 Task: Create report on the customer.
Action: Mouse moved to (390, 77)
Screenshot: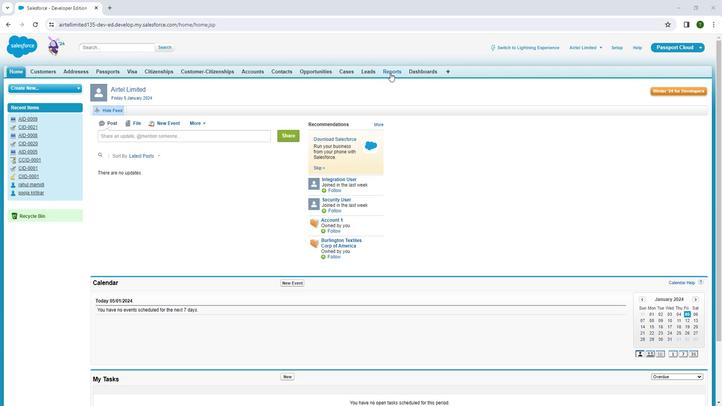 
Action: Mouse pressed left at (390, 77)
Screenshot: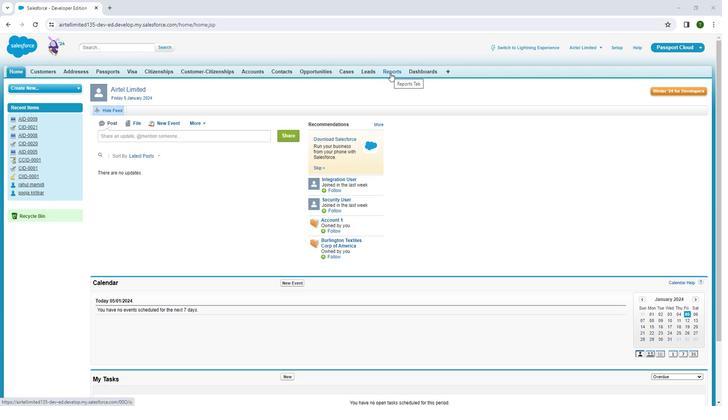 
Action: Mouse pressed left at (390, 77)
Screenshot: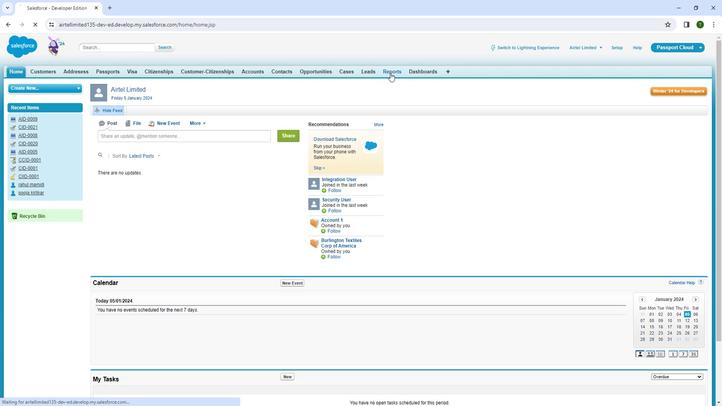
Action: Mouse moved to (300, 156)
Screenshot: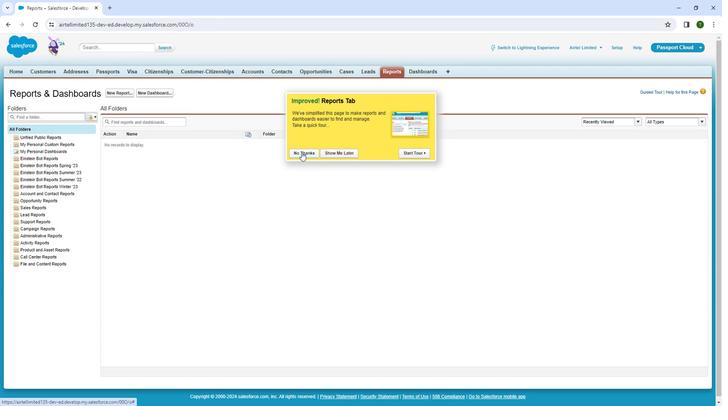 
Action: Mouse pressed left at (300, 156)
Screenshot: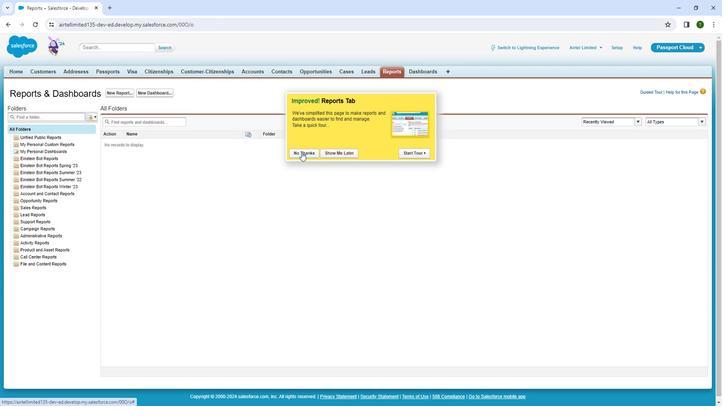 
Action: Mouse moved to (121, 96)
Screenshot: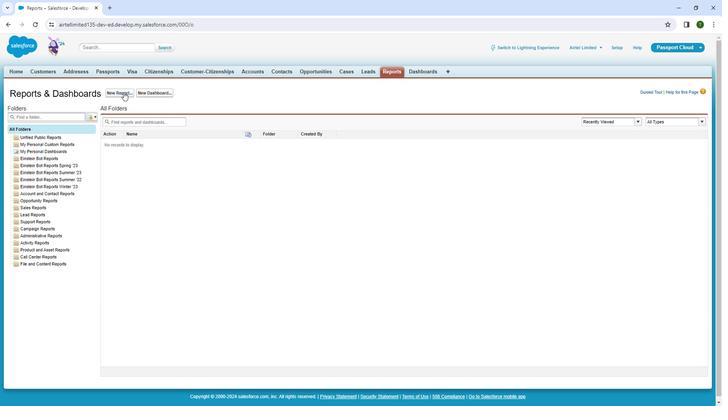 
Action: Mouse pressed left at (121, 96)
Screenshot: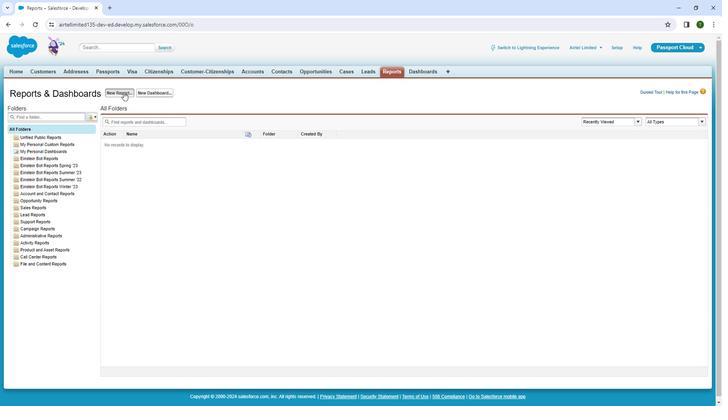 
Action: Mouse moved to (125, 236)
Screenshot: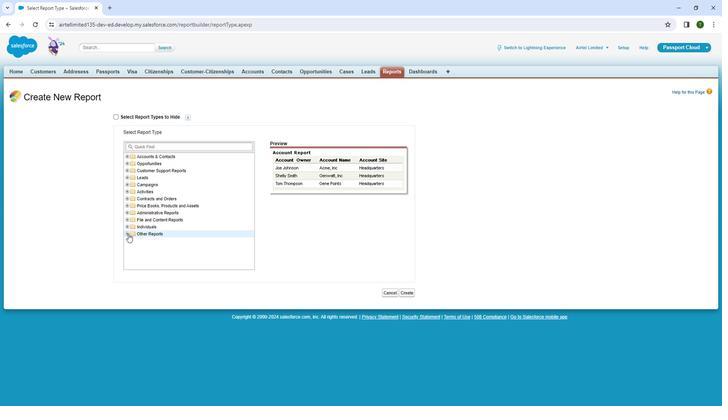 
Action: Mouse pressed left at (125, 236)
Screenshot: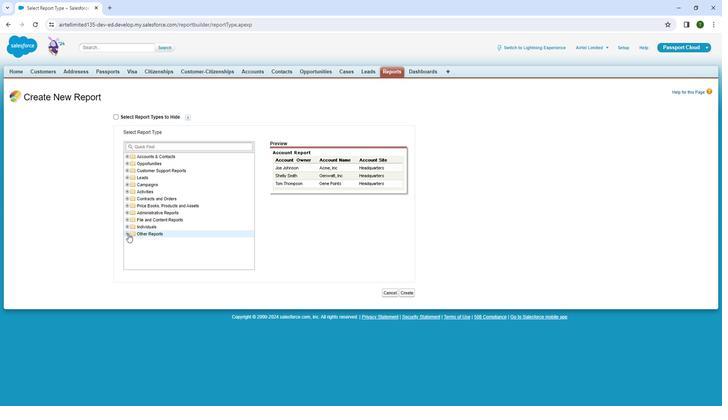 
Action: Mouse moved to (148, 243)
Screenshot: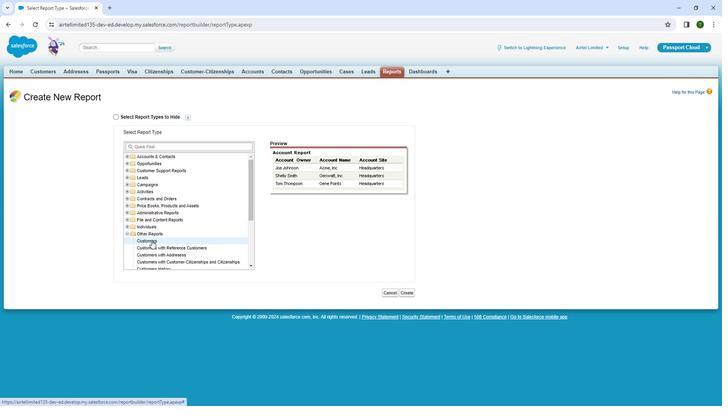 
Action: Mouse scrolled (148, 243) with delta (0, 0)
Screenshot: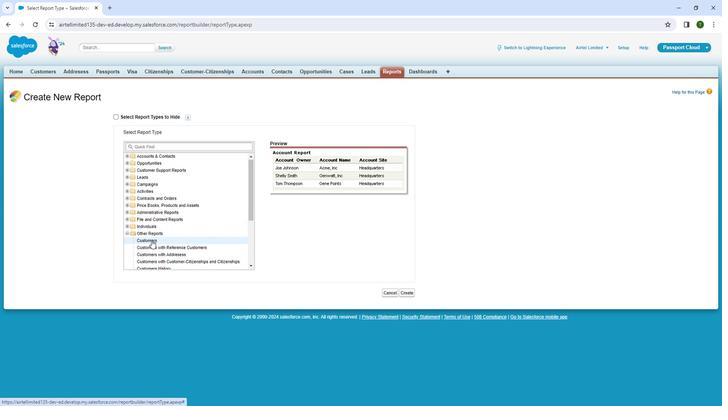 
Action: Mouse moved to (161, 220)
Screenshot: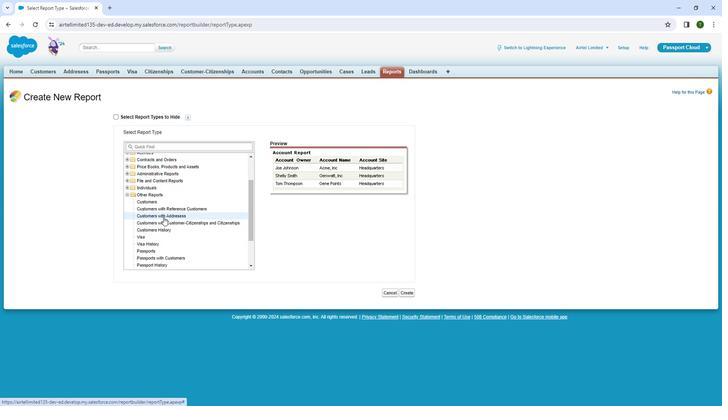 
Action: Mouse pressed left at (161, 220)
Screenshot: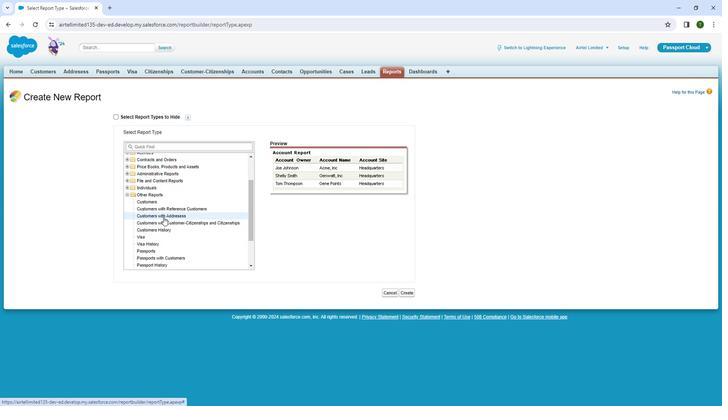 
Action: Mouse moved to (407, 295)
Screenshot: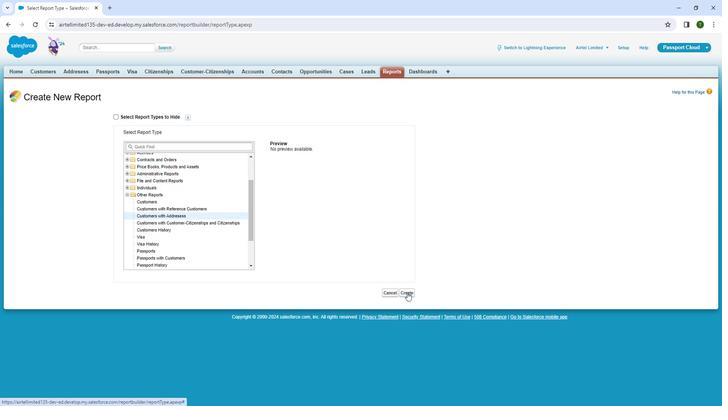 
Action: Mouse pressed left at (407, 295)
Screenshot: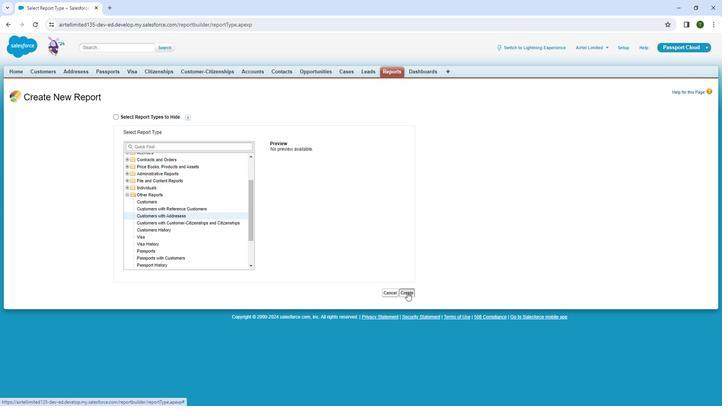 
Action: Mouse moved to (285, 135)
Screenshot: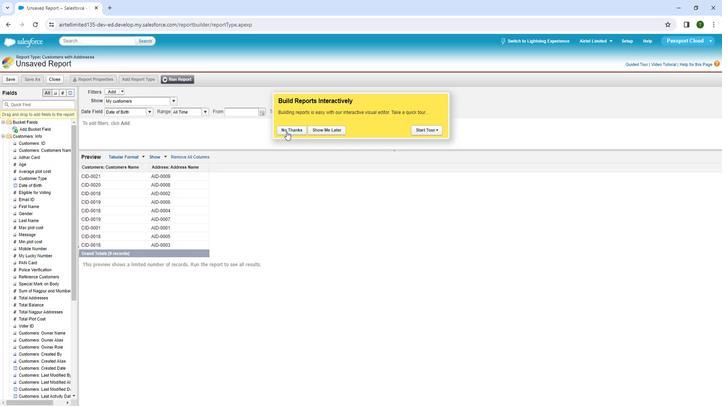 
Action: Mouse pressed left at (285, 135)
Screenshot: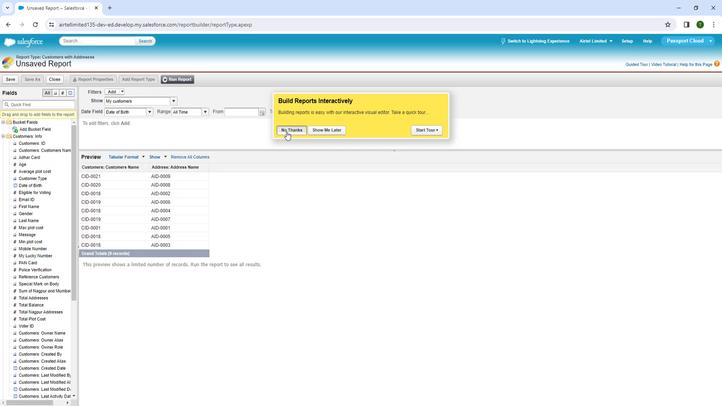 
Action: Mouse moved to (122, 163)
Screenshot: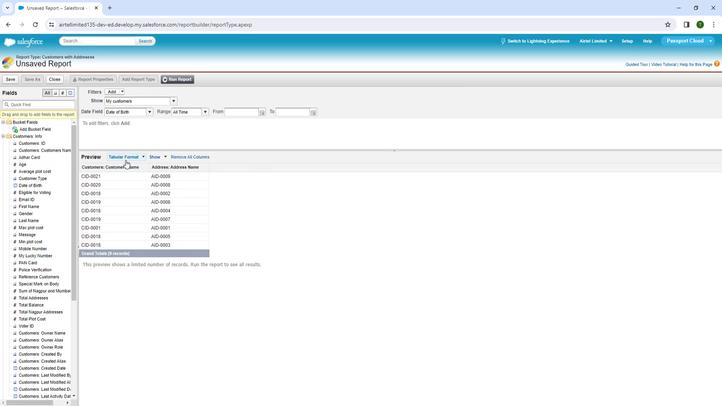 
Action: Mouse pressed left at (122, 163)
Screenshot: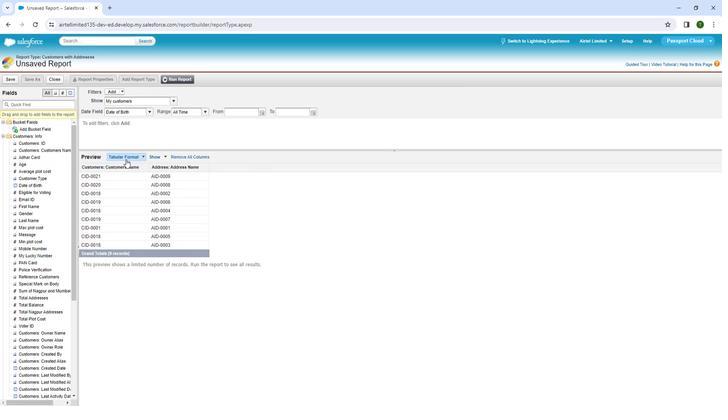 
Action: Mouse moved to (183, 159)
Screenshot: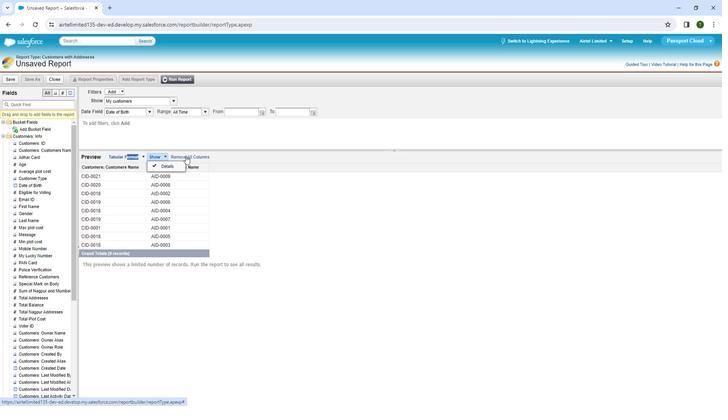 
Action: Mouse pressed left at (183, 159)
Screenshot: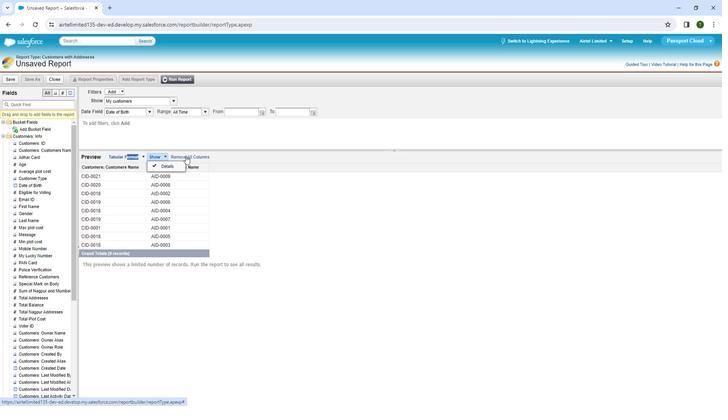 
Action: Mouse moved to (345, 241)
Screenshot: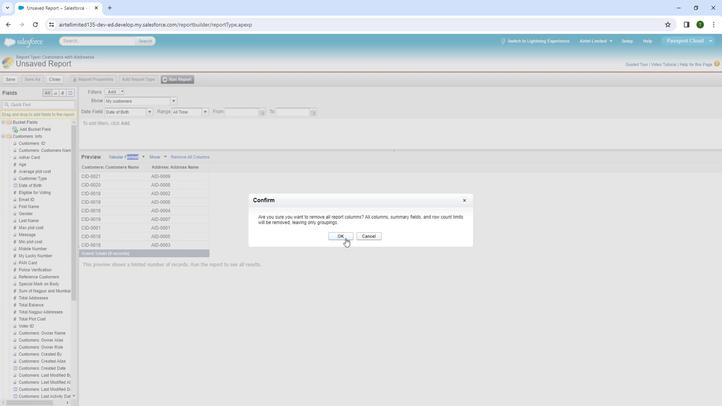 
Action: Mouse pressed left at (345, 241)
Screenshot: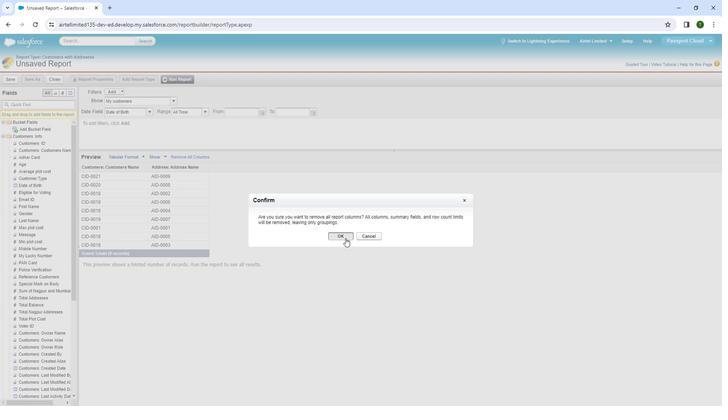 
Action: Mouse moved to (165, 229)
Screenshot: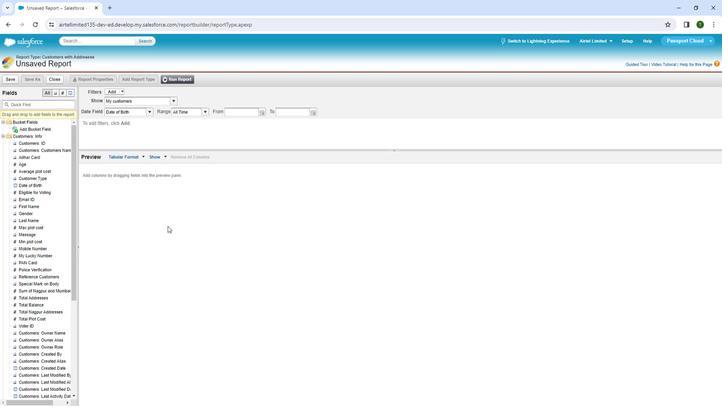 
Action: Mouse pressed left at (165, 229)
Screenshot: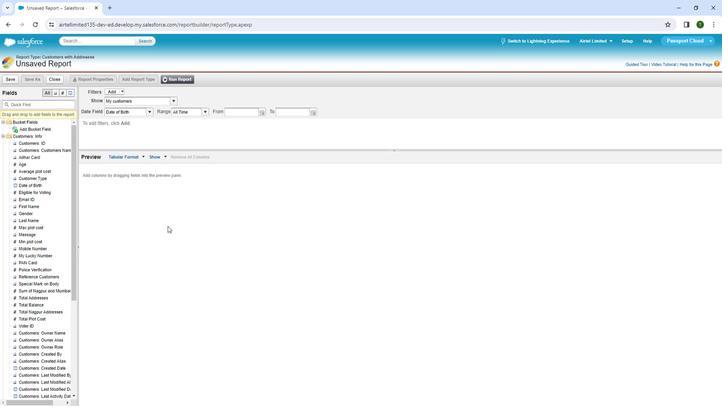 
Action: Mouse moved to (112, 165)
Screenshot: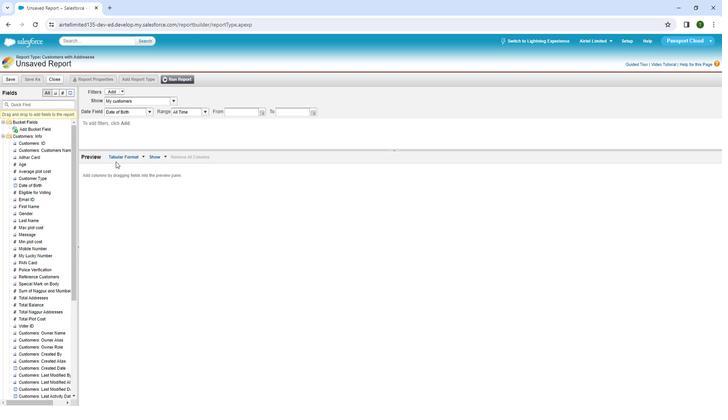 
Action: Mouse pressed left at (112, 165)
Screenshot: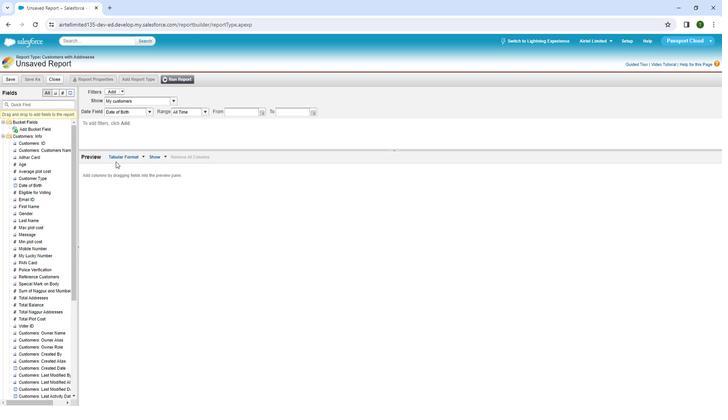 
Action: Mouse moved to (120, 160)
Screenshot: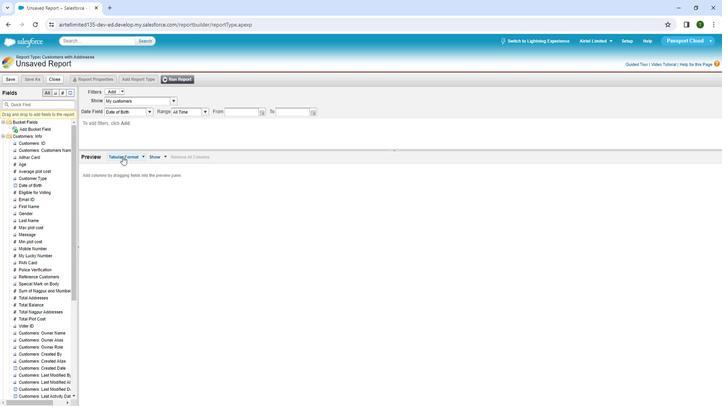 
Action: Mouse pressed left at (120, 160)
Screenshot: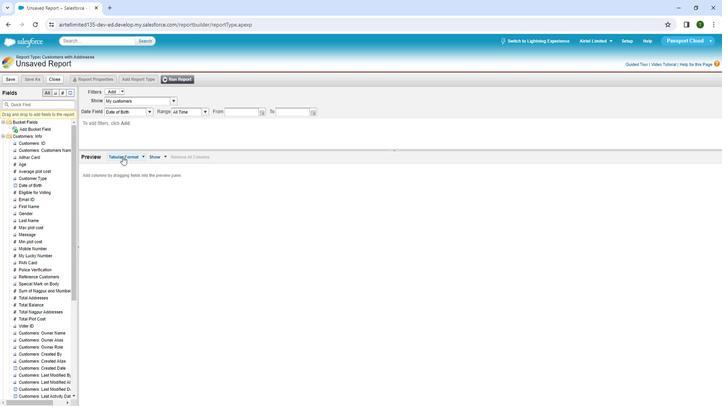 
Action: Mouse moved to (124, 188)
Screenshot: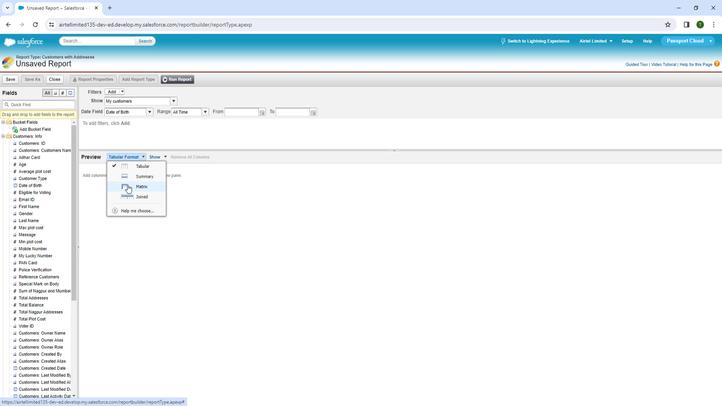 
Action: Mouse pressed left at (124, 188)
Screenshot: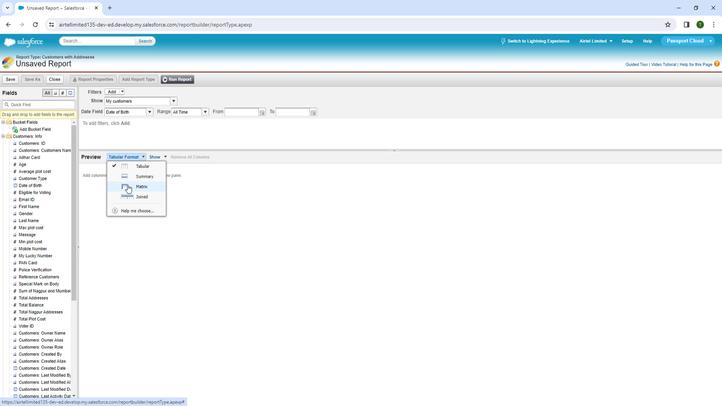 
Action: Mouse moved to (16, 224)
Screenshot: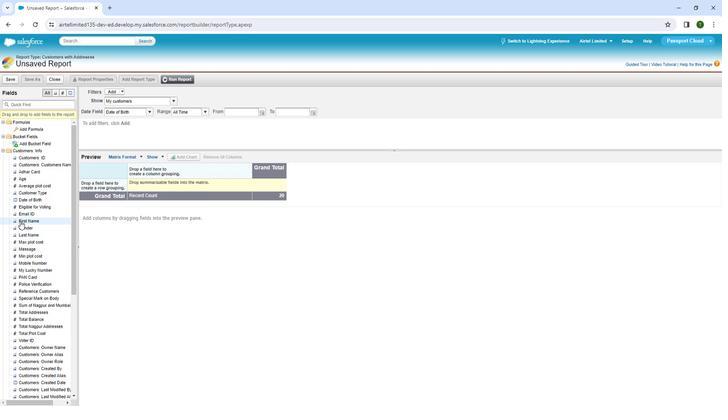 
Action: Mouse pressed left at (16, 224)
Screenshot: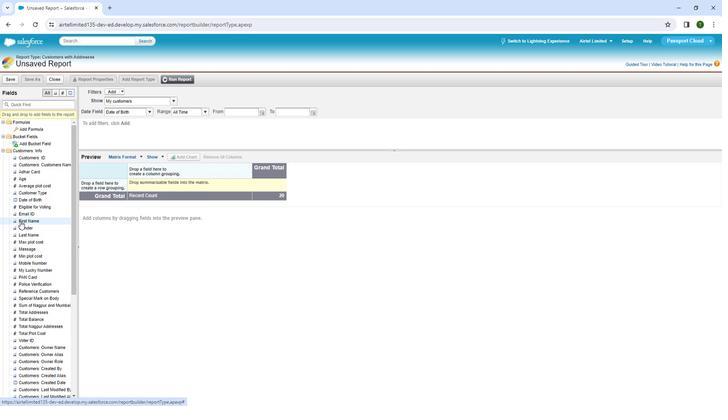 
Action: Mouse moved to (16, 245)
Screenshot: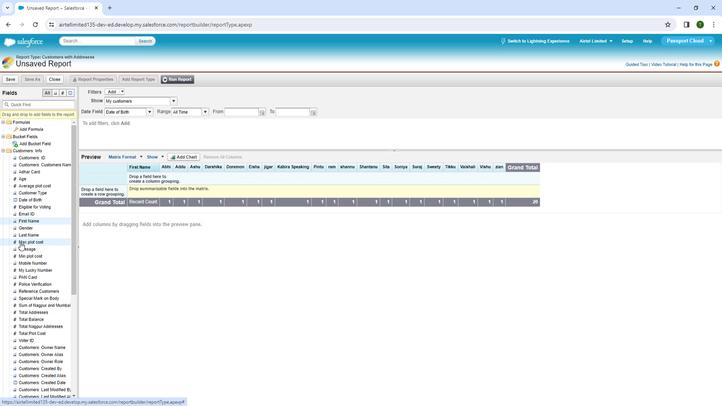 
Action: Mouse pressed left at (16, 245)
Screenshot: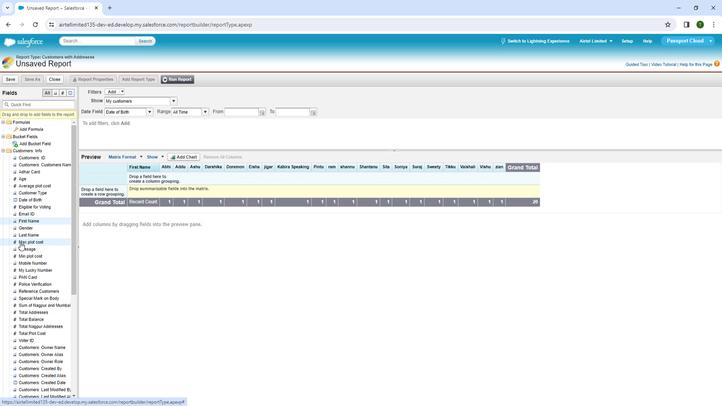 
Action: Mouse moved to (348, 219)
Screenshot: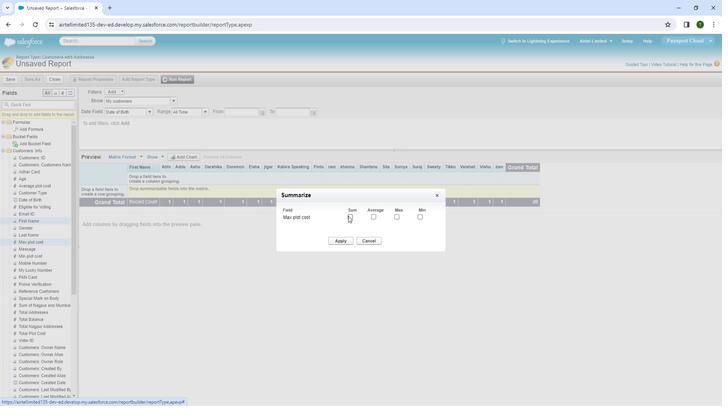
Action: Mouse pressed left at (348, 219)
Screenshot: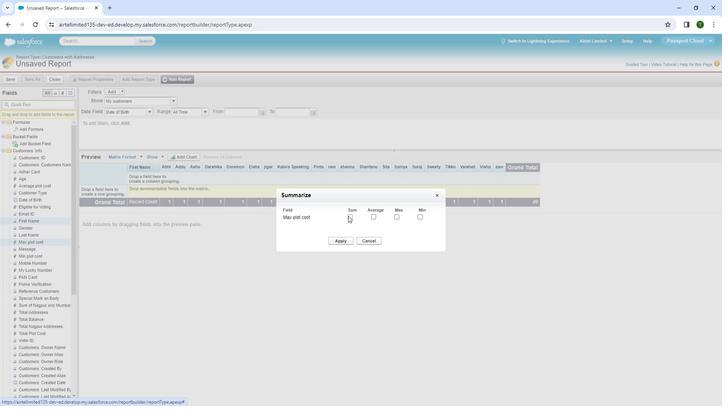 
Action: Mouse moved to (372, 219)
Screenshot: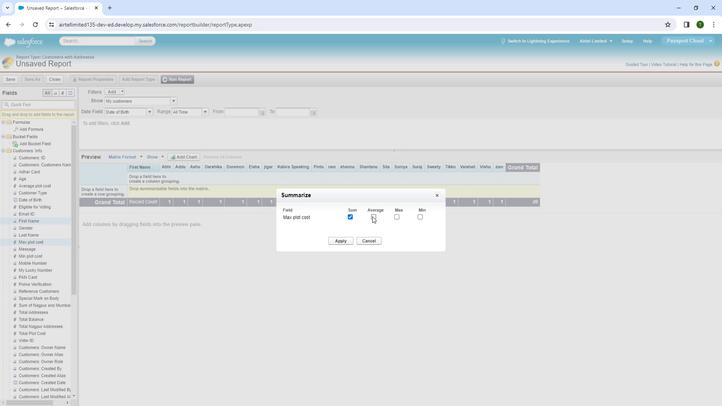 
Action: Mouse pressed left at (372, 219)
Screenshot: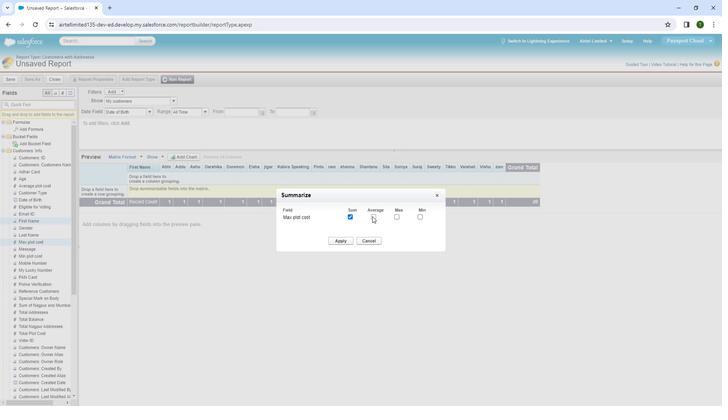 
Action: Mouse moved to (400, 218)
Screenshot: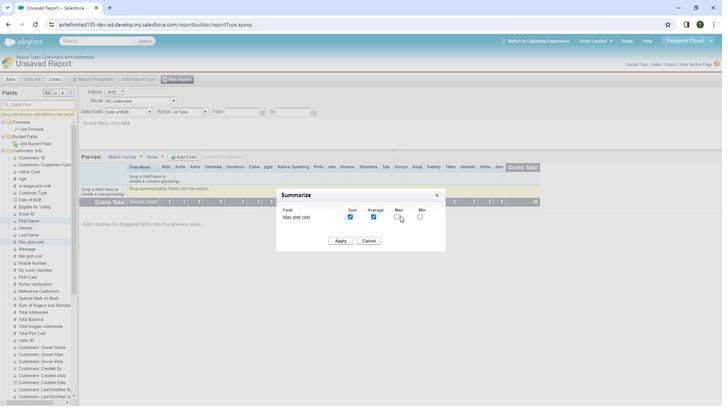 
Action: Mouse pressed left at (400, 218)
Screenshot: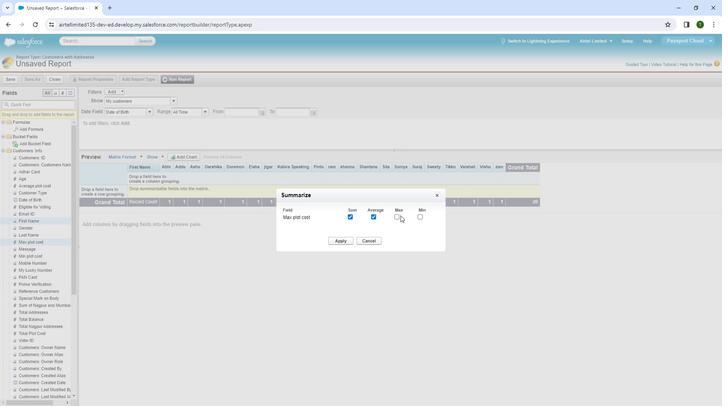 
Action: Mouse moved to (398, 218)
Screenshot: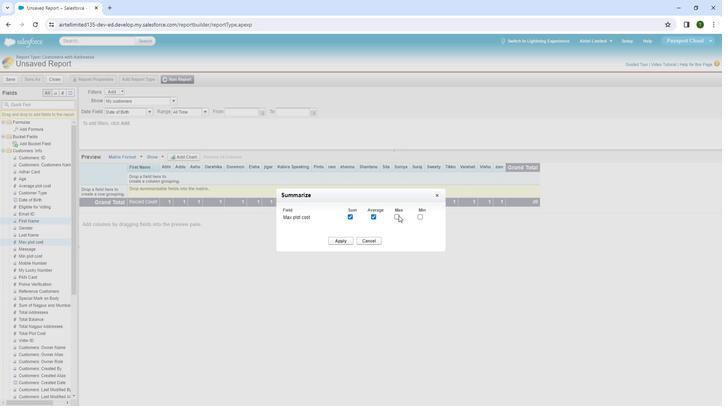 
Action: Mouse pressed left at (398, 218)
Screenshot: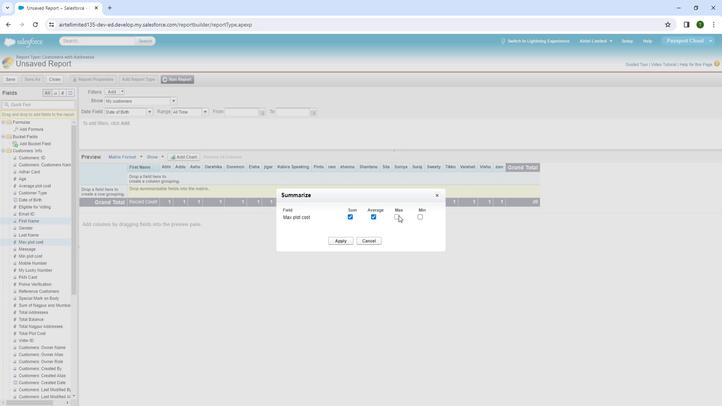 
Action: Mouse moved to (420, 219)
Screenshot: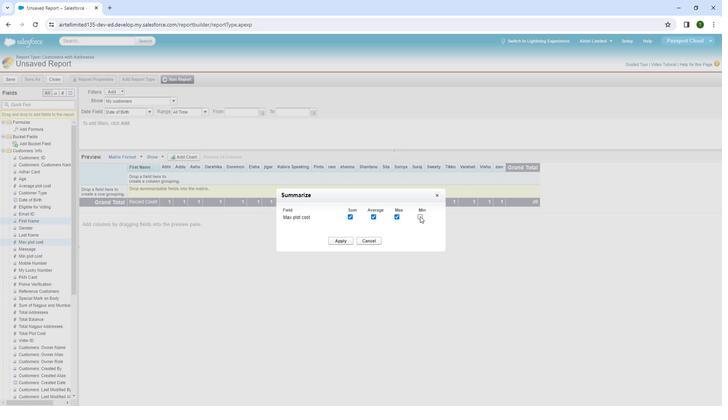 
Action: Mouse pressed left at (420, 219)
Screenshot: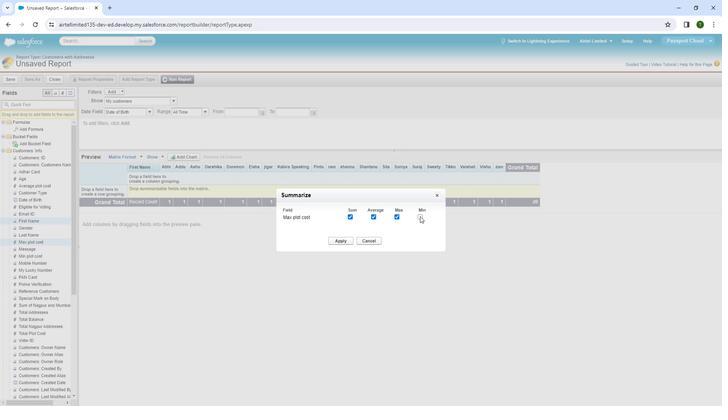 
Action: Mouse moved to (371, 218)
Screenshot: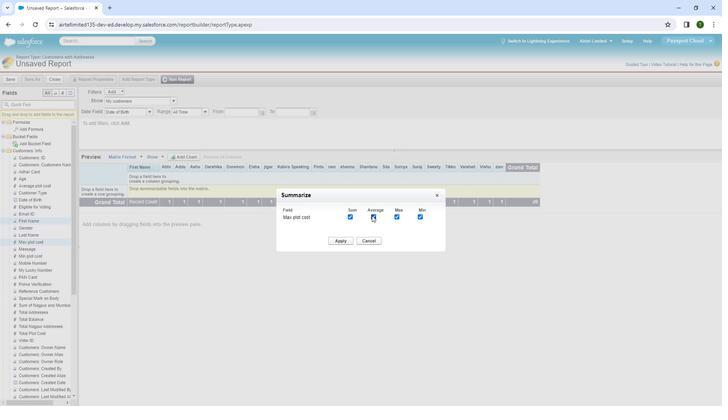 
Action: Mouse pressed left at (371, 218)
Screenshot: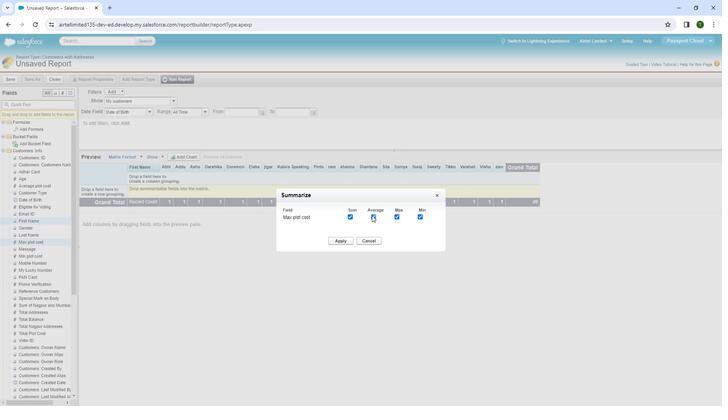 
Action: Mouse moved to (341, 243)
Screenshot: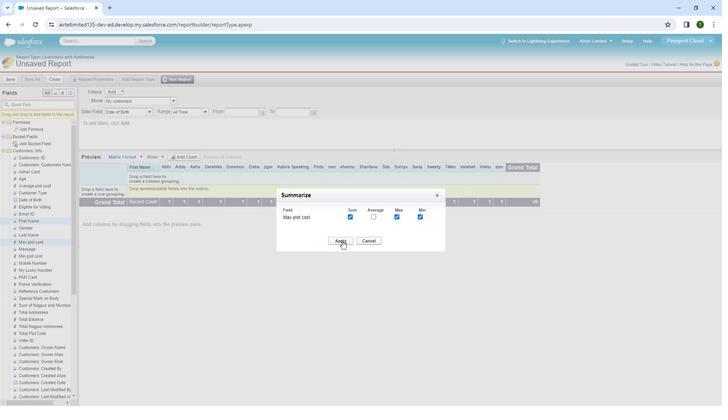 
Action: Mouse pressed left at (341, 243)
Screenshot: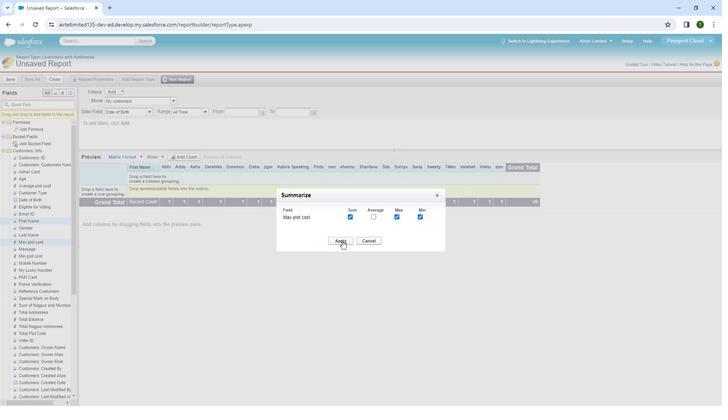 
Action: Mouse moved to (27, 270)
Screenshot: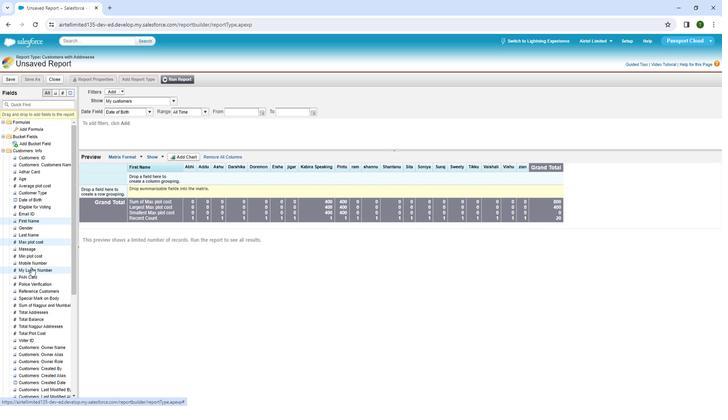 
Action: Mouse pressed left at (27, 270)
Screenshot: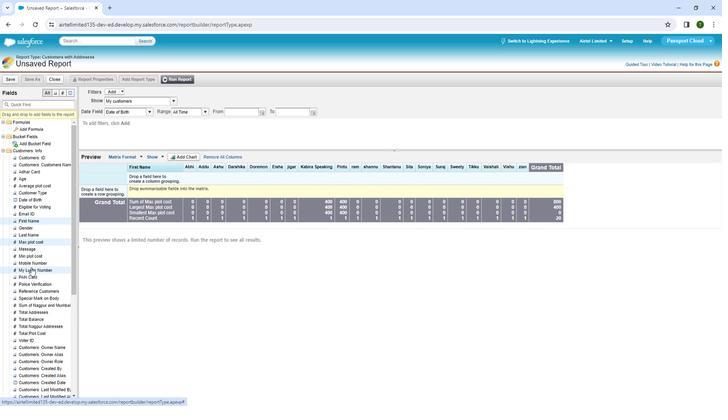 
Action: Mouse moved to (349, 220)
Screenshot: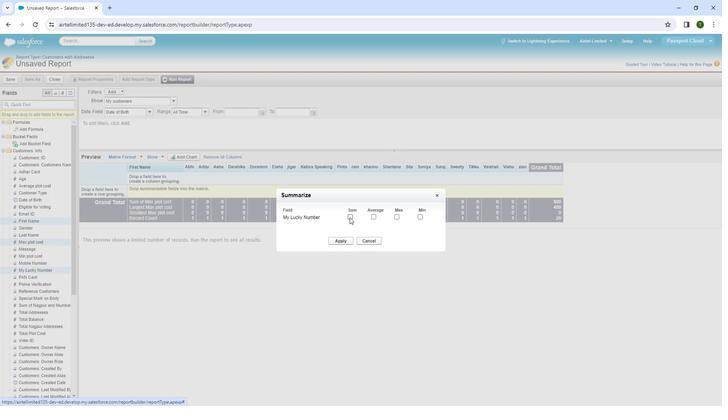 
Action: Mouse pressed left at (349, 220)
Screenshot: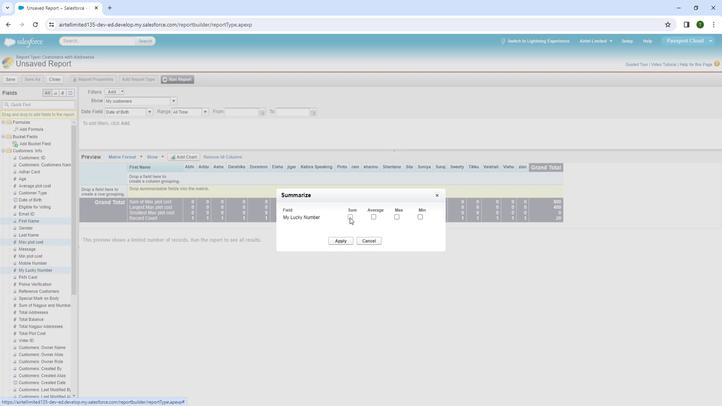 
Action: Mouse moved to (396, 217)
Screenshot: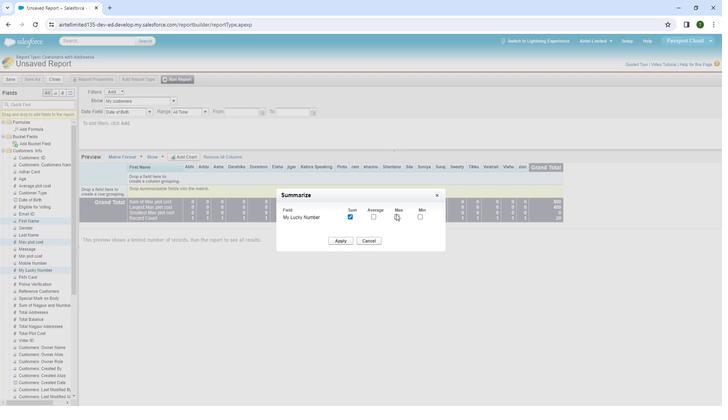 
Action: Mouse pressed left at (396, 217)
Screenshot: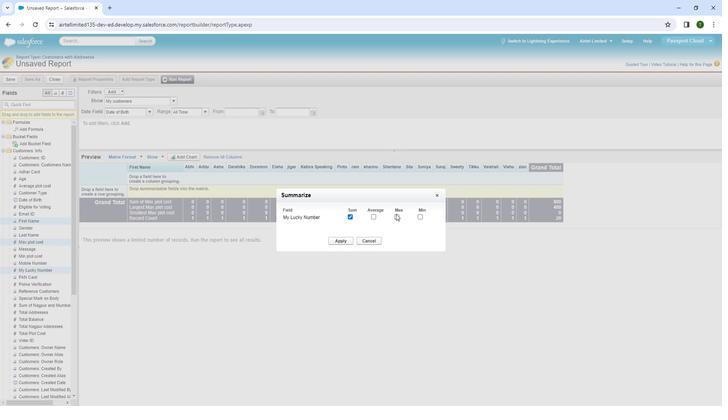 
Action: Mouse moved to (396, 219)
Screenshot: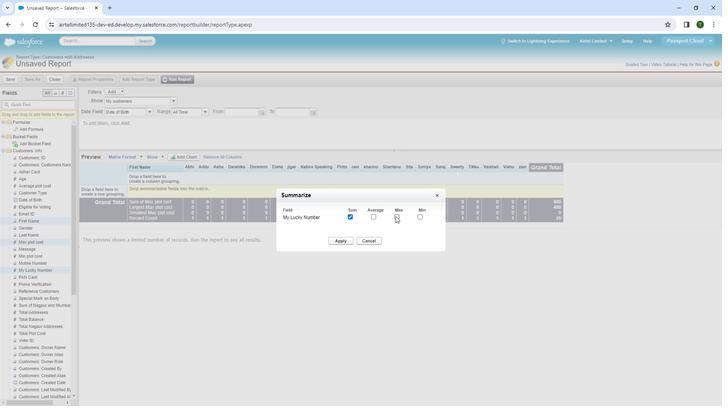 
Action: Mouse pressed left at (396, 219)
Screenshot: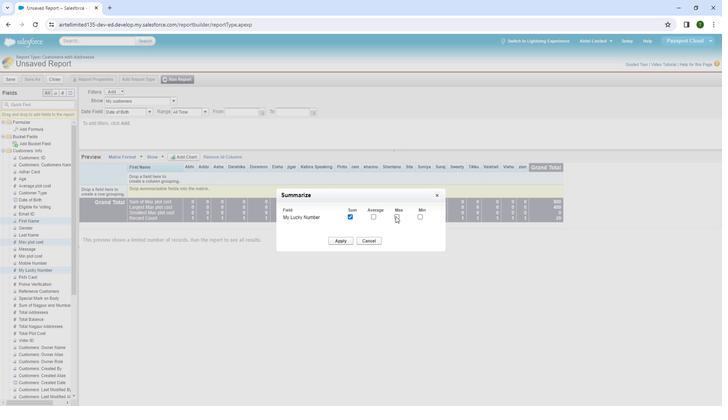 
Action: Mouse moved to (421, 219)
Screenshot: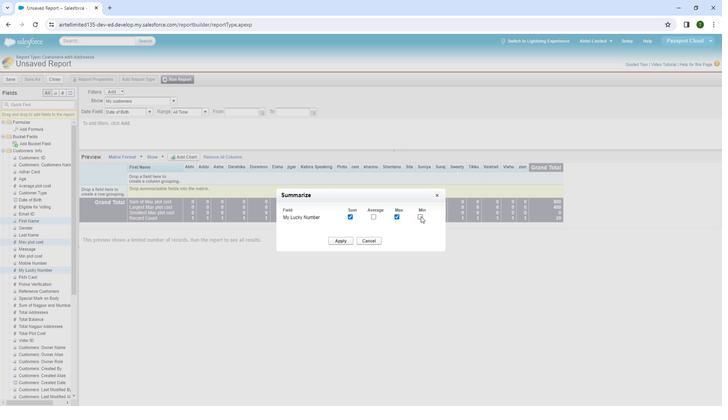 
Action: Mouse pressed left at (421, 219)
Screenshot: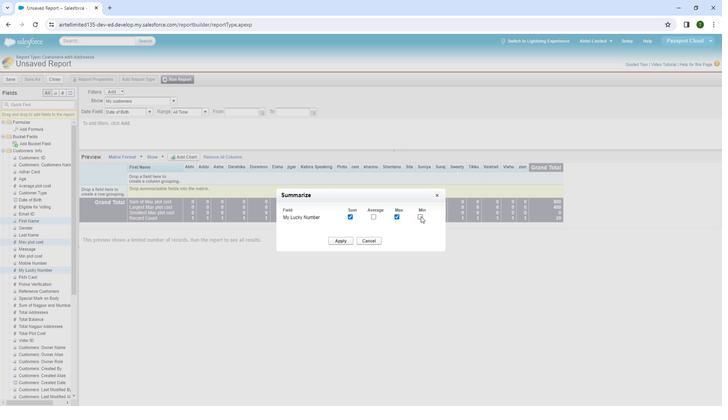 
Action: Mouse moved to (331, 243)
Screenshot: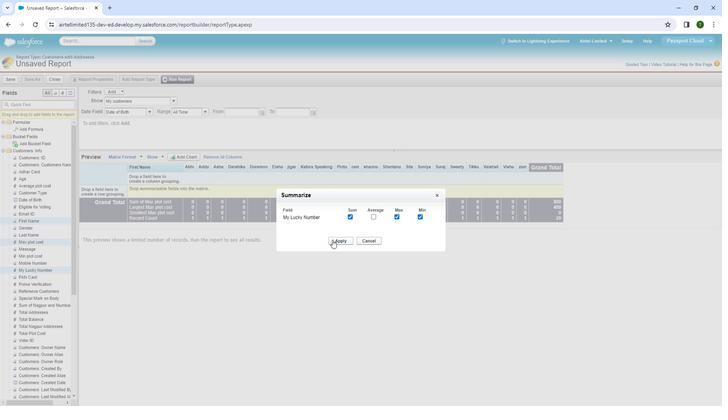 
Action: Mouse pressed left at (331, 243)
Screenshot: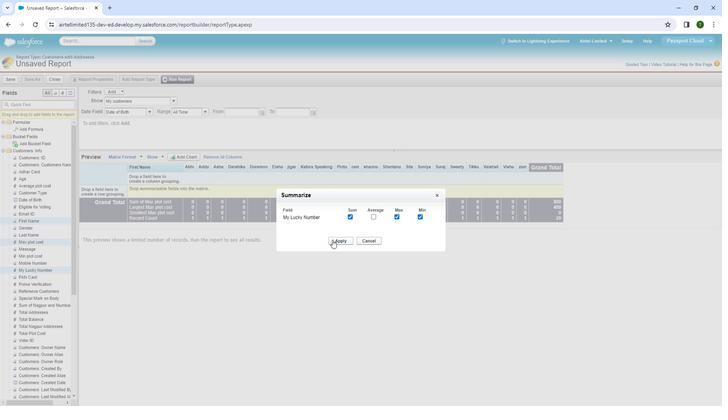 
Action: Mouse moved to (8, 234)
Screenshot: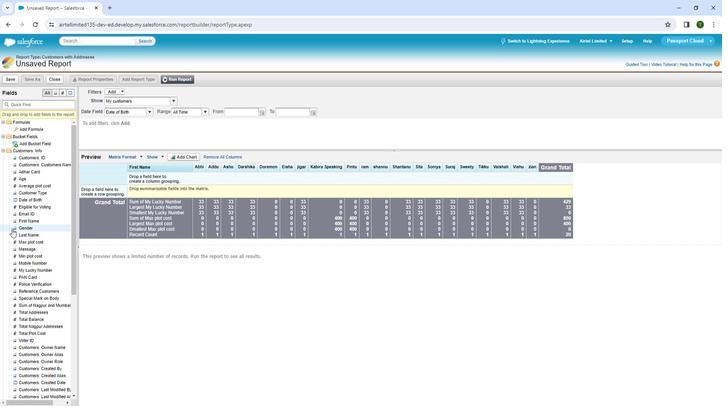 
Action: Mouse scrolled (8, 235) with delta (0, 0)
Screenshot: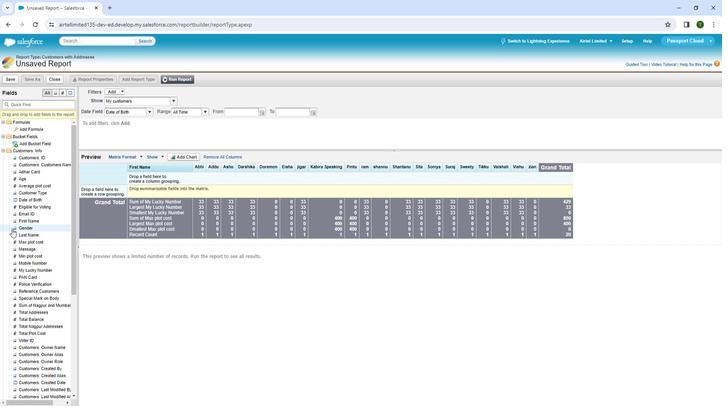 
Action: Mouse moved to (28, 195)
Screenshot: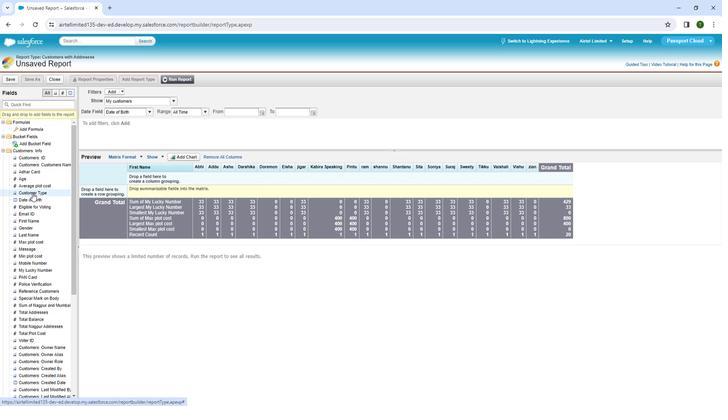 
Action: Mouse scrolled (28, 195) with delta (0, 0)
Screenshot: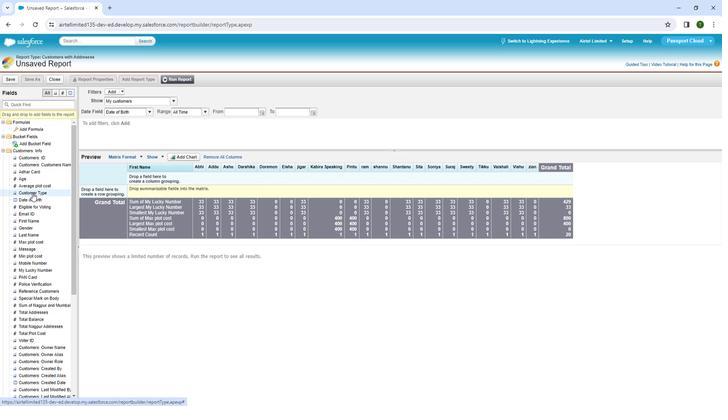 
Action: Mouse moved to (28, 201)
Screenshot: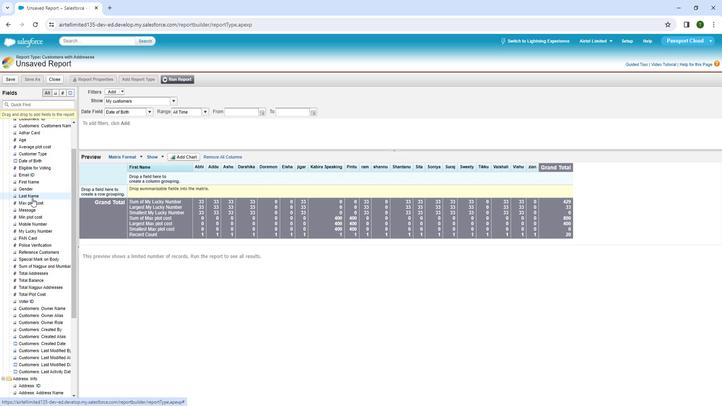 
Action: Mouse scrolled (28, 201) with delta (0, 0)
Screenshot: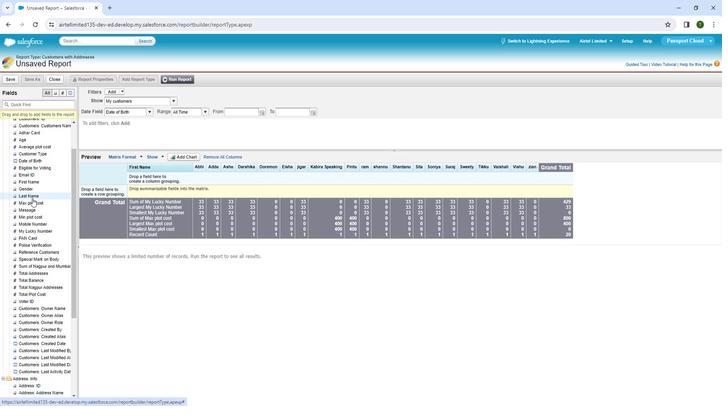 
Action: Mouse moved to (28, 208)
Screenshot: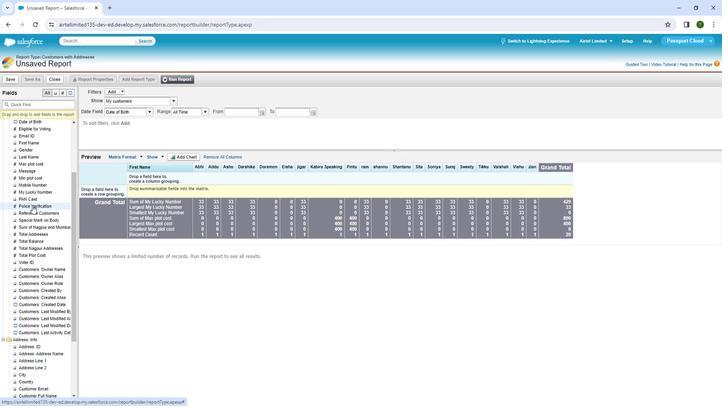 
Action: Mouse scrolled (28, 208) with delta (0, 0)
Screenshot: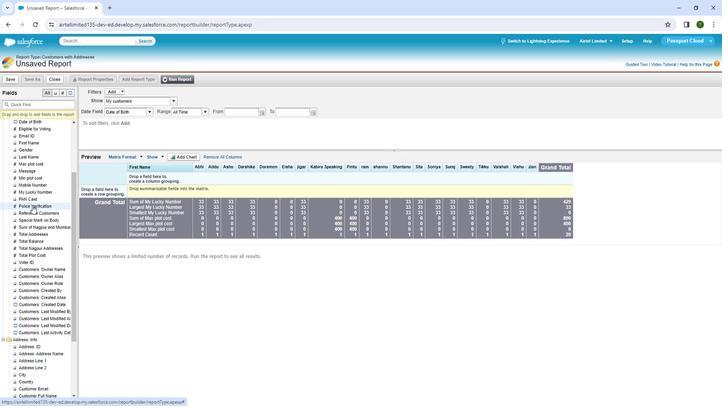 
Action: Mouse moved to (22, 222)
Screenshot: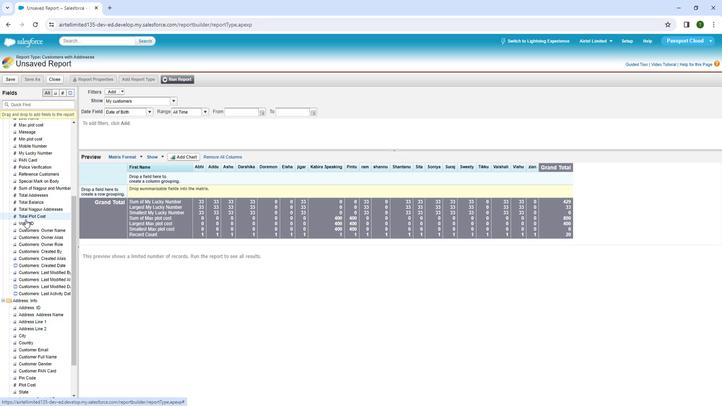 
Action: Mouse scrolled (22, 221) with delta (0, 0)
Screenshot: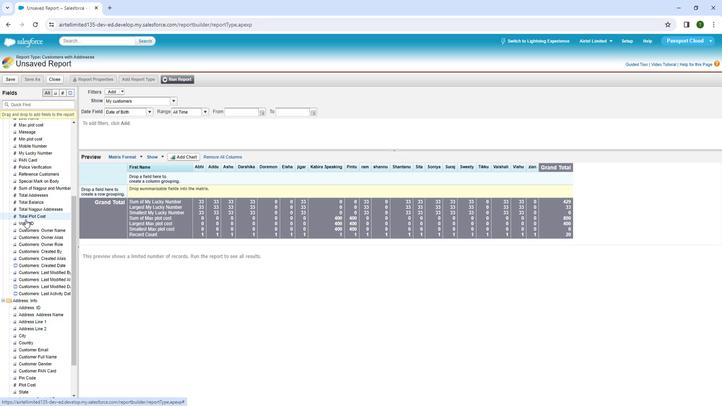 
Action: Mouse moved to (26, 306)
Screenshot: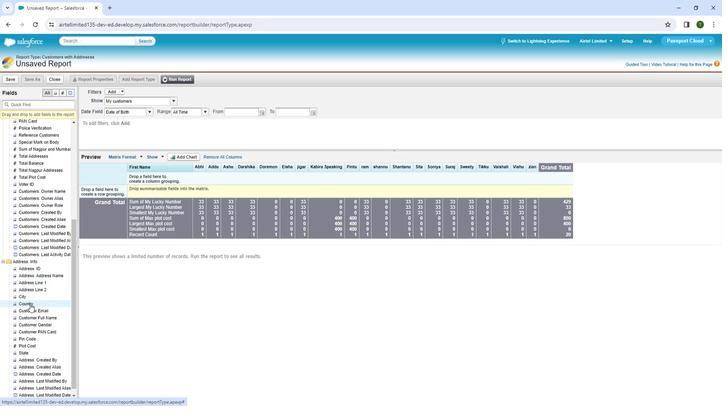 
Action: Mouse pressed left at (26, 306)
Screenshot: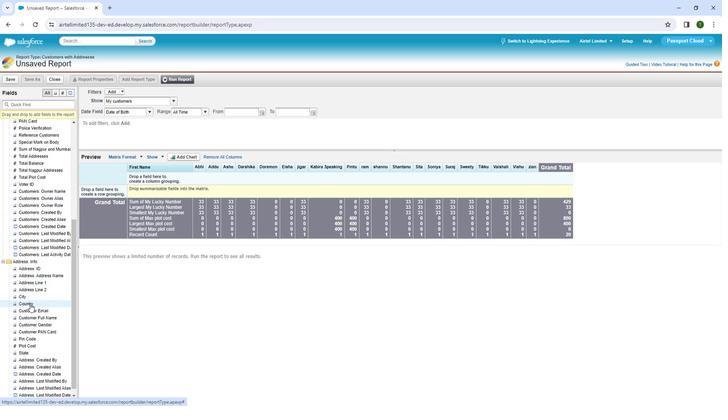 
Action: Mouse moved to (22, 297)
Screenshot: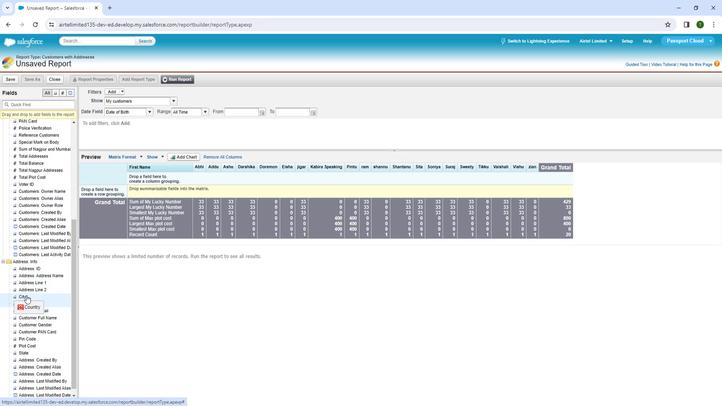 
Action: Mouse pressed left at (22, 297)
Screenshot: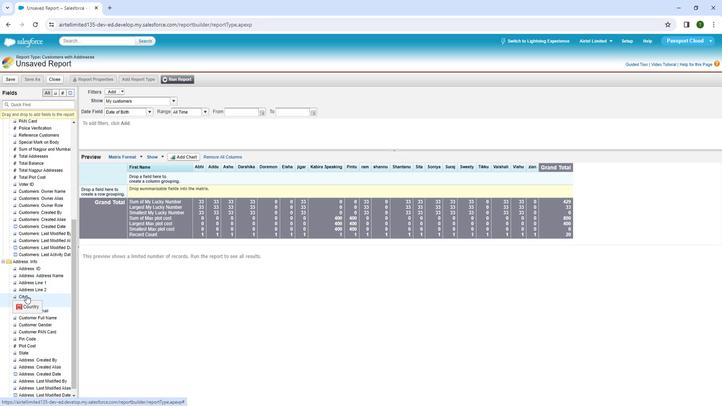 
Action: Mouse moved to (16, 306)
Screenshot: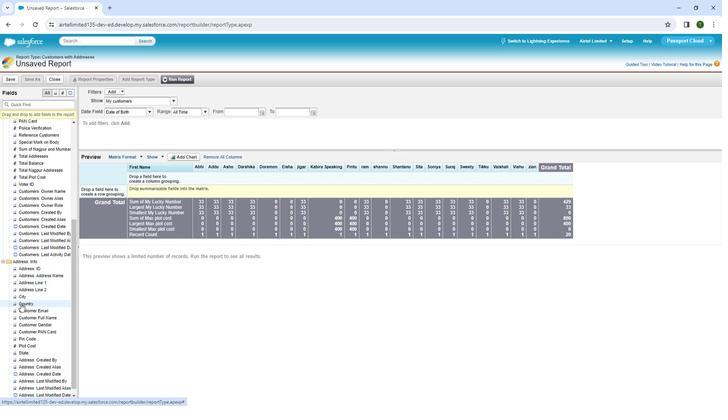 
Action: Mouse pressed left at (16, 306)
Screenshot: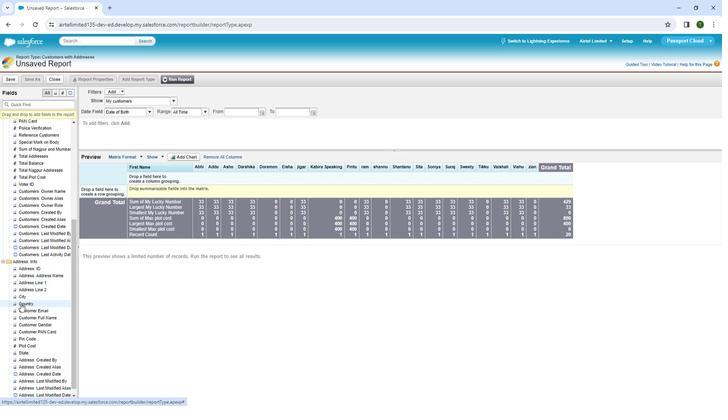 
Action: Mouse moved to (15, 308)
Screenshot: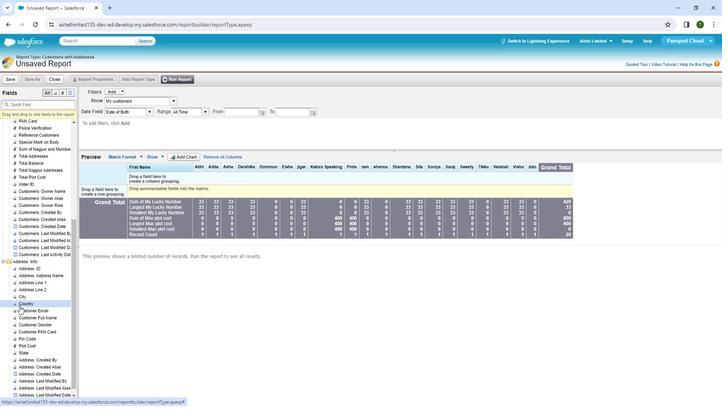 
Action: Mouse pressed left at (15, 308)
Screenshot: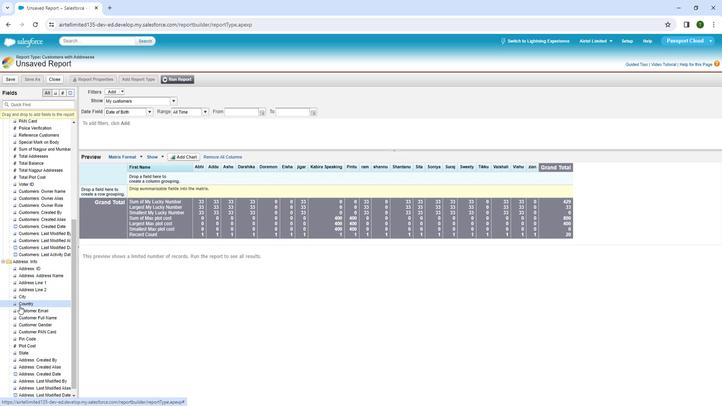 
Action: Mouse moved to (16, 299)
Screenshot: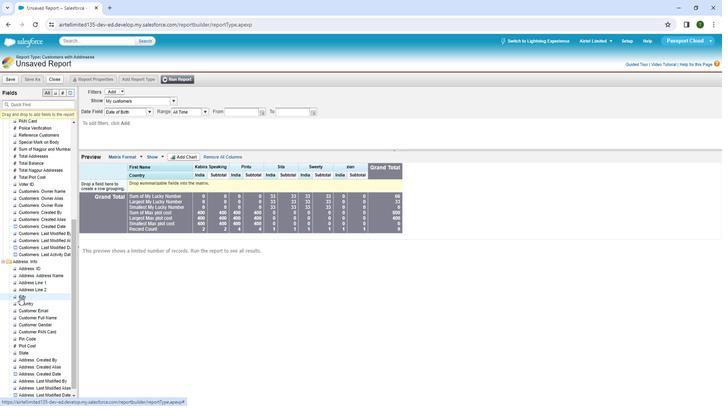 
Action: Mouse pressed left at (16, 299)
Screenshot: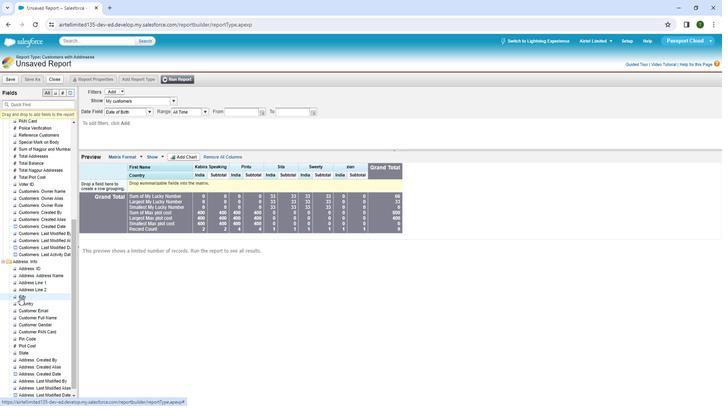 
Action: Mouse moved to (166, 288)
Screenshot: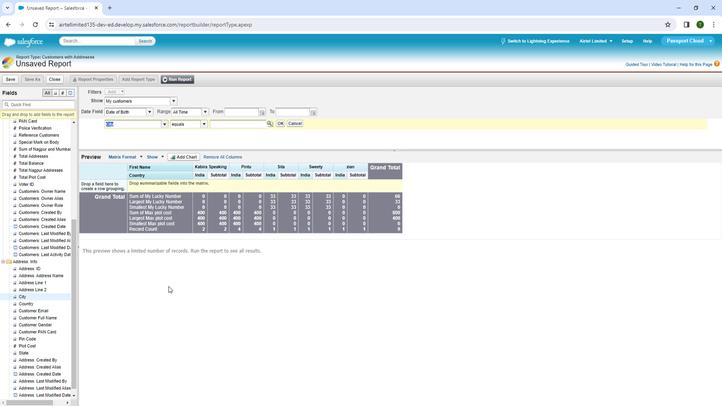 
Action: Mouse pressed left at (166, 288)
Screenshot: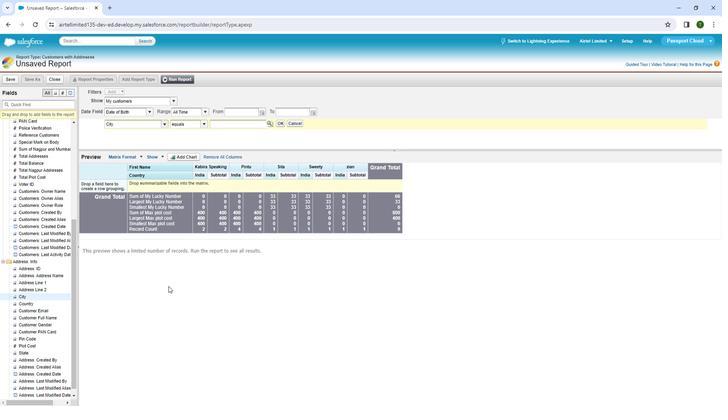 
Action: Mouse moved to (21, 299)
Screenshot: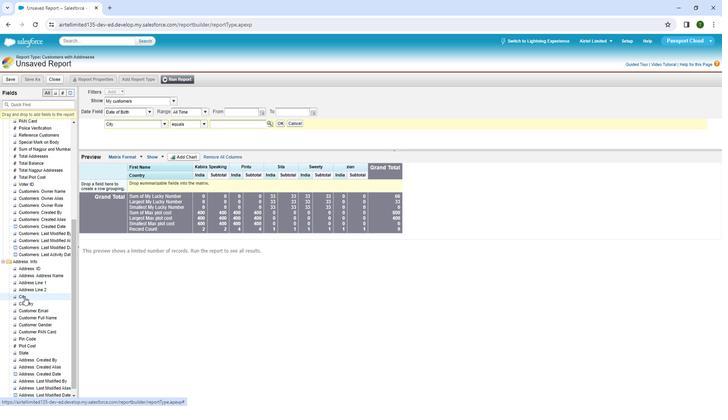
Action: Mouse pressed left at (21, 299)
Screenshot: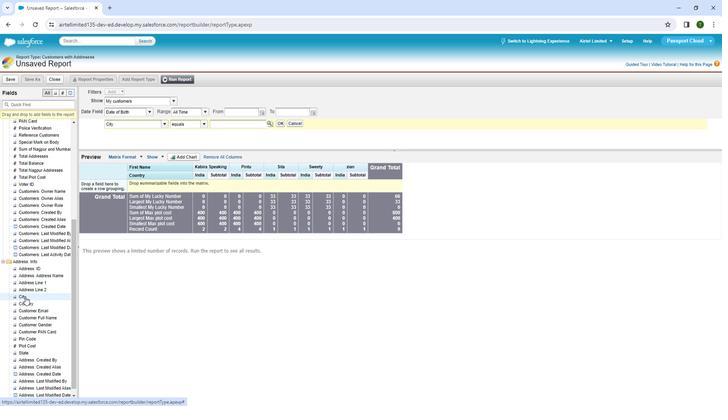 
Action: Mouse moved to (194, 305)
Screenshot: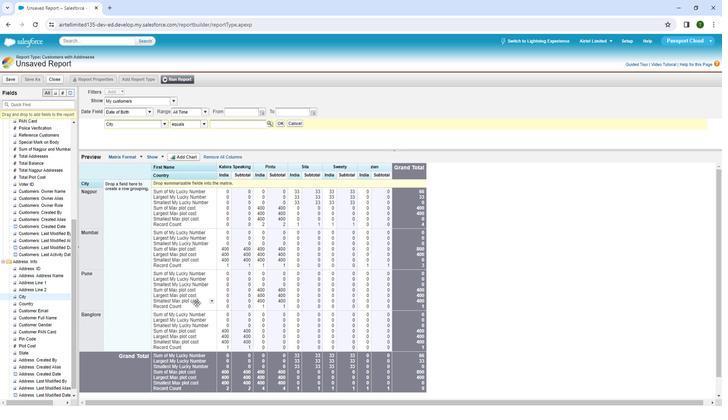 
Action: Mouse scrolled (194, 305) with delta (0, 0)
Screenshot: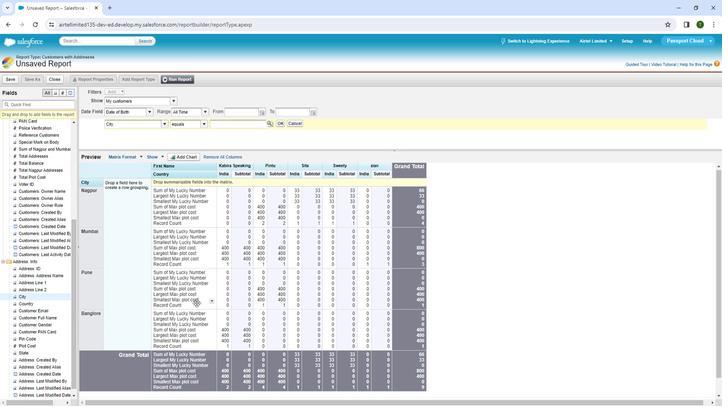 
Action: Mouse scrolled (194, 305) with delta (0, 0)
Screenshot: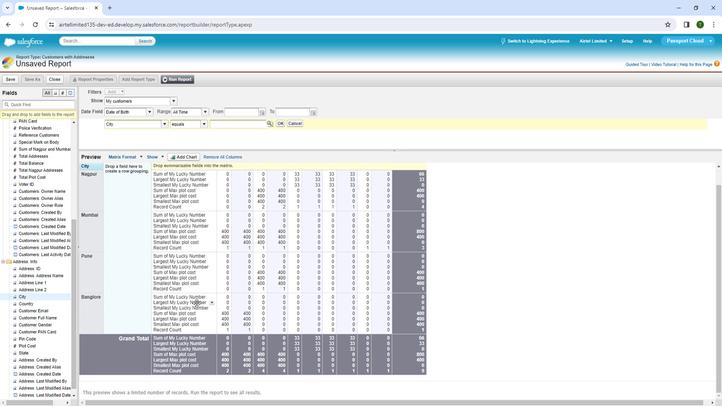 
Action: Mouse moved to (196, 304)
Screenshot: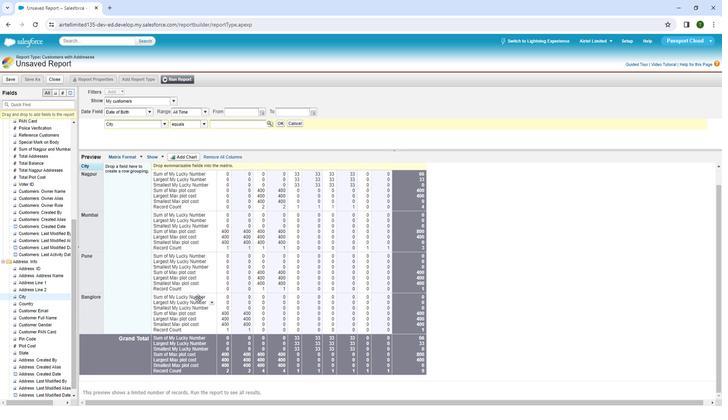 
Action: Mouse scrolled (196, 304) with delta (0, 0)
Screenshot: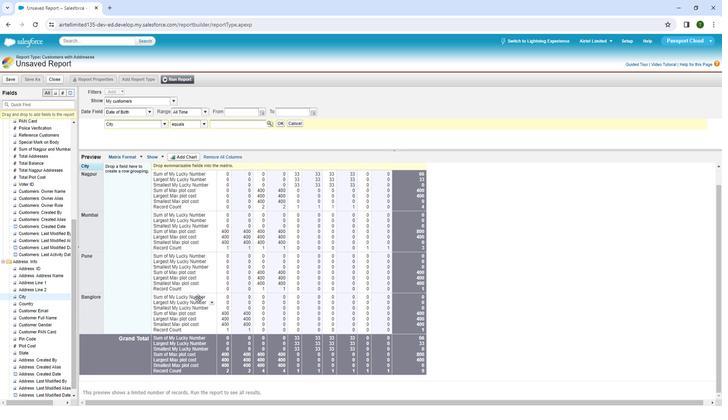 
Action: Mouse moved to (179, 163)
Screenshot: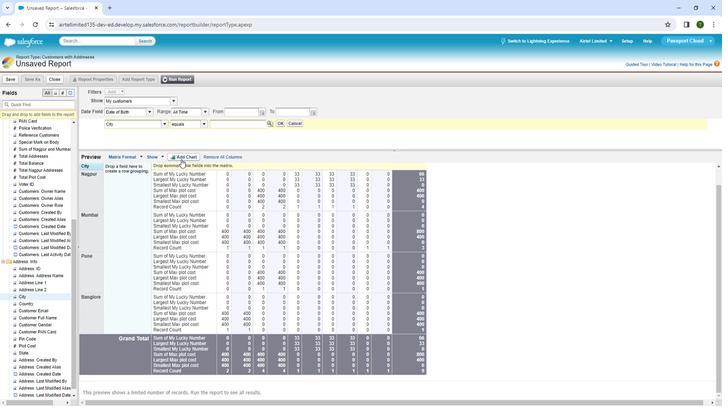 
Action: Mouse pressed left at (179, 163)
Screenshot: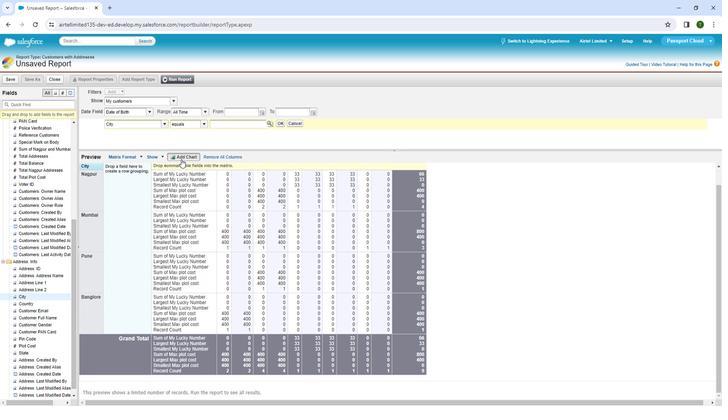 
Action: Mouse moved to (308, 151)
Screenshot: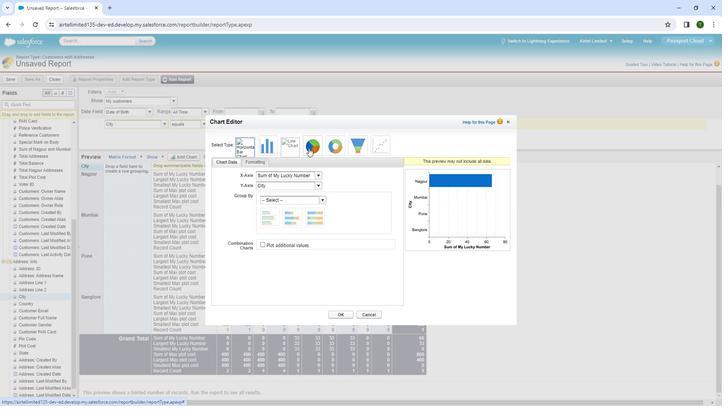 
Action: Mouse pressed left at (308, 151)
Screenshot: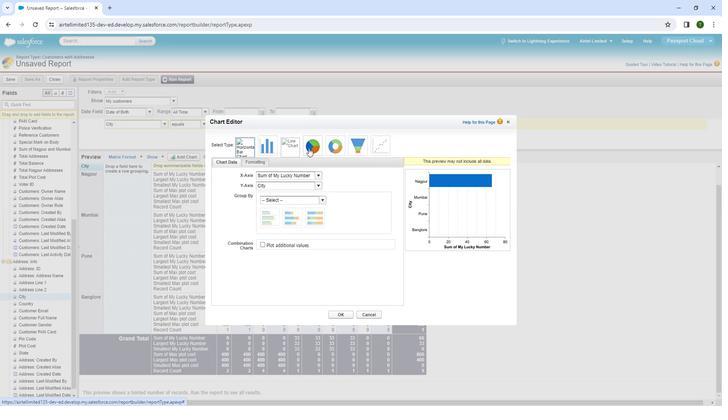 
Action: Mouse moved to (329, 152)
Screenshot: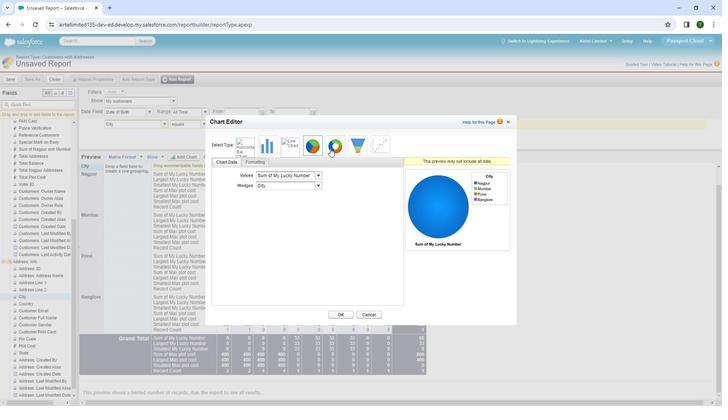 
Action: Mouse pressed left at (329, 152)
Screenshot: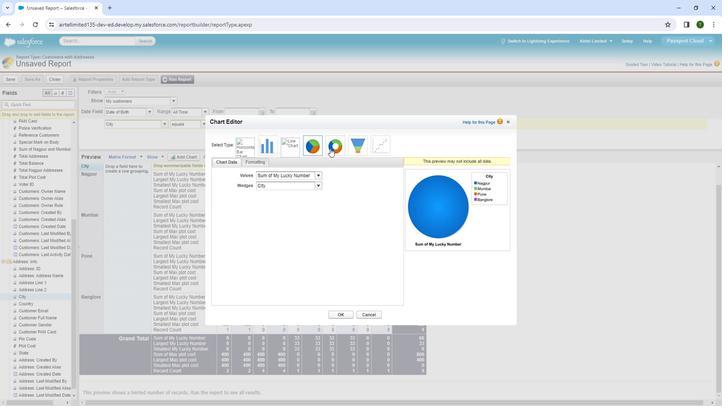 
Action: Mouse moved to (143, 257)
Screenshot: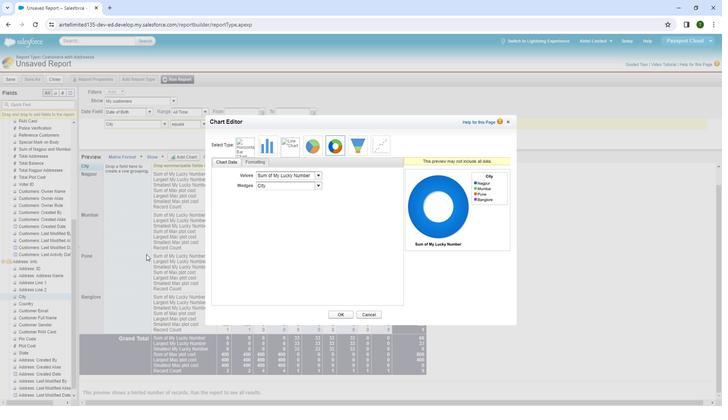 
Action: Mouse pressed left at (143, 257)
Screenshot: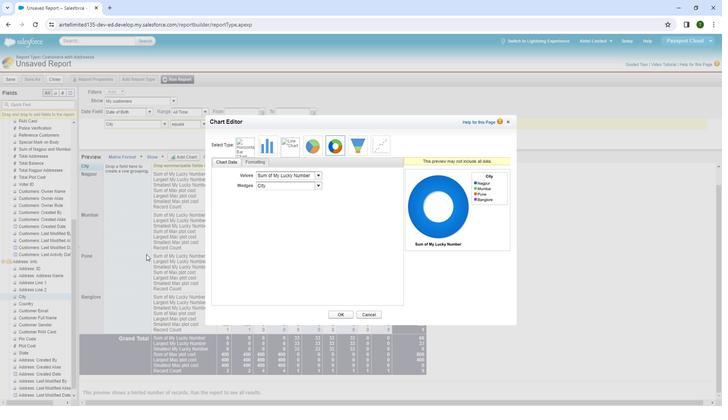 
Action: Mouse moved to (266, 179)
Screenshot: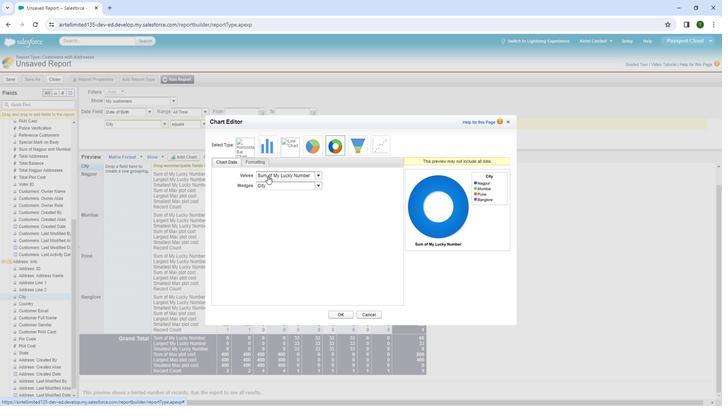 
Action: Mouse pressed left at (266, 179)
Screenshot: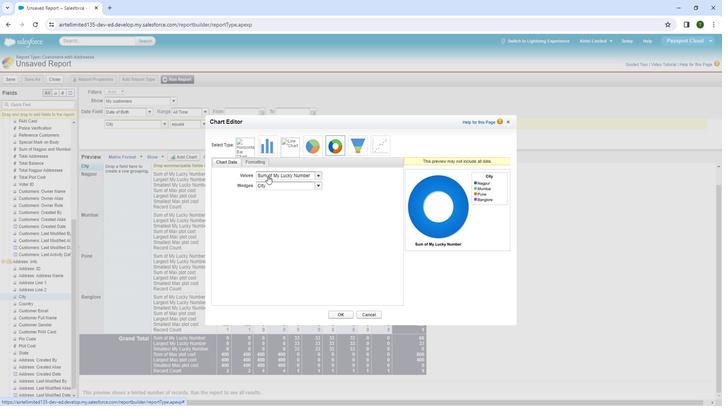 
Action: Mouse moved to (274, 233)
Screenshot: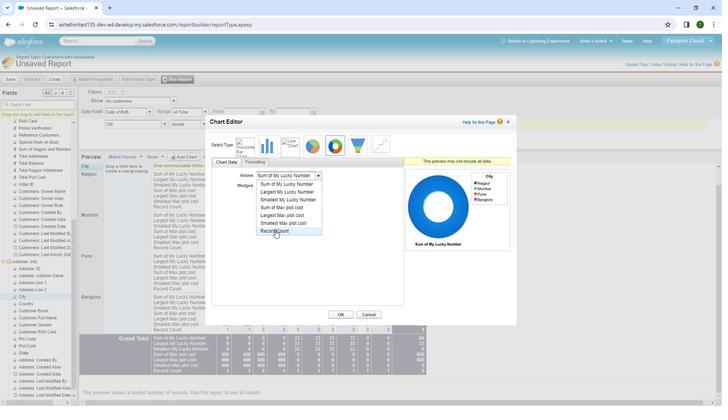 
Action: Mouse pressed left at (274, 233)
Screenshot: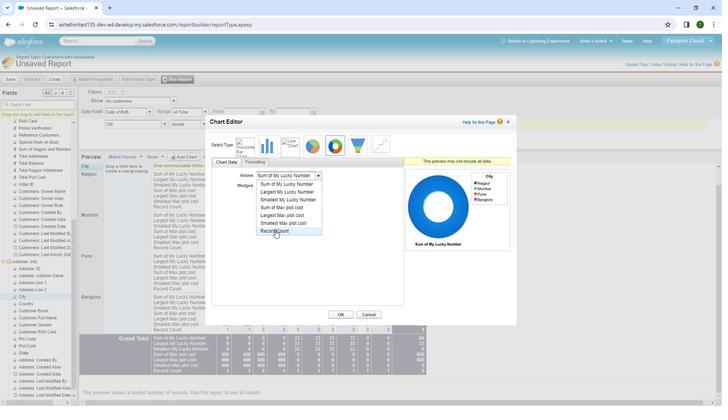 
Action: Mouse moved to (508, 127)
Screenshot: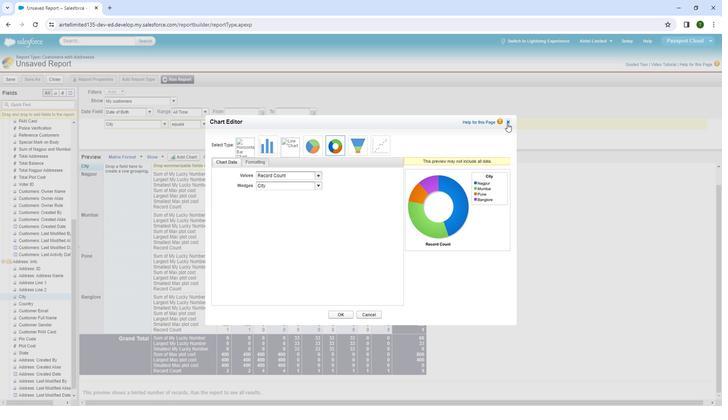 
Action: Mouse pressed left at (508, 127)
Screenshot: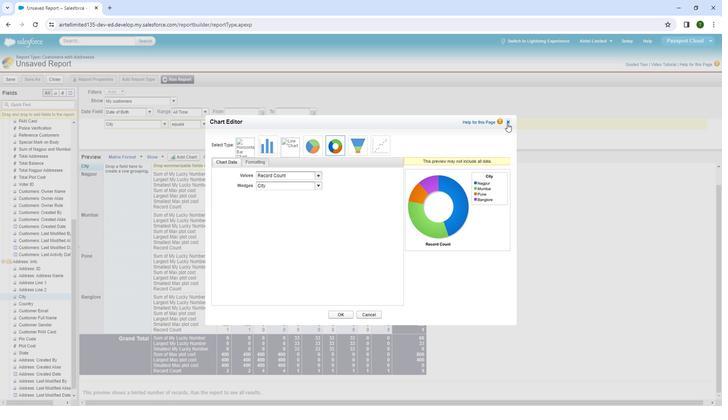 
Action: Mouse moved to (149, 160)
Screenshot: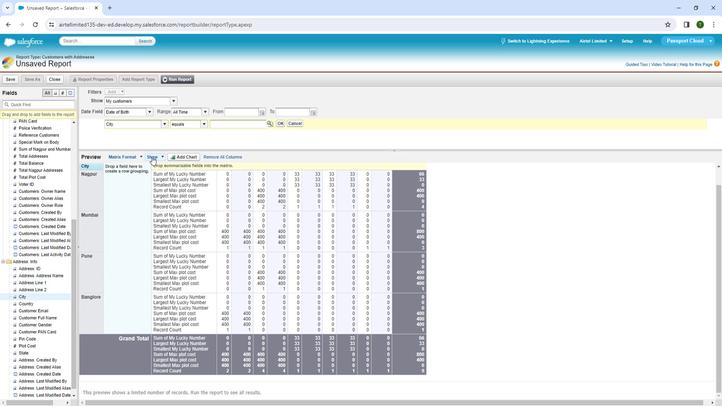
Action: Mouse pressed left at (149, 160)
Screenshot: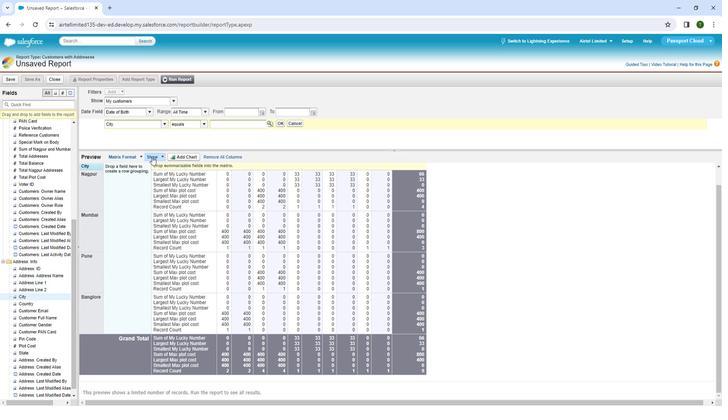 
Action: Mouse moved to (161, 231)
Screenshot: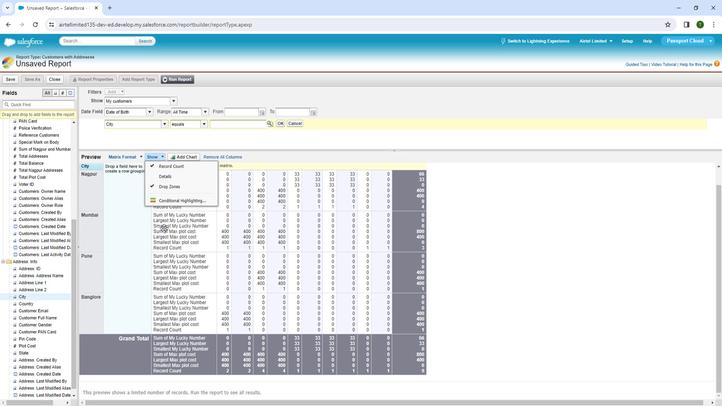 
Action: Mouse pressed left at (161, 231)
Screenshot: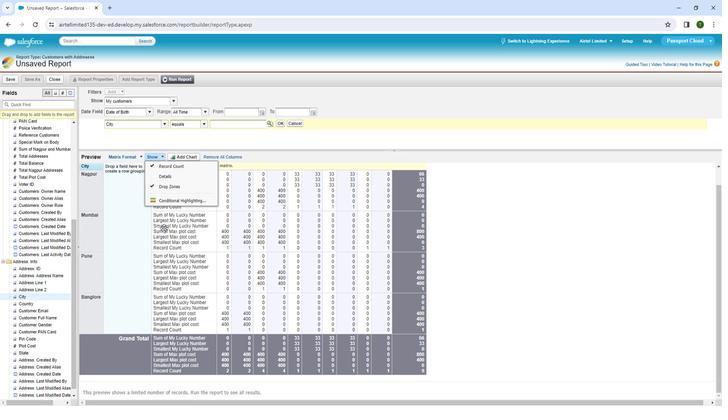 
Action: Mouse moved to (192, 208)
Screenshot: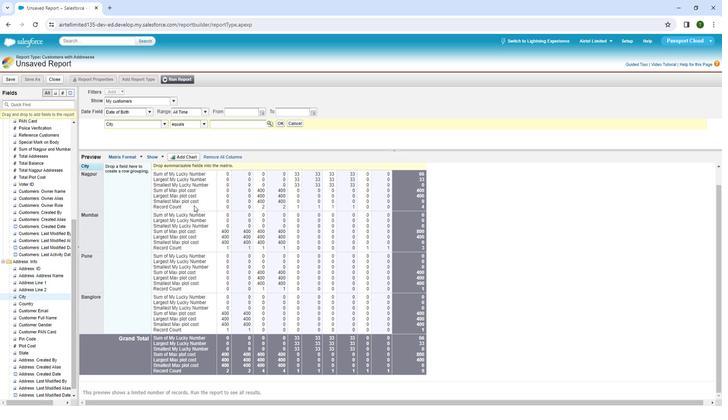 
Action: Mouse scrolled (192, 208) with delta (0, 0)
Screenshot: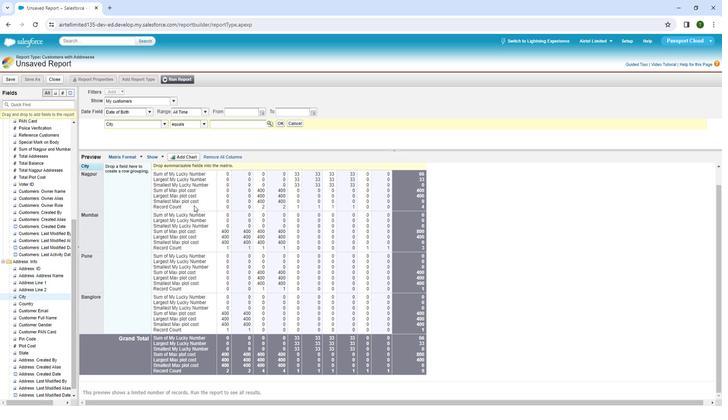 
Action: Mouse moved to (193, 210)
Screenshot: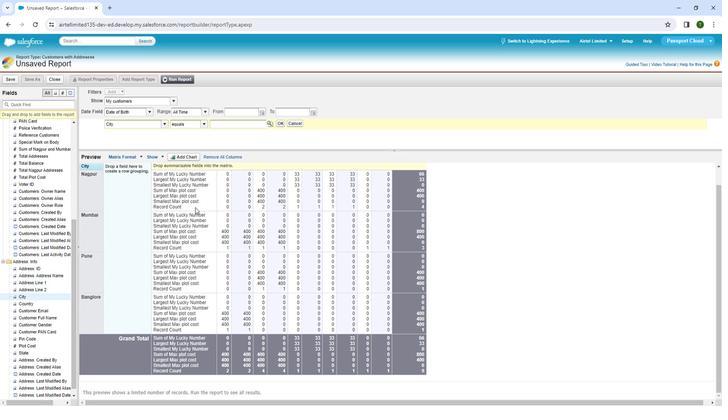 
Action: Mouse scrolled (193, 210) with delta (0, 0)
Screenshot: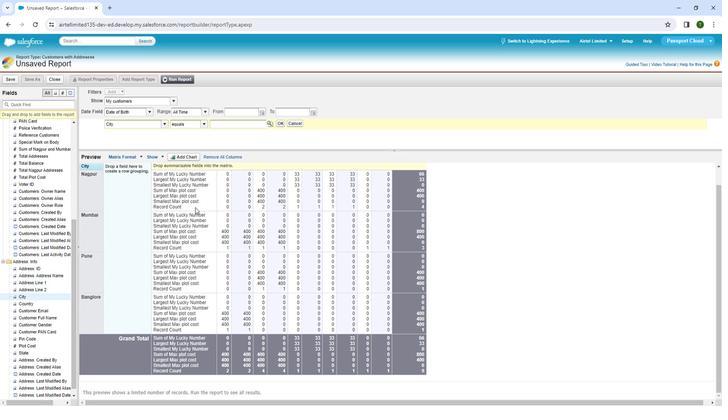 
Action: Mouse moved to (28, 319)
Screenshot: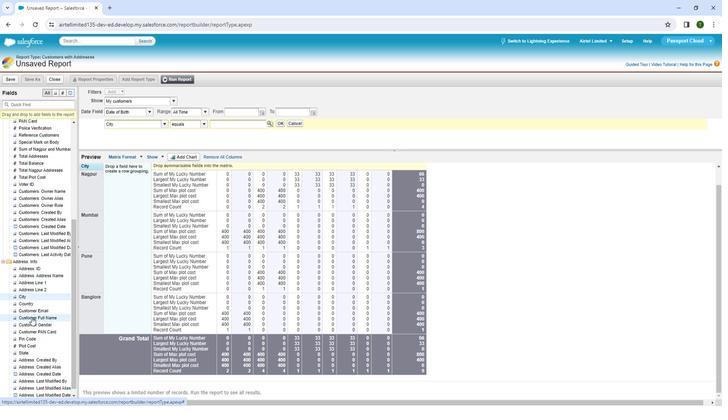 
Action: Mouse pressed left at (28, 319)
Screenshot: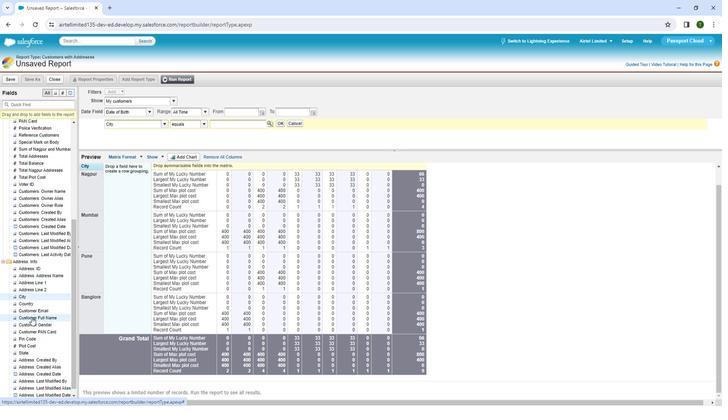 
Action: Mouse moved to (147, 220)
Screenshot: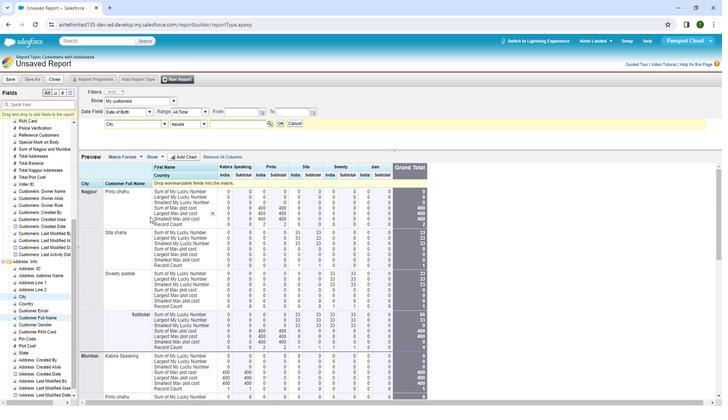 
Action: Mouse scrolled (147, 219) with delta (0, 0)
Screenshot: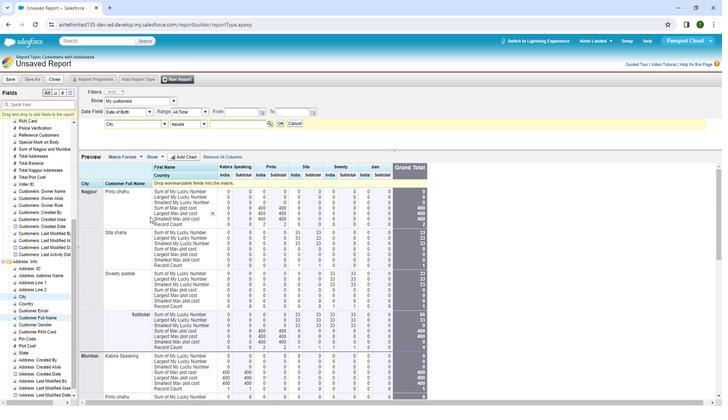 
Action: Mouse moved to (146, 222)
Screenshot: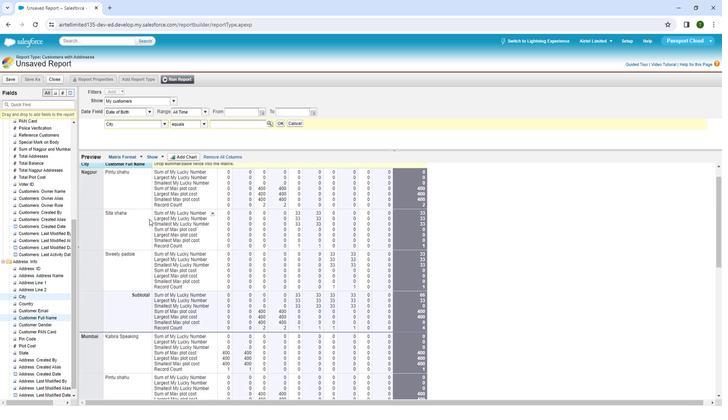 
Action: Mouse scrolled (146, 221) with delta (0, 0)
Screenshot: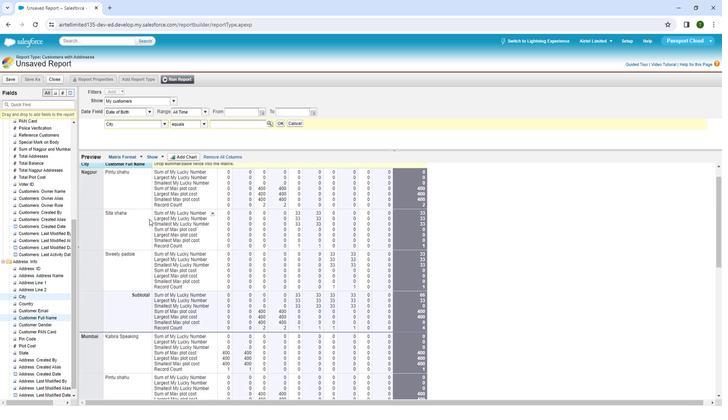 
Action: Mouse moved to (146, 224)
Screenshot: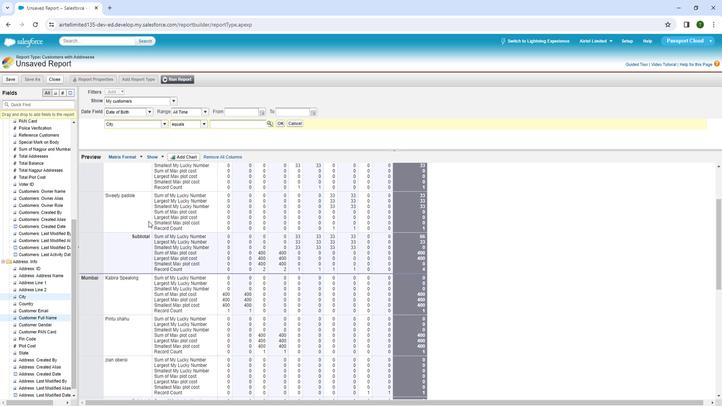 
Action: Mouse scrolled (146, 223) with delta (0, 0)
Screenshot: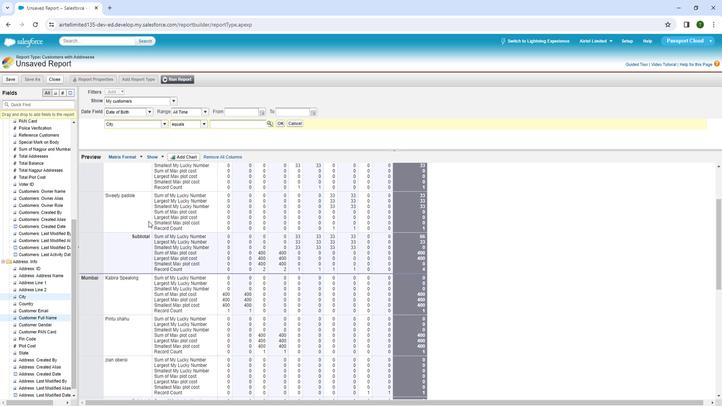 
Action: Mouse moved to (145, 226)
Screenshot: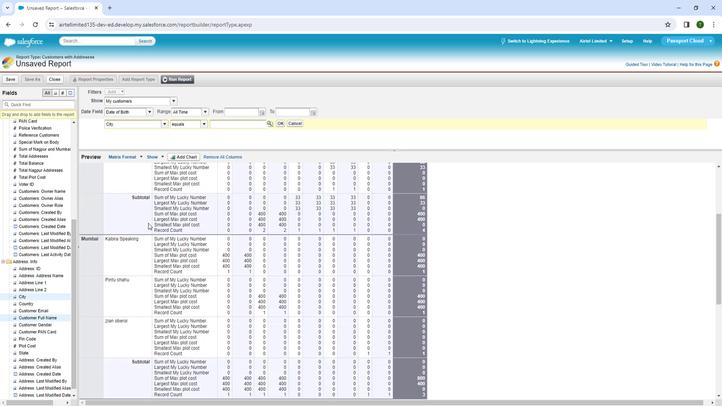 
Action: Mouse scrolled (145, 225) with delta (0, 0)
Screenshot: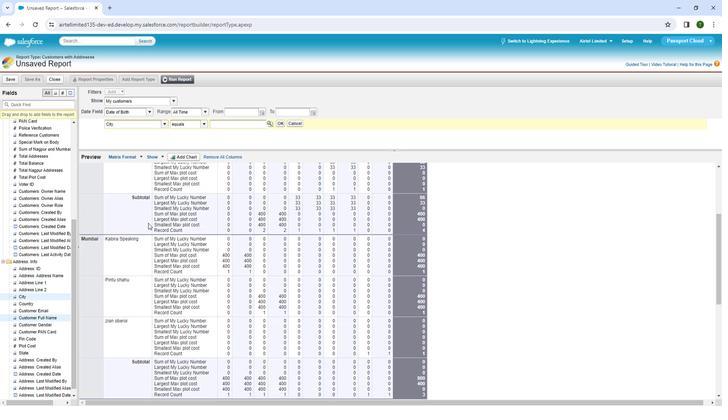 
Action: Mouse moved to (143, 230)
Screenshot: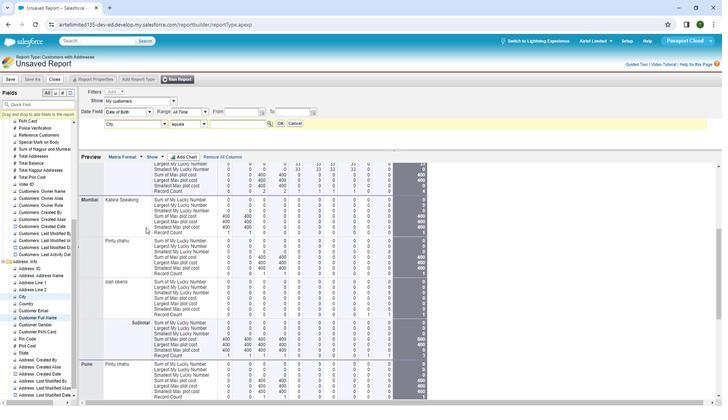 
Action: Mouse scrolled (143, 230) with delta (0, 0)
Screenshot: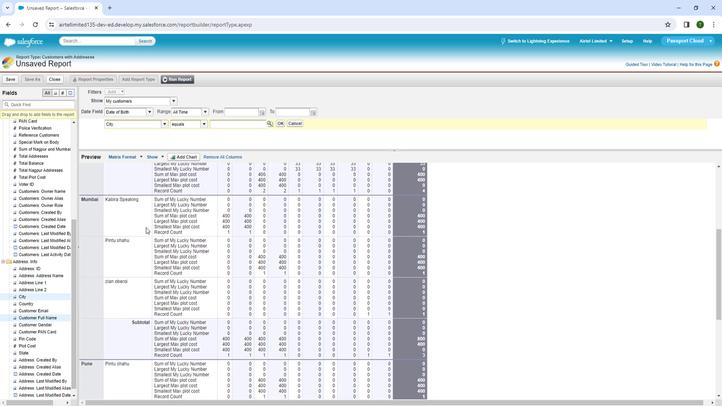 
Action: Mouse scrolled (143, 230) with delta (0, 0)
Screenshot: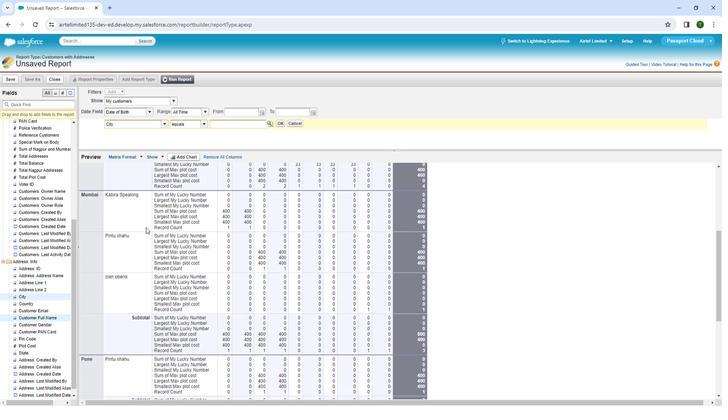 
Action: Mouse scrolled (143, 230) with delta (0, 0)
Screenshot: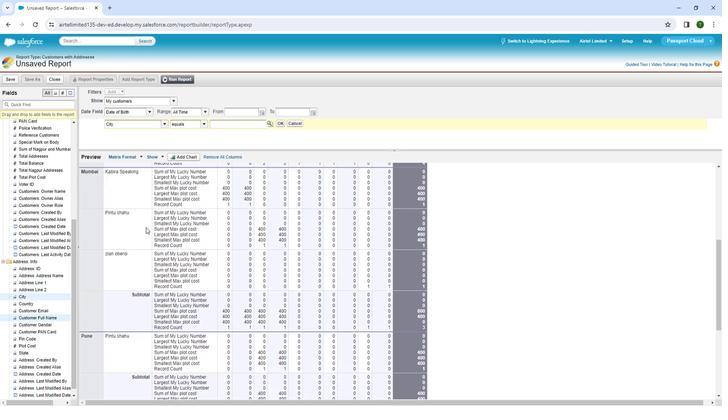 
Action: Mouse moved to (143, 230)
Screenshot: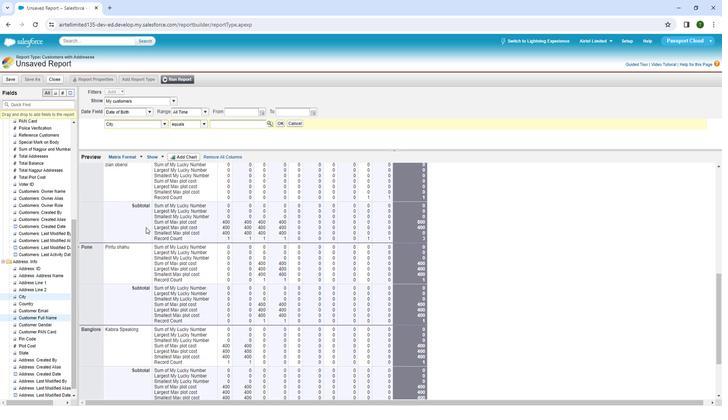 
Action: Mouse scrolled (143, 230) with delta (0, 0)
Screenshot: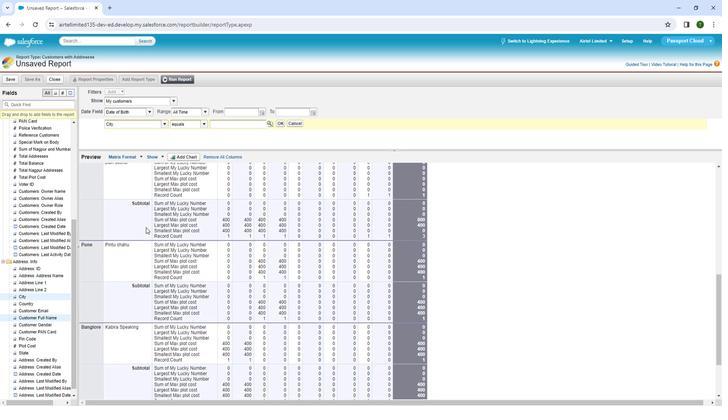 
Action: Mouse scrolled (143, 230) with delta (0, 0)
Screenshot: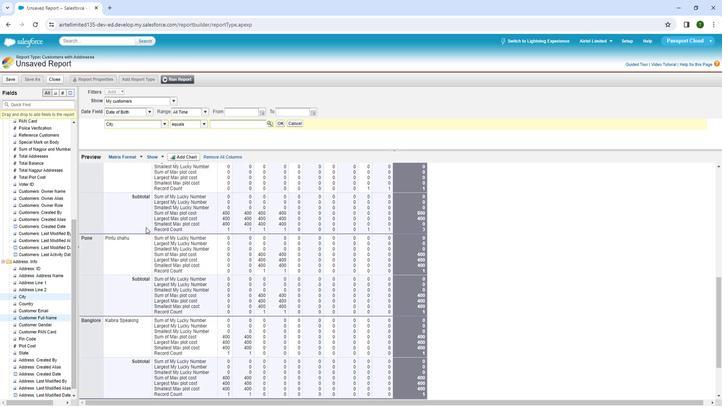 
Action: Mouse moved to (143, 230)
Screenshot: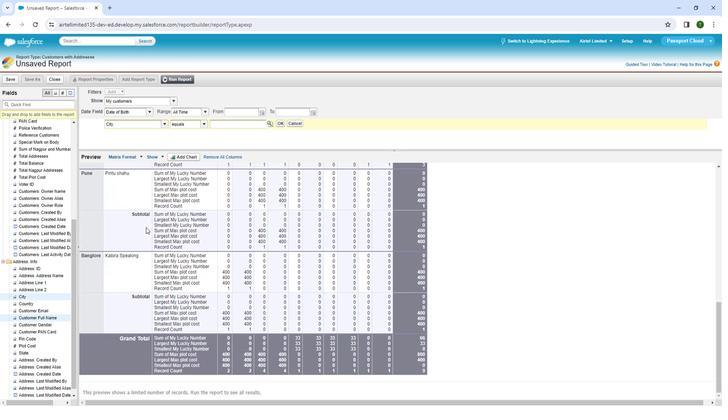 
Action: Mouse scrolled (143, 230) with delta (0, 0)
Screenshot: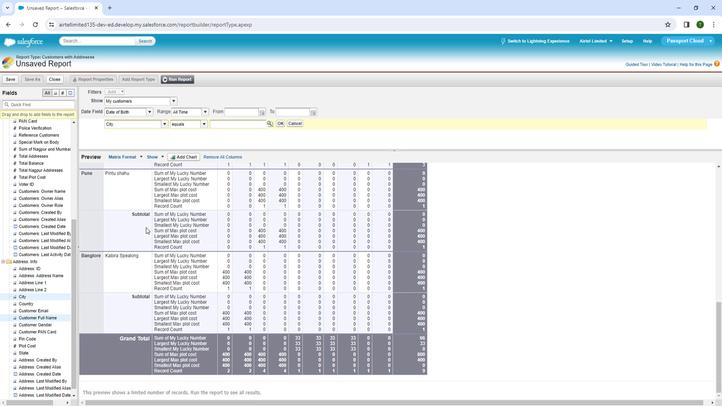 
Action: Mouse scrolled (143, 230) with delta (0, 0)
Screenshot: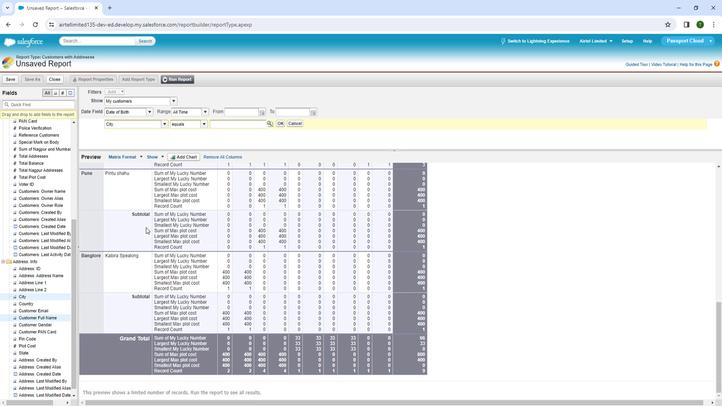 
Action: Mouse scrolled (143, 230) with delta (0, 0)
Screenshot: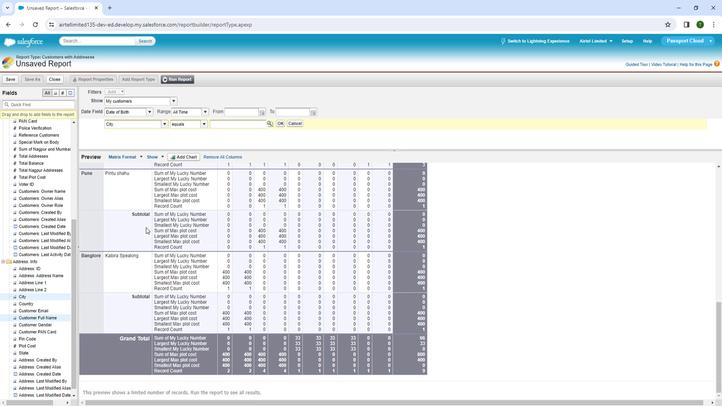 
Action: Mouse moved to (179, 162)
Screenshot: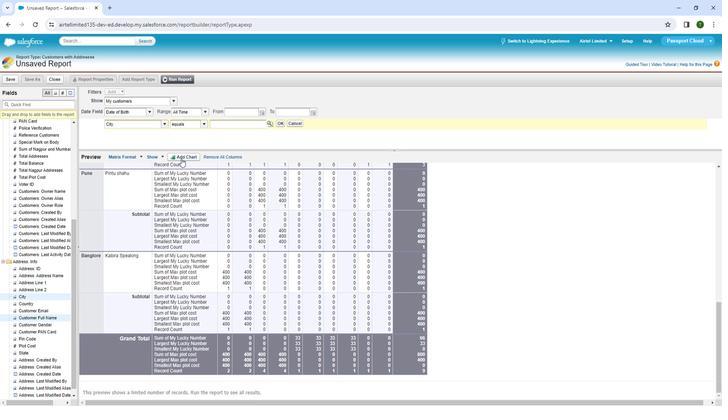 
Action: Mouse pressed left at (179, 162)
Screenshot: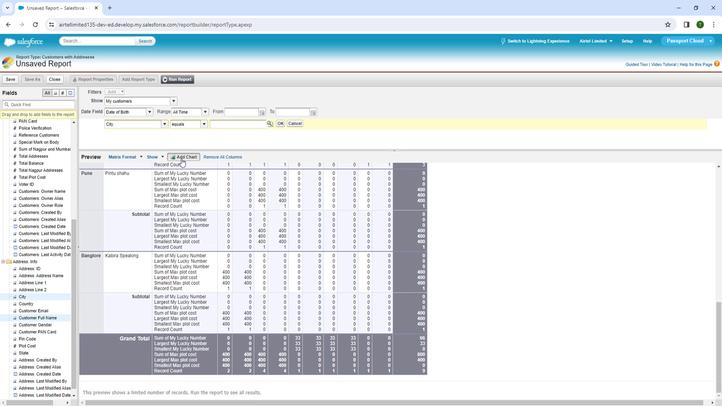 
Action: Mouse moved to (314, 155)
Screenshot: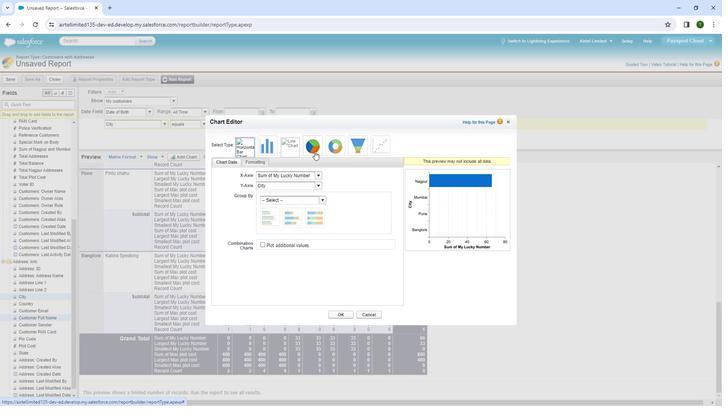 
Action: Mouse pressed left at (314, 155)
Screenshot: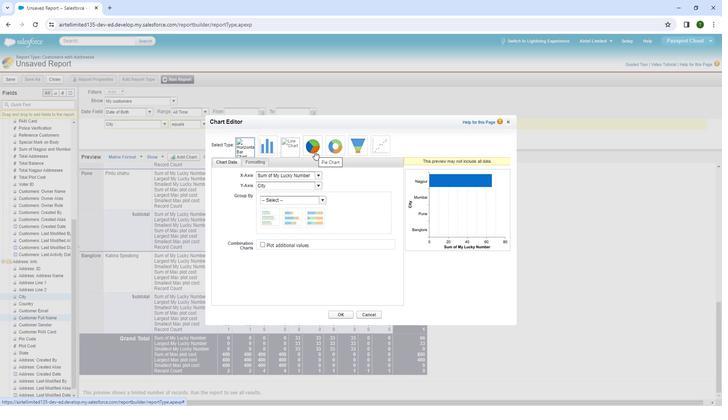 
Action: Mouse moved to (330, 151)
Screenshot: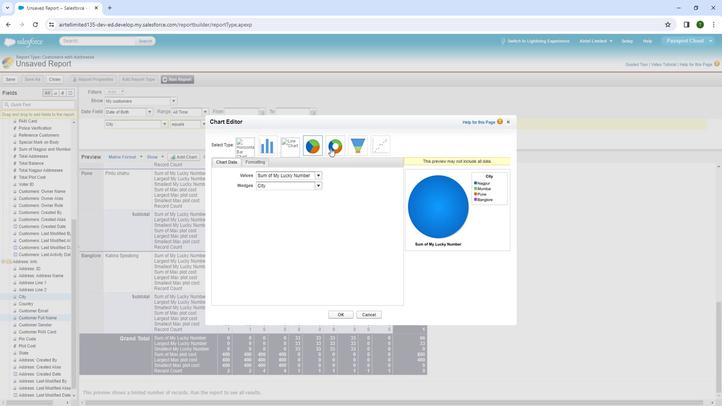 
Action: Mouse pressed left at (330, 151)
Screenshot: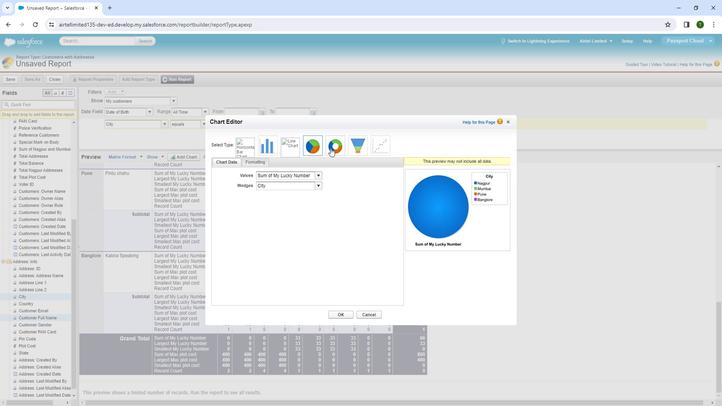 
Action: Mouse moved to (294, 178)
Screenshot: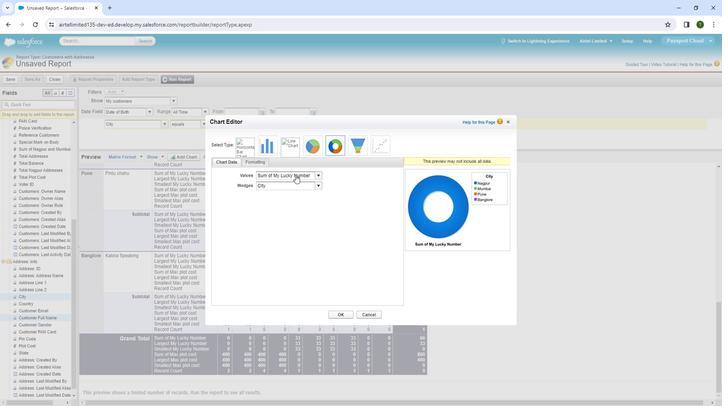 
Action: Mouse pressed left at (294, 178)
Screenshot: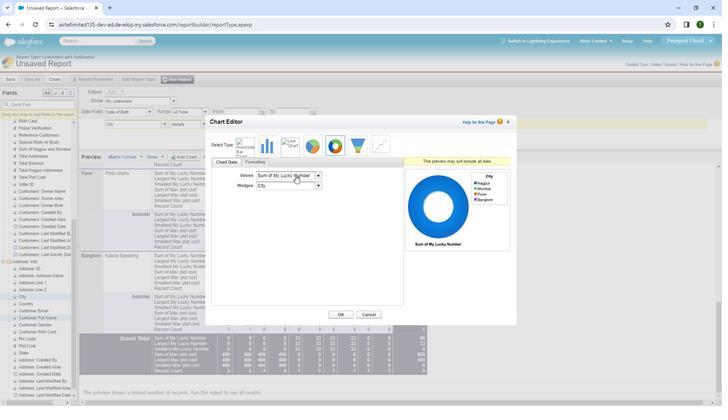 
Action: Mouse moved to (276, 233)
Screenshot: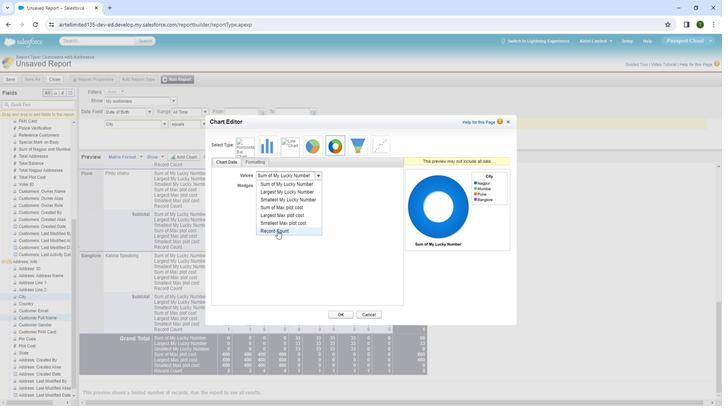 
Action: Mouse scrolled (276, 233) with delta (0, 0)
Screenshot: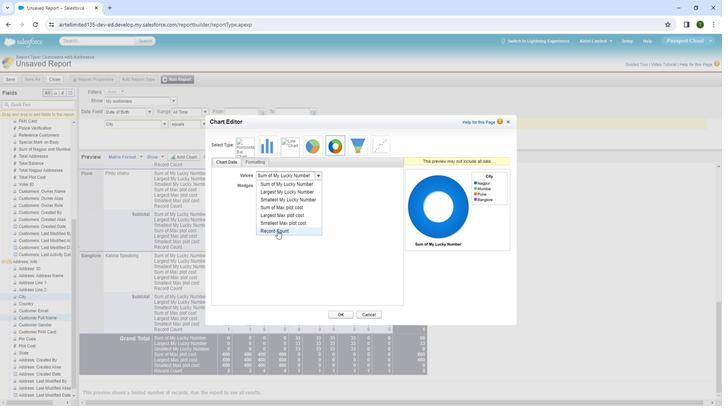 
Action: Mouse scrolled (276, 233) with delta (0, 0)
Screenshot: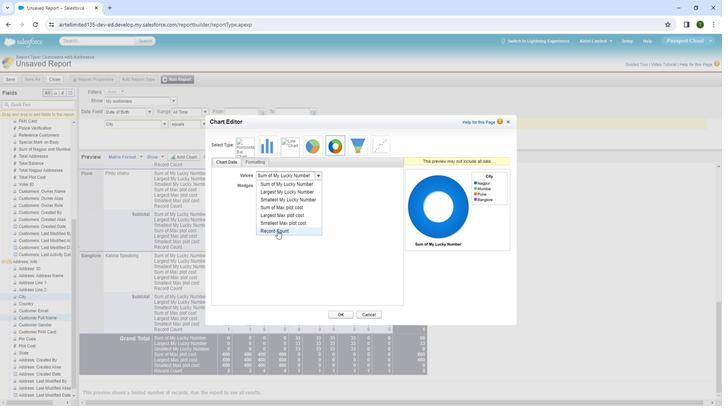 
Action: Mouse pressed left at (276, 233)
Screenshot: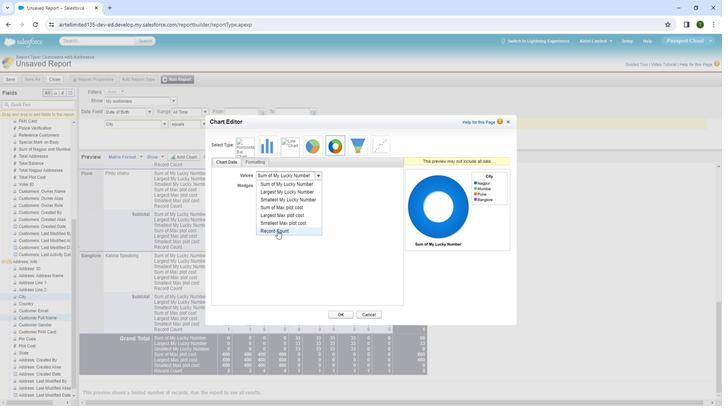 
Action: Mouse moved to (334, 318)
Screenshot: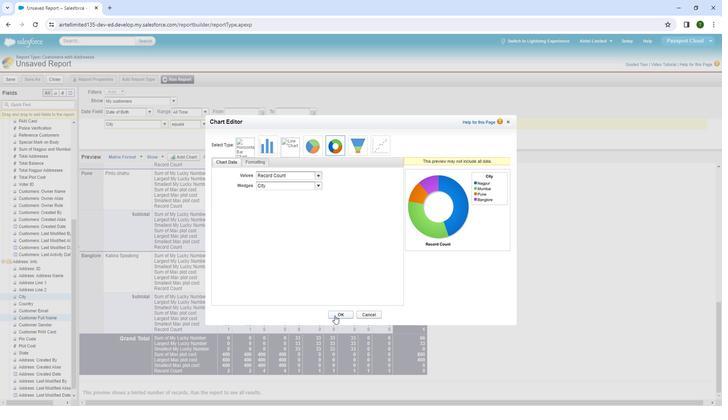 
Action: Mouse pressed left at (334, 318)
Screenshot: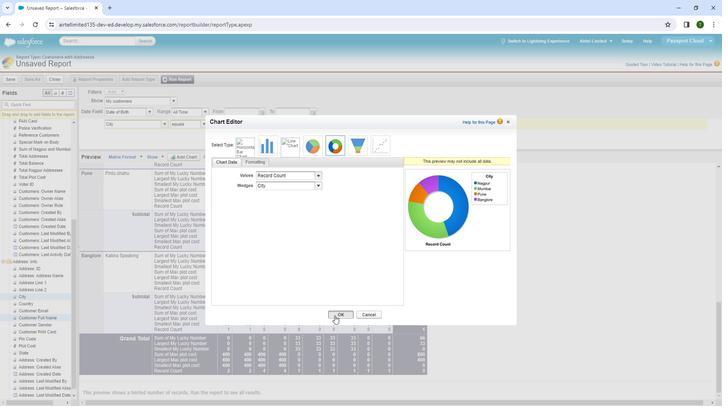 
Action: Mouse moved to (192, 125)
Screenshot: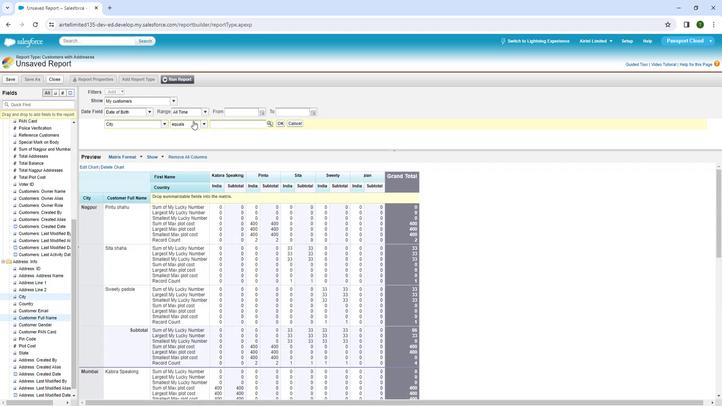 
Action: Mouse scrolled (192, 124) with delta (0, 0)
Screenshot: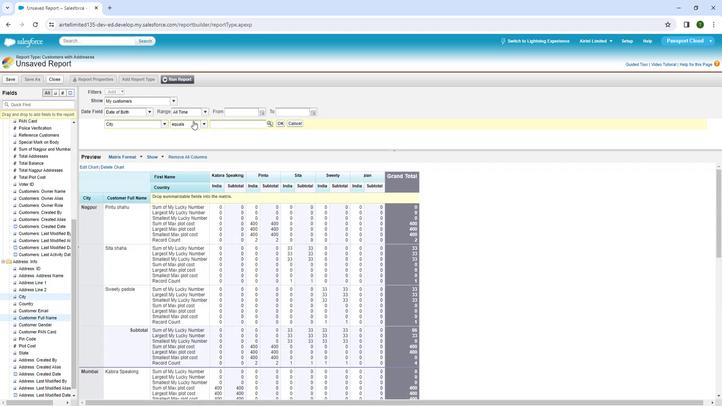 
Action: Mouse moved to (42, 170)
Screenshot: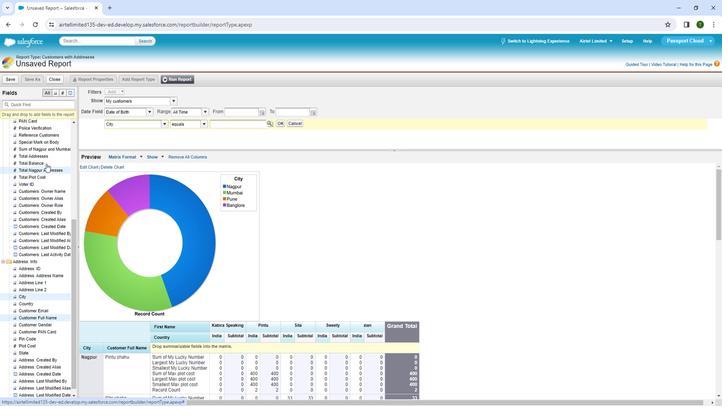 
Action: Mouse scrolled (42, 170) with delta (0, 0)
Screenshot: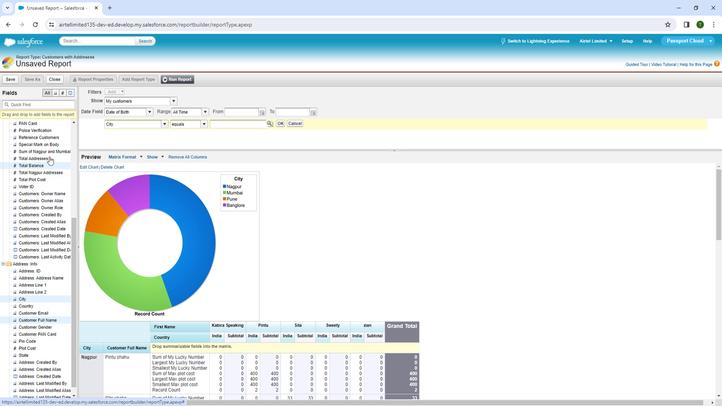 
Action: Mouse moved to (216, 129)
Screenshot: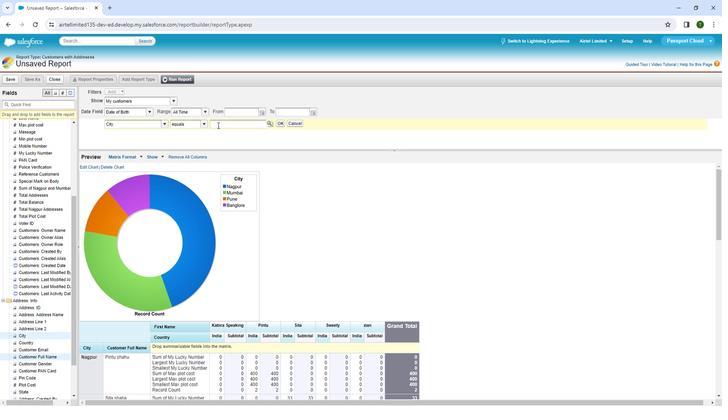 
Action: Mouse pressed left at (216, 129)
Screenshot: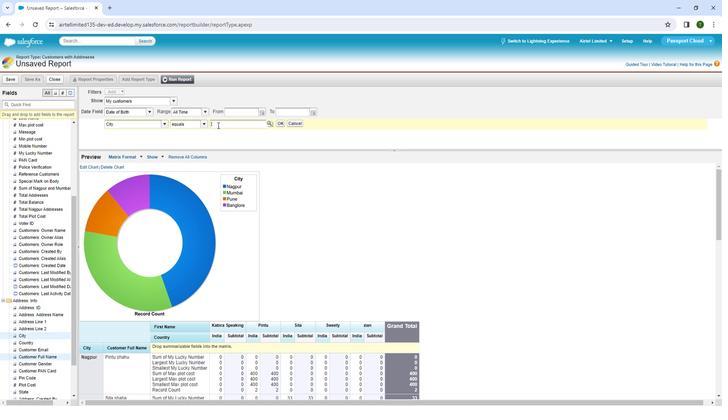 
Action: Mouse moved to (267, 126)
Screenshot: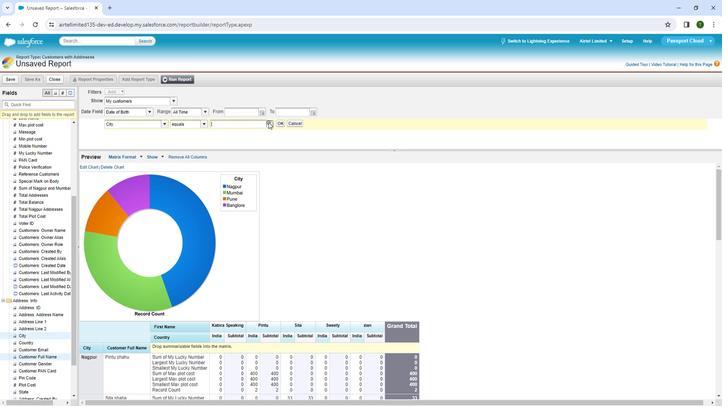 
Action: Mouse pressed left at (267, 126)
Screenshot: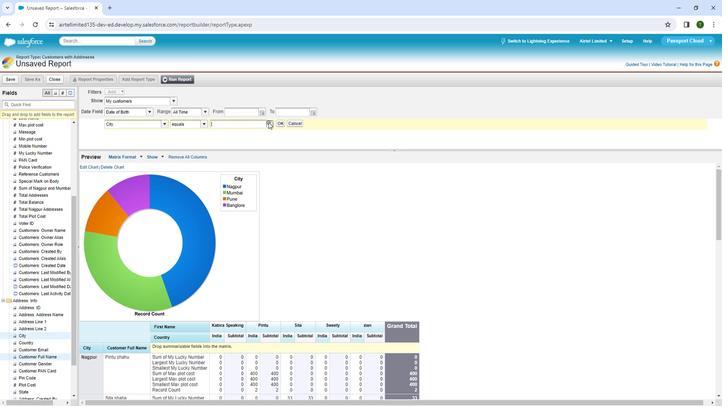 
Action: Mouse moved to (477, 208)
Screenshot: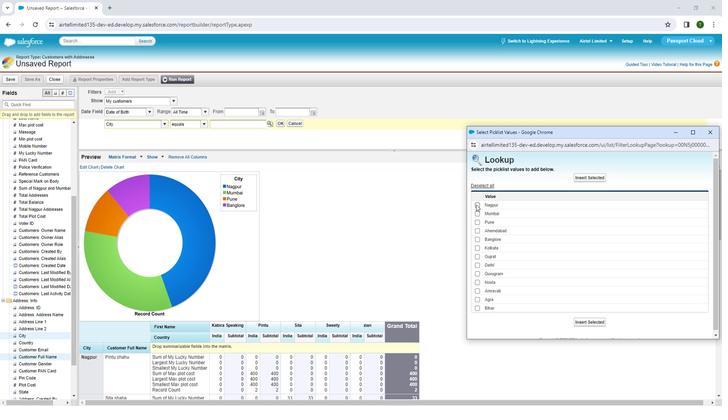 
Action: Mouse pressed left at (477, 208)
Screenshot: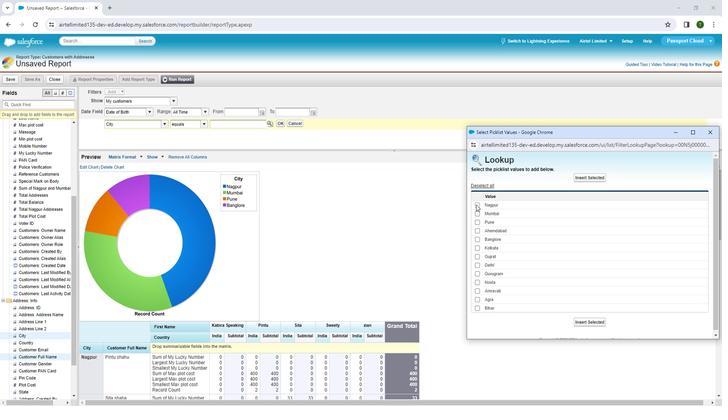 
Action: Mouse moved to (584, 326)
Screenshot: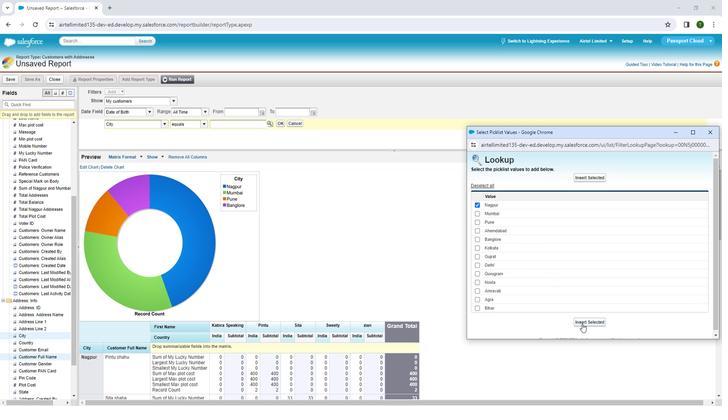 
Action: Mouse pressed left at (584, 326)
Screenshot: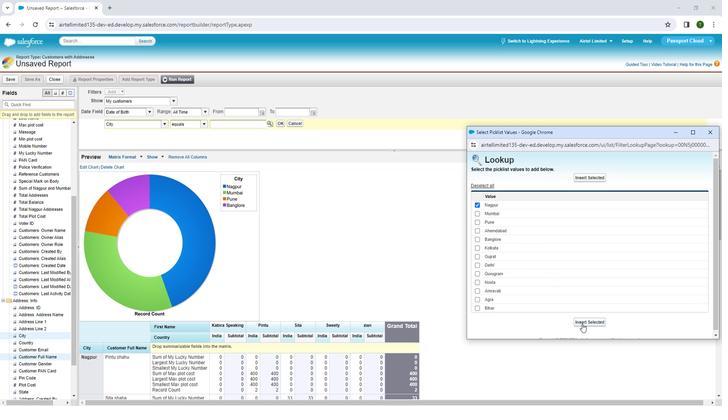 
Action: Mouse moved to (280, 129)
Screenshot: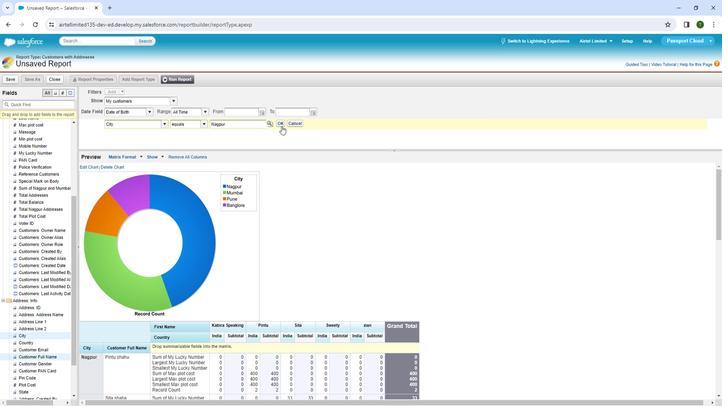 
Action: Mouse pressed left at (280, 129)
Screenshot: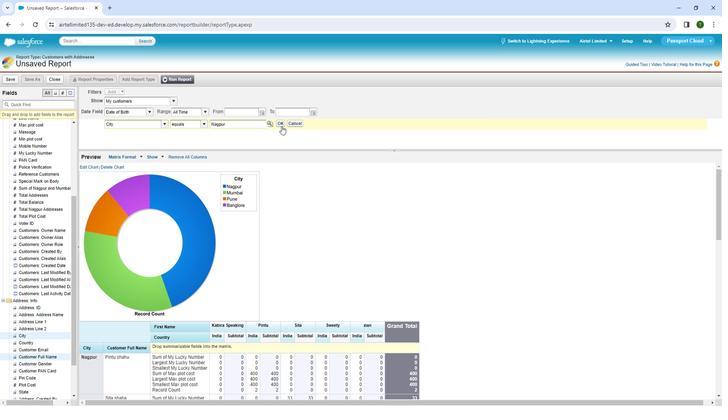 
Action: Mouse moved to (170, 128)
Screenshot: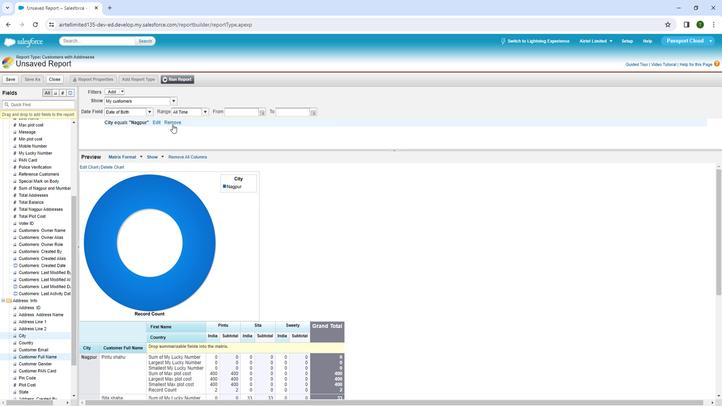 
Action: Mouse pressed left at (170, 128)
Screenshot: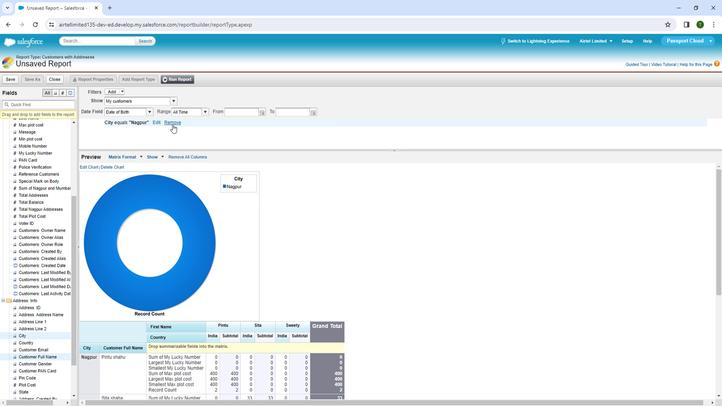 
Action: Mouse moved to (280, 233)
Screenshot: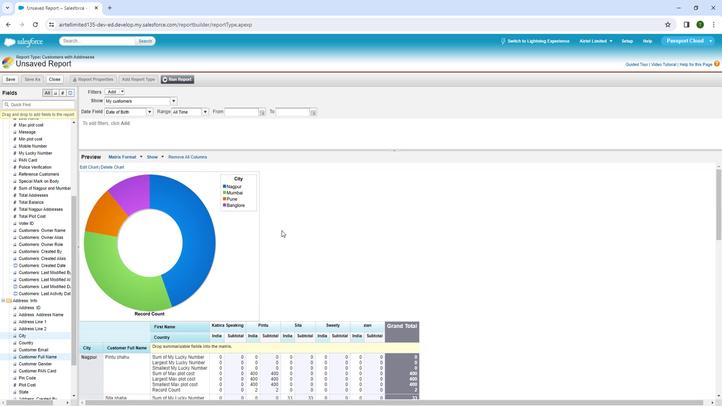 
Action: Mouse pressed left at (280, 233)
Screenshot: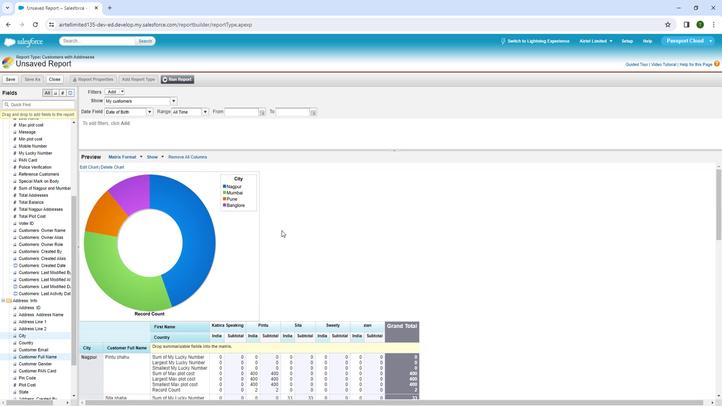 
Action: Mouse moved to (209, 226)
Screenshot: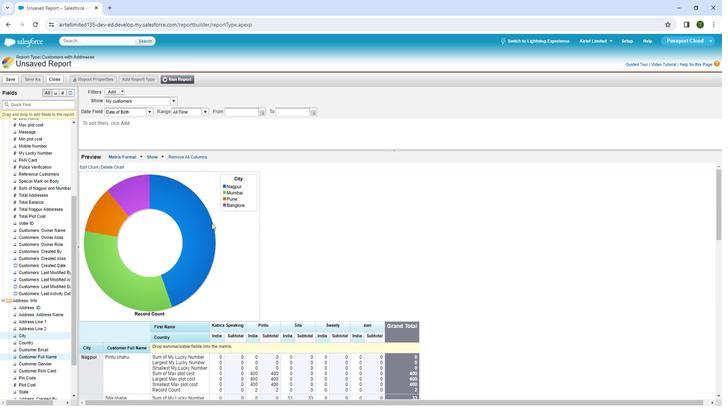 
Action: Mouse scrolled (209, 226) with delta (0, 0)
Screenshot: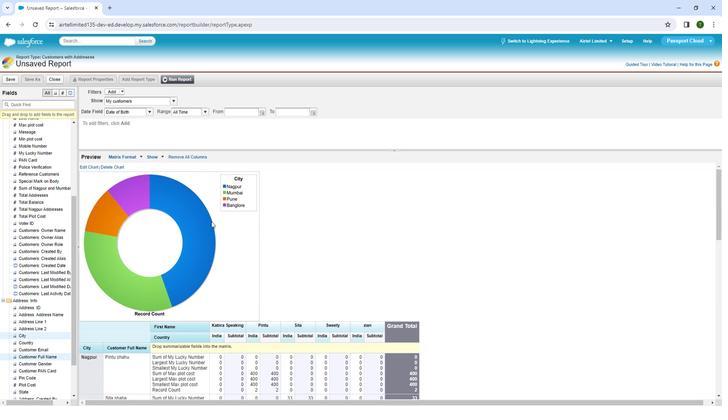 
Action: Mouse moved to (20, 223)
Screenshot: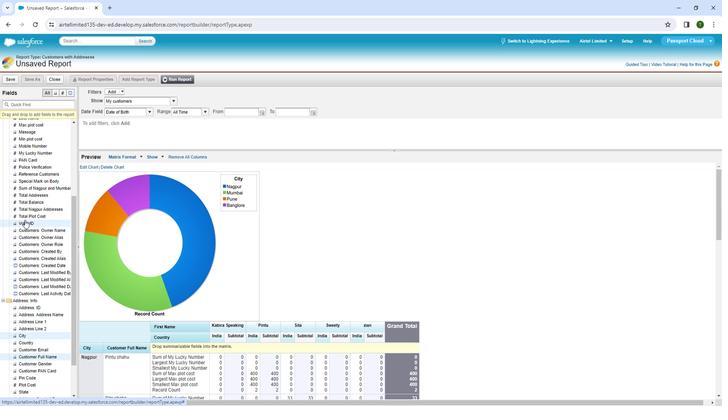 
Action: Mouse scrolled (20, 222) with delta (0, 0)
Screenshot: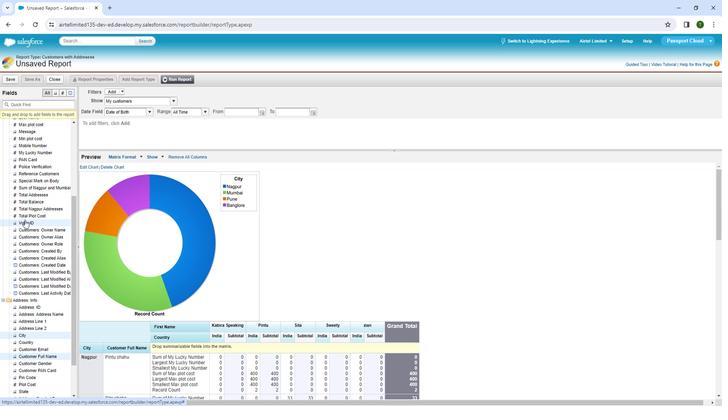 
Action: Mouse moved to (18, 236)
Screenshot: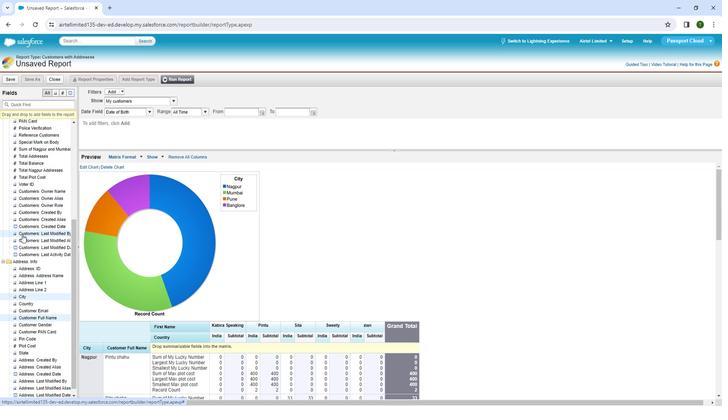 
Action: Mouse scrolled (18, 236) with delta (0, 0)
Screenshot: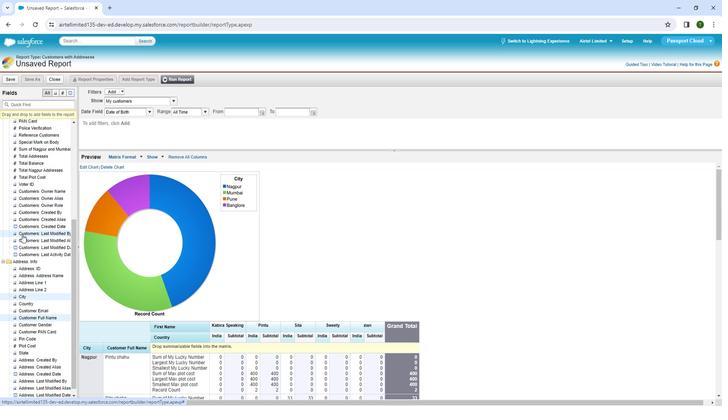 
Action: Mouse moved to (15, 257)
Screenshot: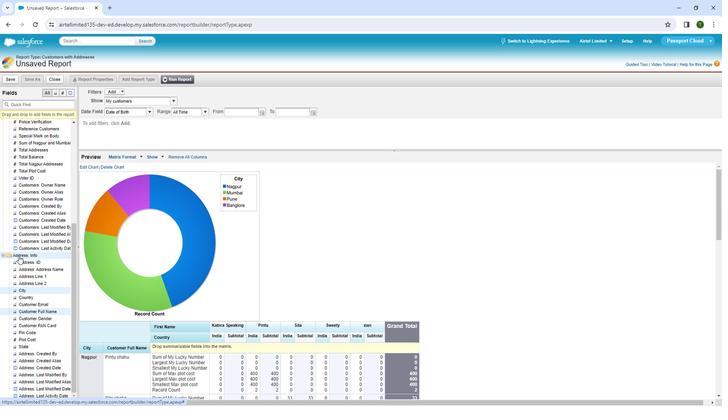 
Action: Mouse scrolled (15, 257) with delta (0, 0)
Screenshot: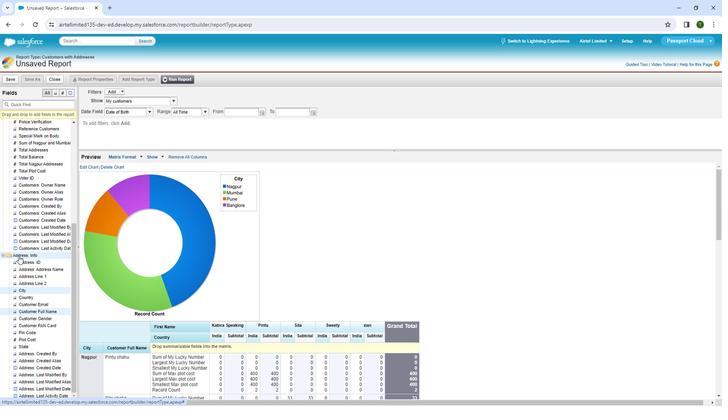 
Action: Mouse moved to (23, 341)
Screenshot: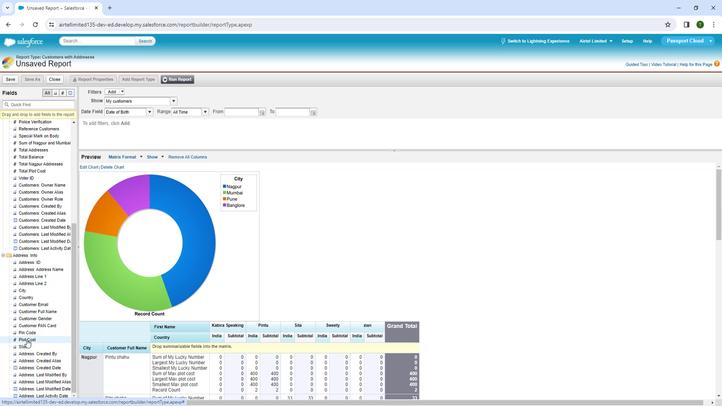 
Action: Mouse pressed left at (23, 341)
Screenshot: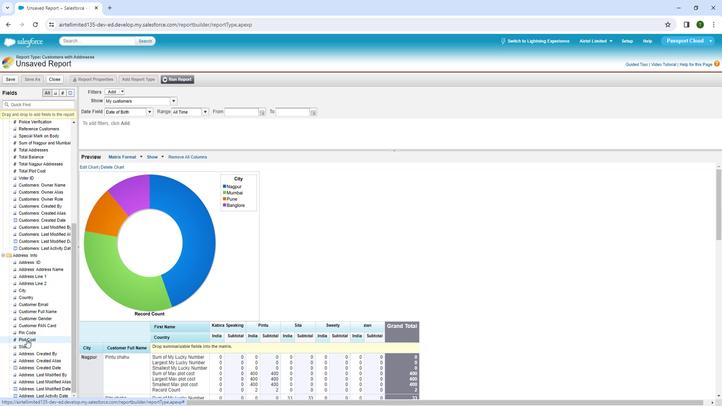 
Action: Mouse moved to (261, 341)
Screenshot: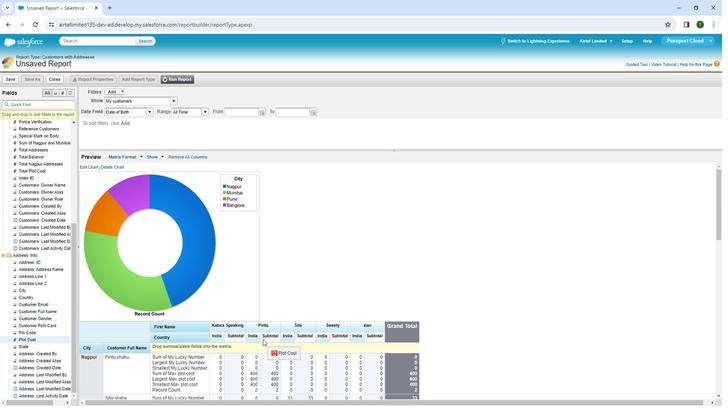 
Action: Mouse scrolled (261, 341) with delta (0, 0)
Screenshot: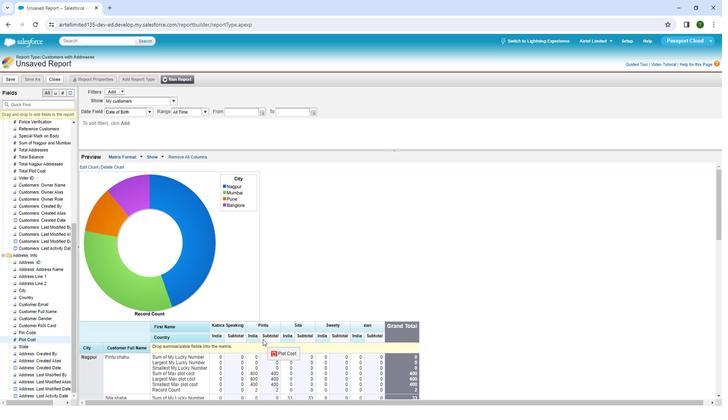 
Action: Mouse scrolled (261, 341) with delta (0, 0)
Screenshot: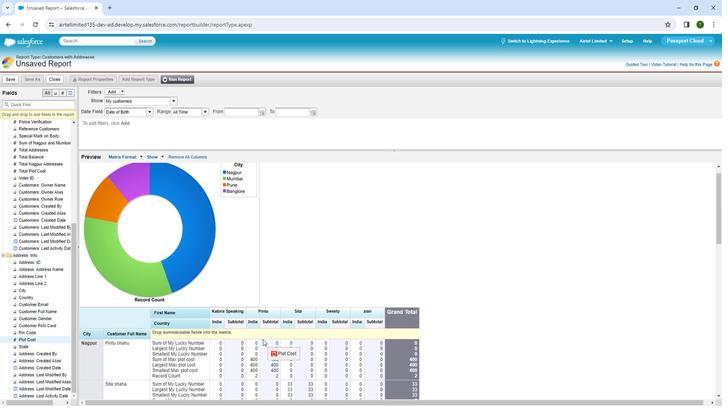 
Action: Mouse scrolled (261, 341) with delta (0, 0)
Screenshot: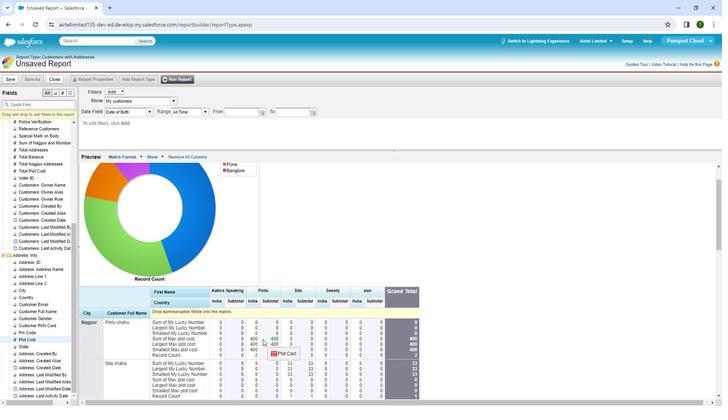 
Action: Mouse moved to (257, 343)
Screenshot: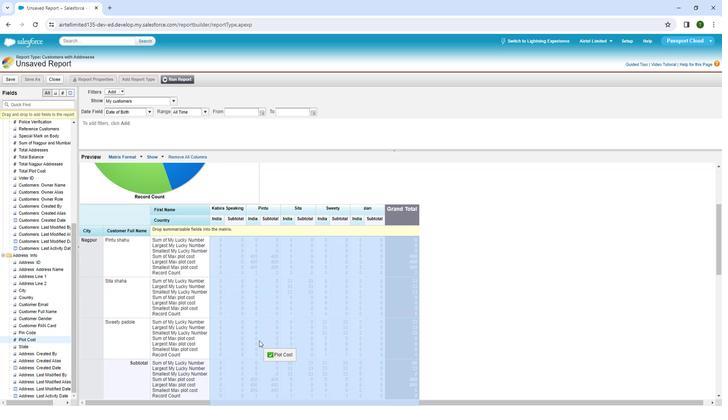 
Action: Mouse scrolled (257, 342) with delta (0, 0)
Screenshot: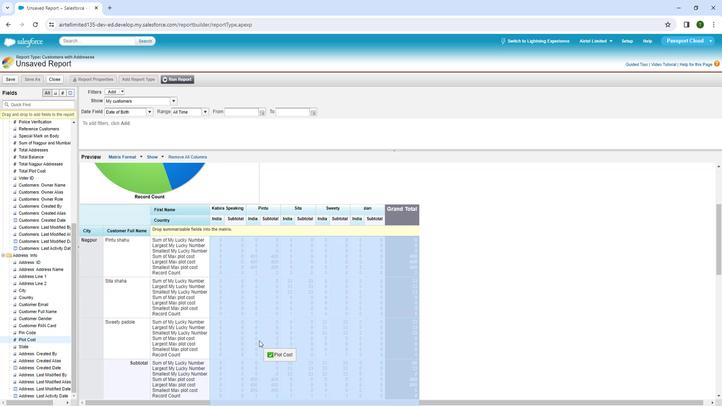 
Action: Mouse scrolled (257, 342) with delta (0, 0)
Screenshot: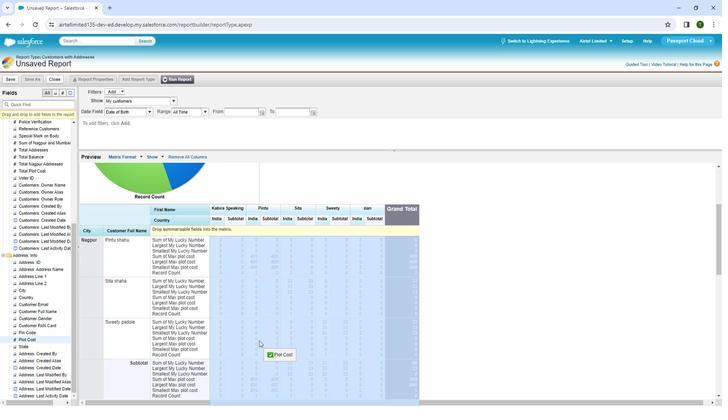 
Action: Mouse moved to (347, 221)
Screenshot: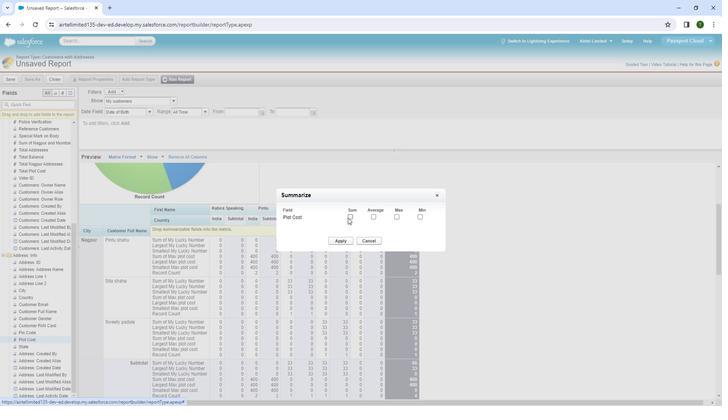 
Action: Mouse pressed left at (347, 221)
Screenshot: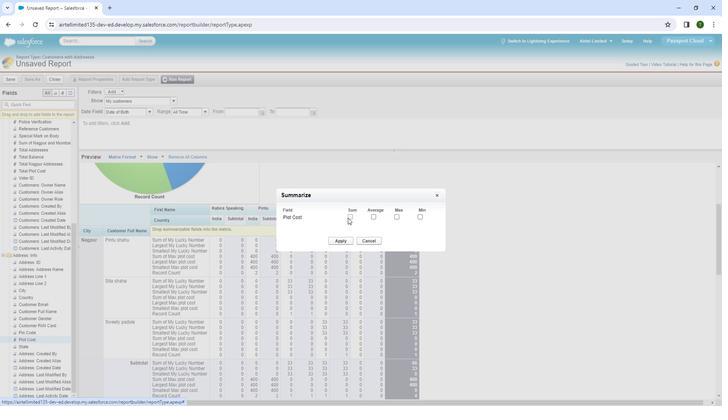 
Action: Mouse moved to (396, 221)
Screenshot: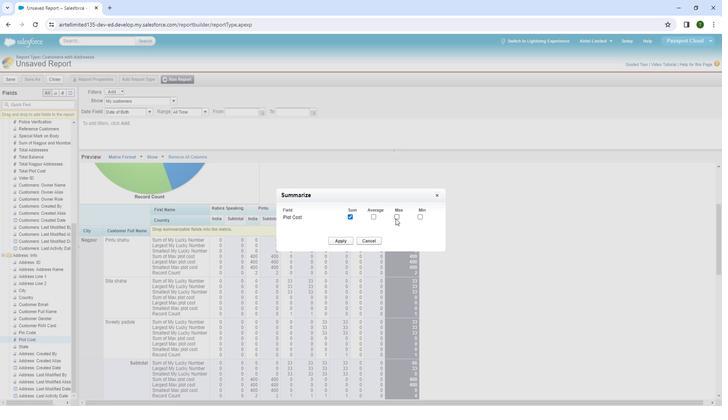 
Action: Mouse pressed left at (396, 221)
Screenshot: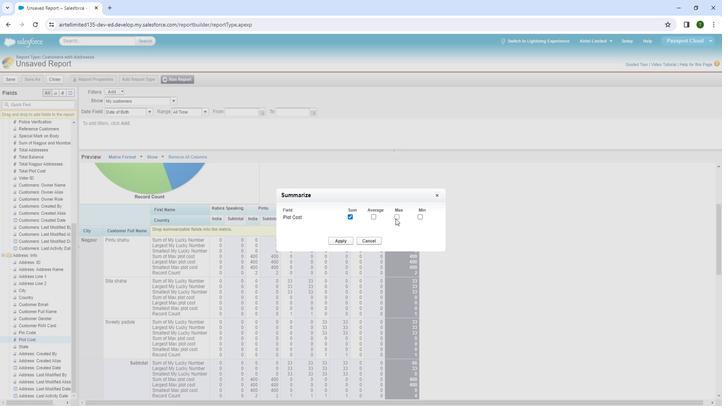 
Action: Mouse moved to (426, 220)
Screenshot: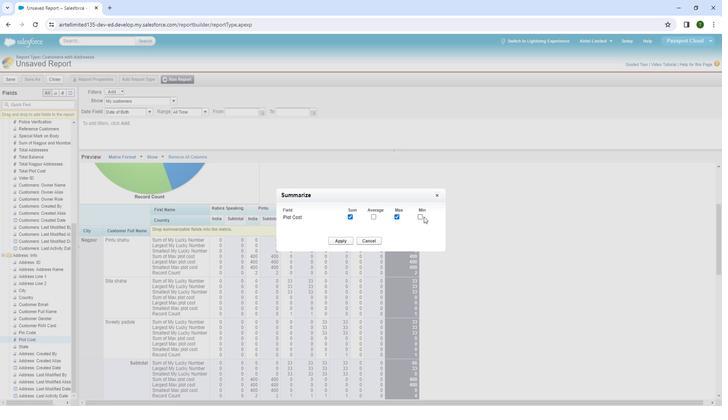 
Action: Mouse scrolled (426, 219) with delta (0, 0)
Screenshot: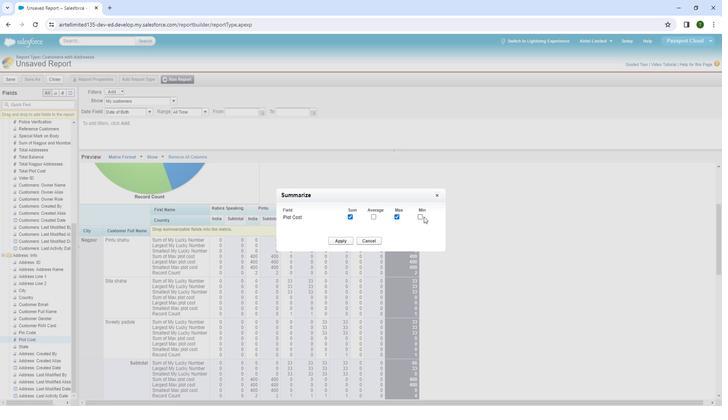 
Action: Mouse moved to (421, 220)
Screenshot: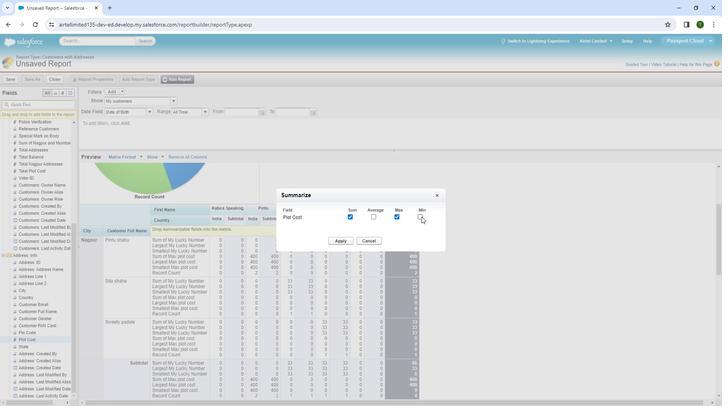 
Action: Mouse pressed left at (421, 220)
Screenshot: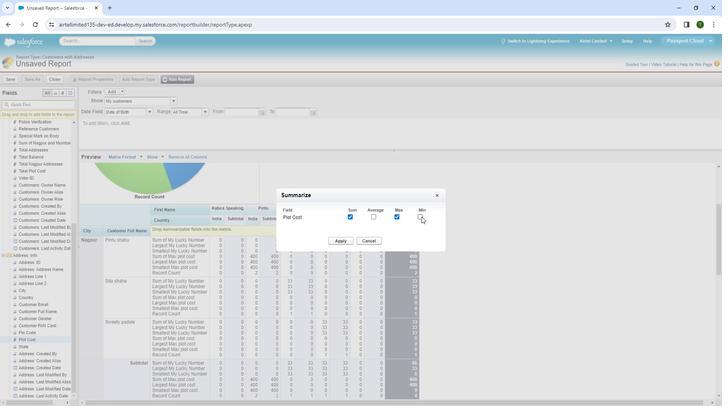 
Action: Mouse moved to (336, 246)
Screenshot: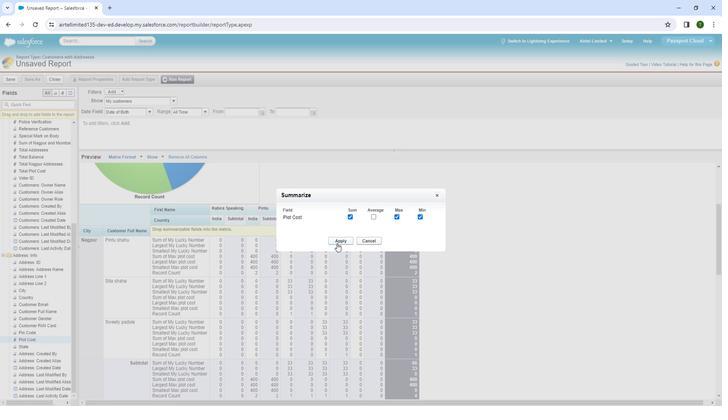 
Action: Mouse pressed left at (336, 246)
Screenshot: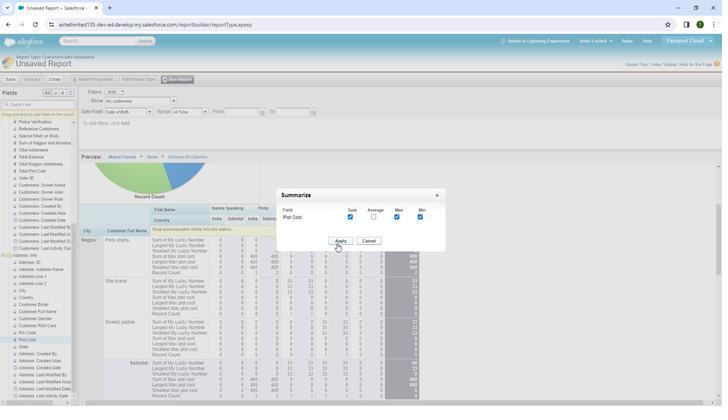 
Action: Mouse moved to (328, 243)
Screenshot: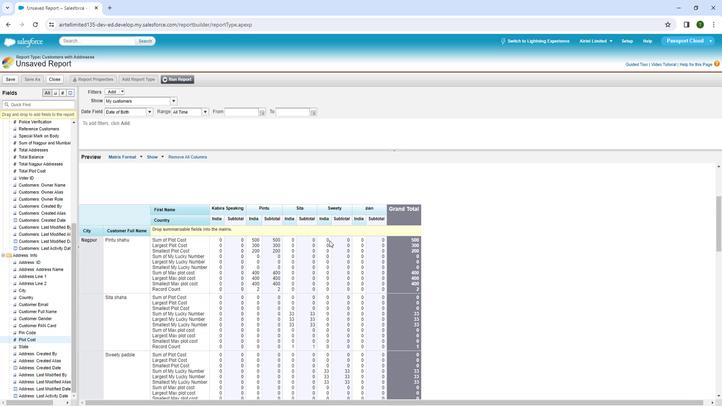 
Action: Mouse scrolled (328, 243) with delta (0, 0)
Screenshot: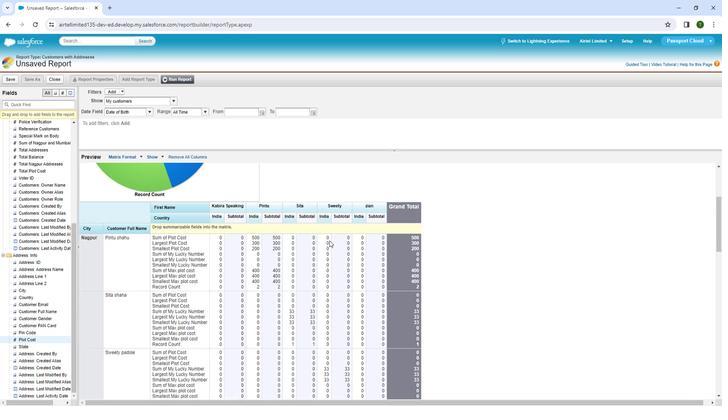
Action: Mouse moved to (327, 243)
Screenshot: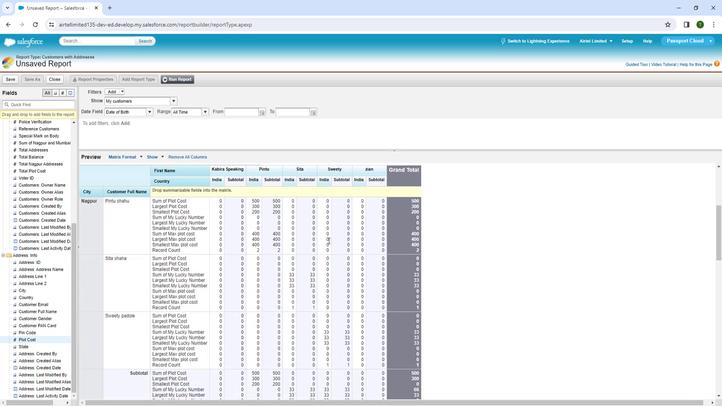 
Action: Mouse scrolled (327, 243) with delta (0, 0)
Screenshot: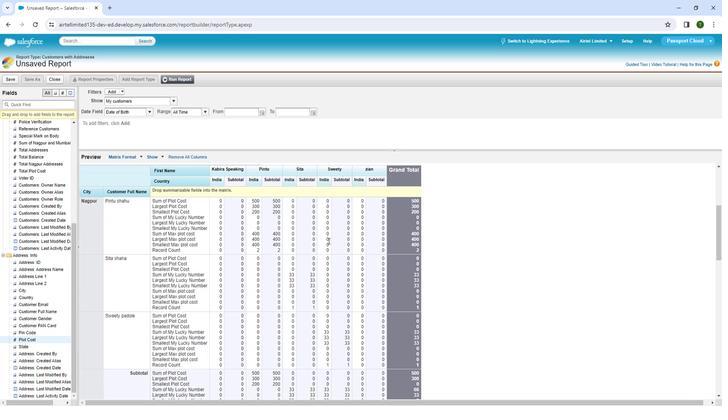 
Action: Mouse moved to (324, 251)
Screenshot: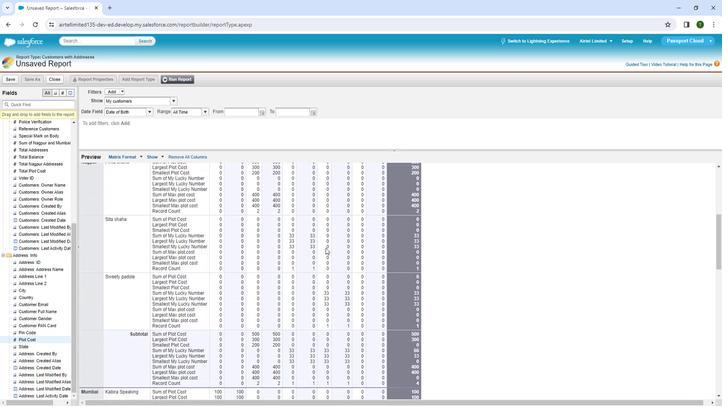 
Action: Mouse scrolled (324, 251) with delta (0, 0)
Screenshot: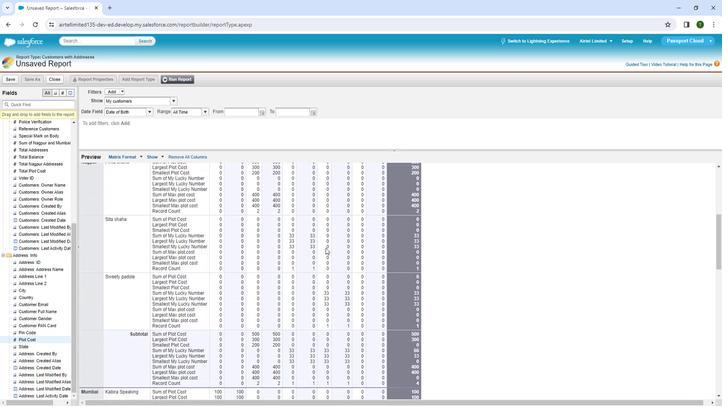 
Action: Mouse scrolled (324, 251) with delta (0, 0)
Screenshot: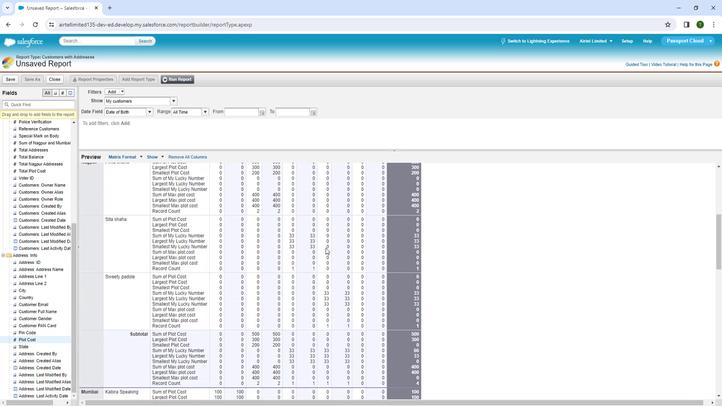 
Action: Mouse scrolled (324, 251) with delta (0, 0)
Screenshot: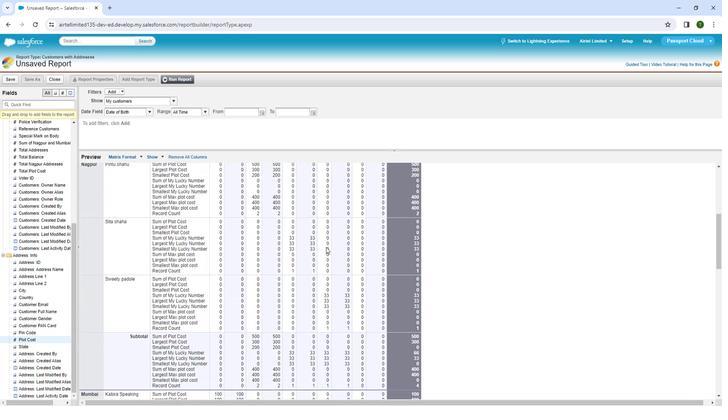 
Action: Mouse moved to (325, 249)
Screenshot: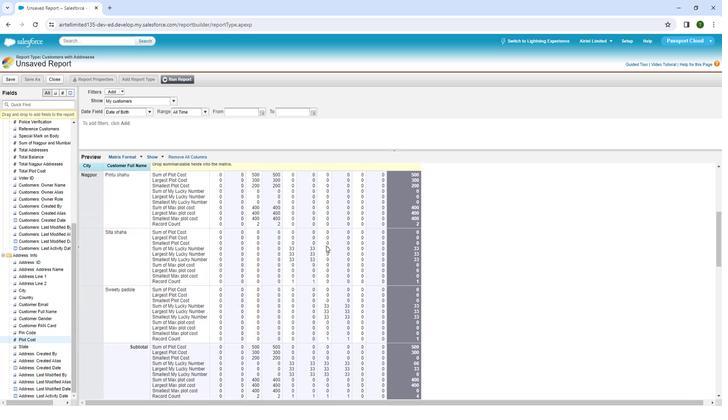 
Action: Mouse scrolled (325, 249) with delta (0, 0)
Screenshot: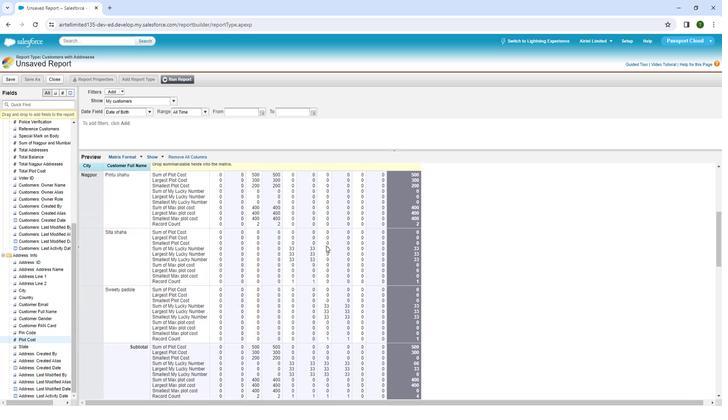 
Action: Mouse moved to (325, 247)
Screenshot: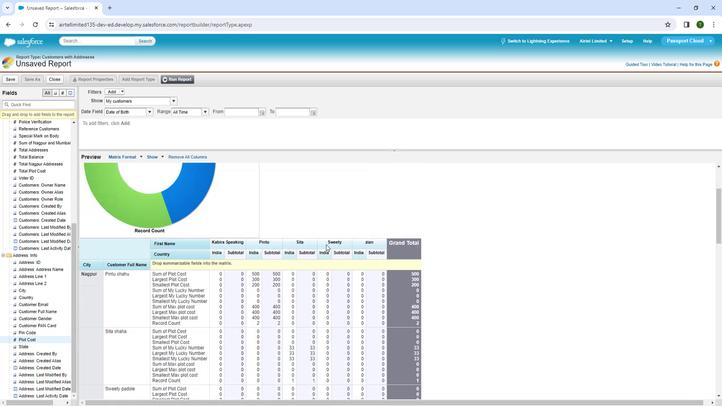
Action: Mouse scrolled (325, 248) with delta (0, 0)
Screenshot: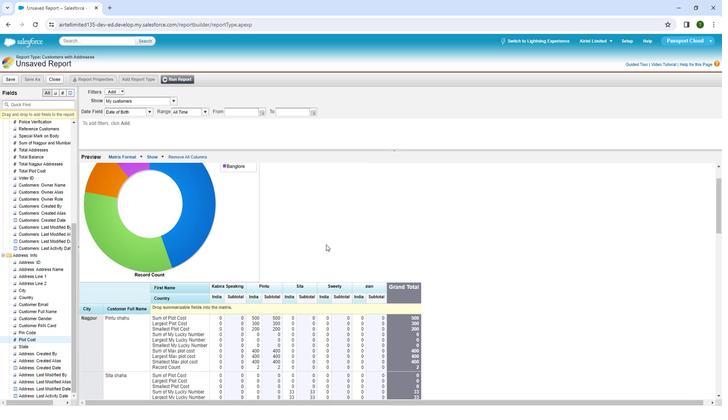 
Action: Mouse scrolled (325, 248) with delta (0, 0)
Screenshot: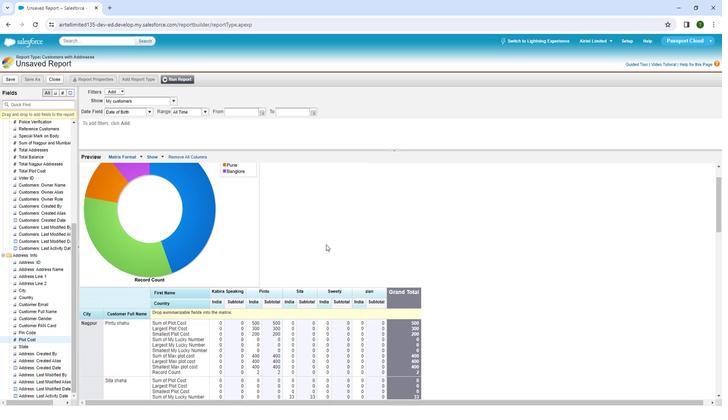 
Action: Mouse scrolled (325, 248) with delta (0, 0)
Screenshot: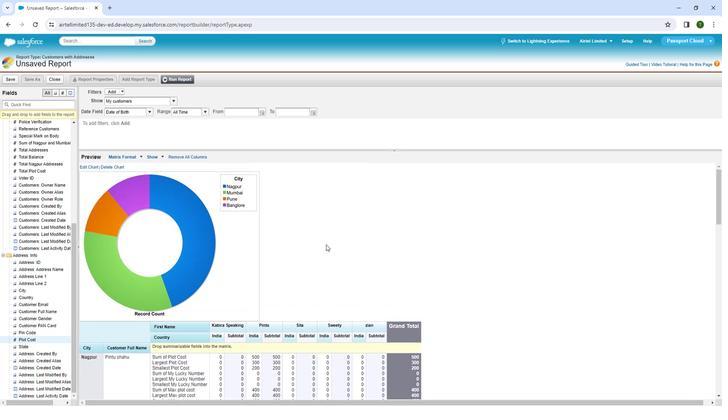 
Action: Mouse moved to (183, 265)
Screenshot: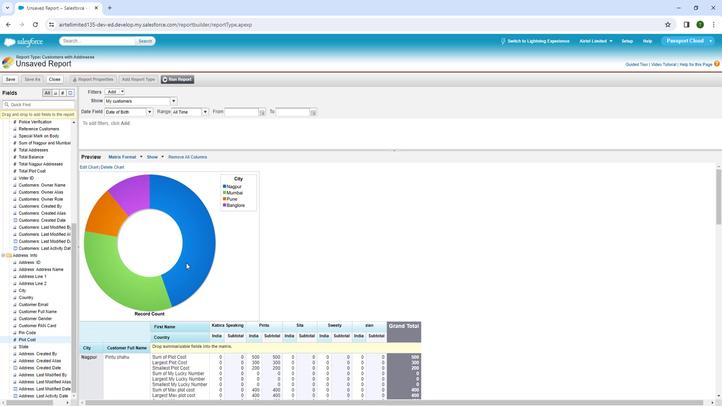 
Action: Mouse pressed left at (183, 265)
Screenshot: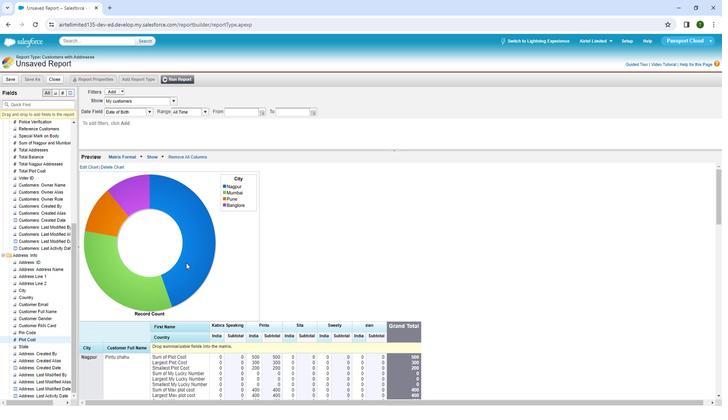 
Action: Mouse moved to (192, 255)
Screenshot: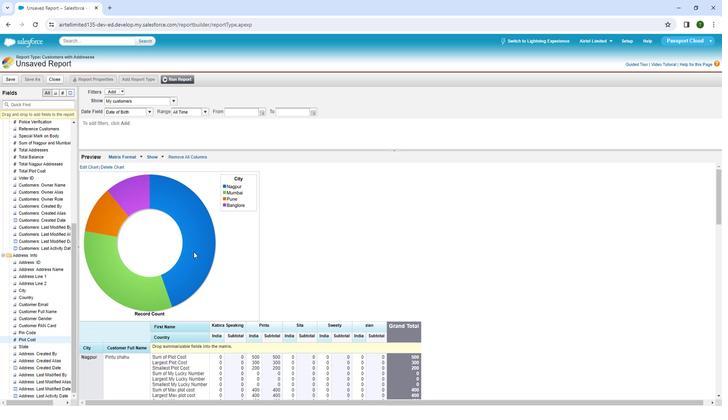 
Action: Mouse scrolled (192, 254) with delta (0, 0)
Screenshot: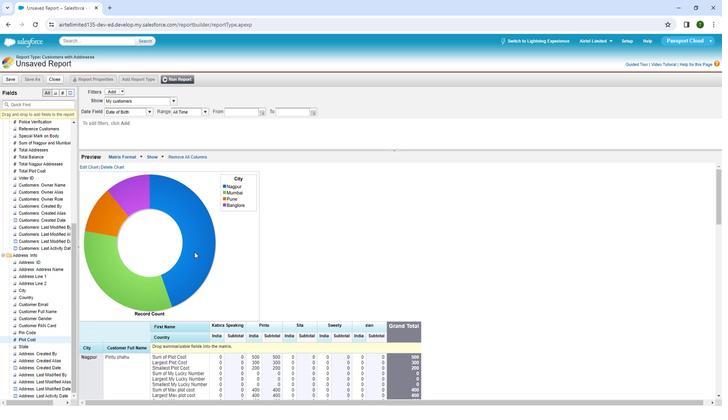 
Action: Mouse scrolled (192, 254) with delta (0, 0)
Screenshot: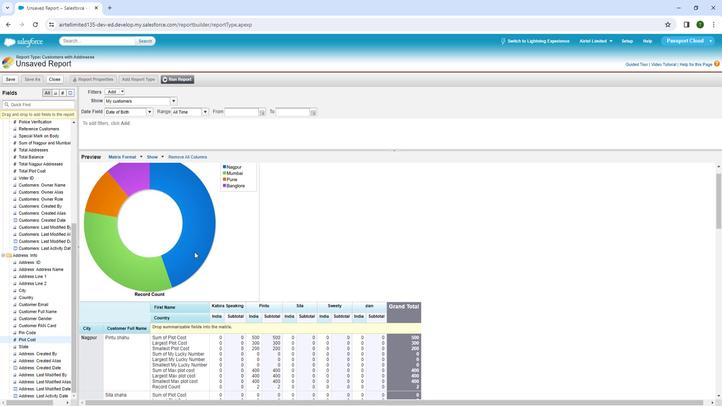 
Action: Mouse scrolled (192, 254) with delta (0, 0)
Screenshot: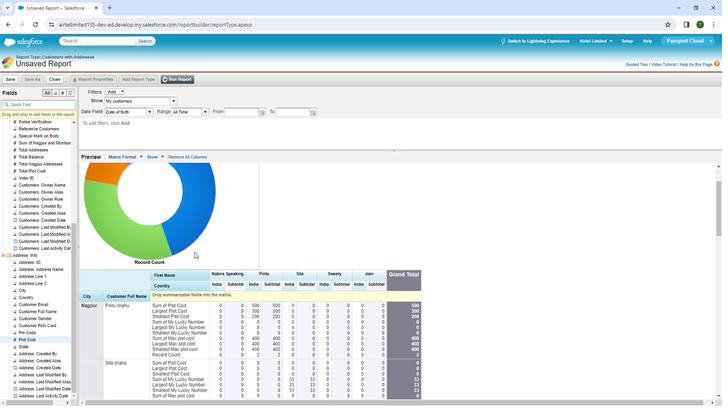 
Action: Mouse scrolled (192, 254) with delta (0, 0)
Screenshot: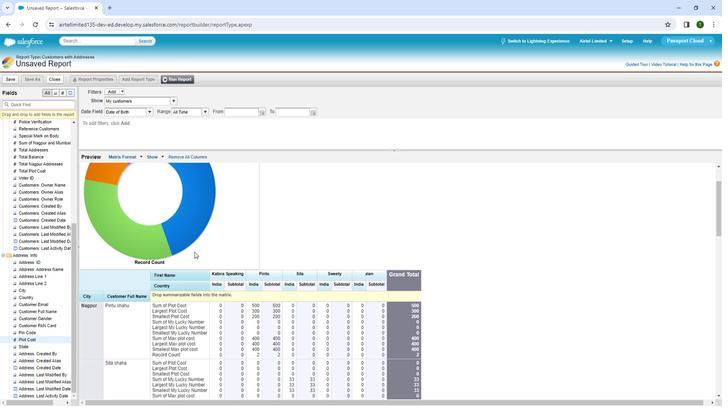 
Action: Mouse moved to (192, 255)
Screenshot: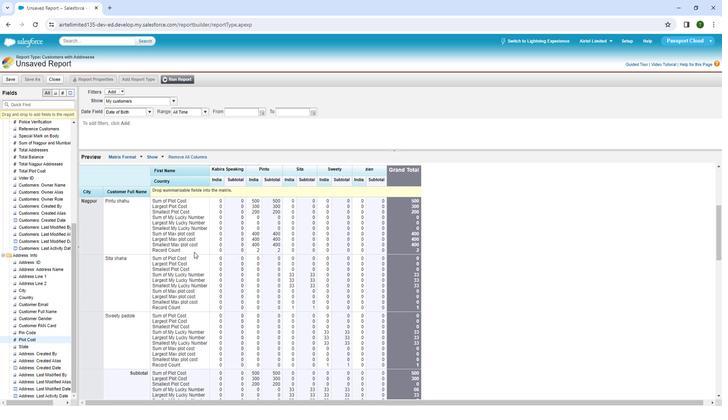
Action: Mouse scrolled (192, 254) with delta (0, 0)
Screenshot: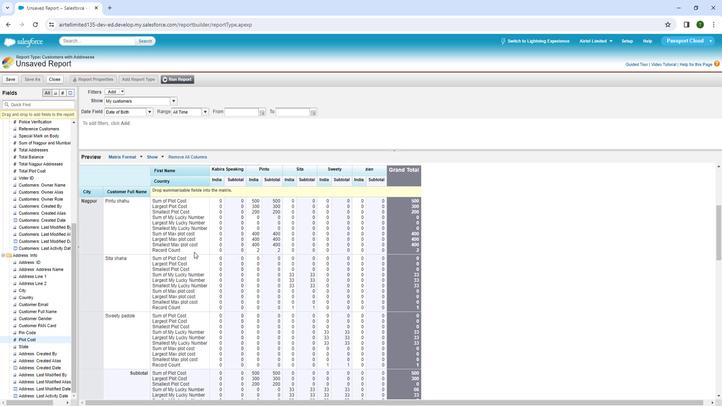 
Action: Mouse scrolled (192, 254) with delta (0, 0)
Screenshot: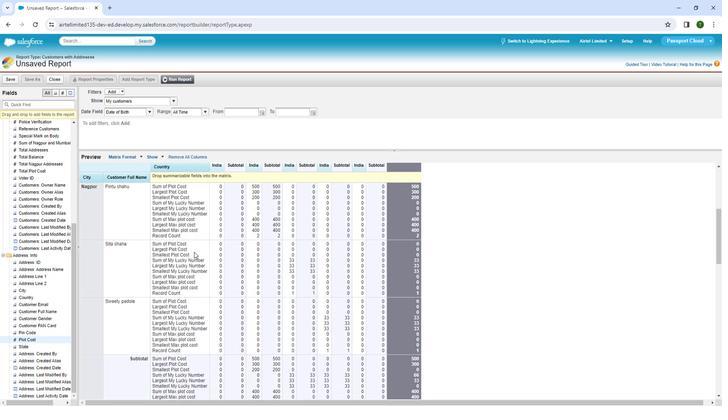 
Action: Mouse scrolled (192, 254) with delta (0, 0)
Screenshot: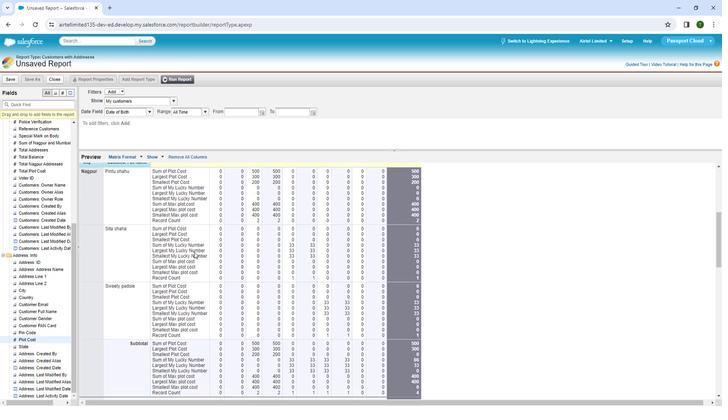 
Action: Mouse scrolled (192, 254) with delta (0, 0)
Screenshot: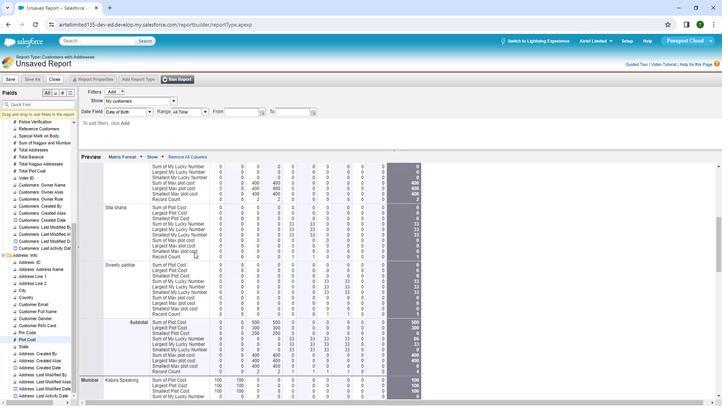 
Action: Mouse scrolled (192, 254) with delta (0, 0)
Screenshot: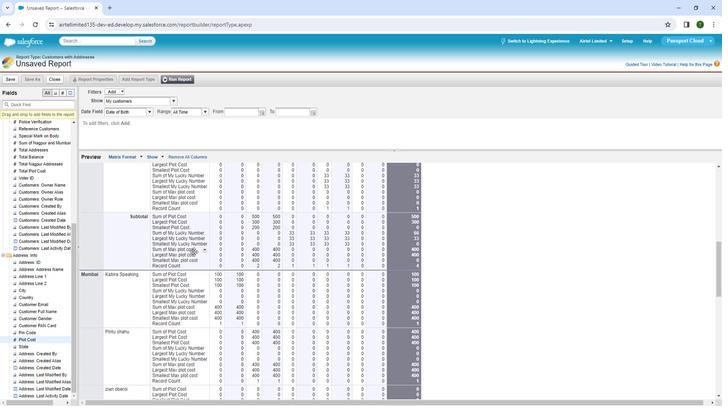 
Action: Mouse moved to (193, 255)
Screenshot: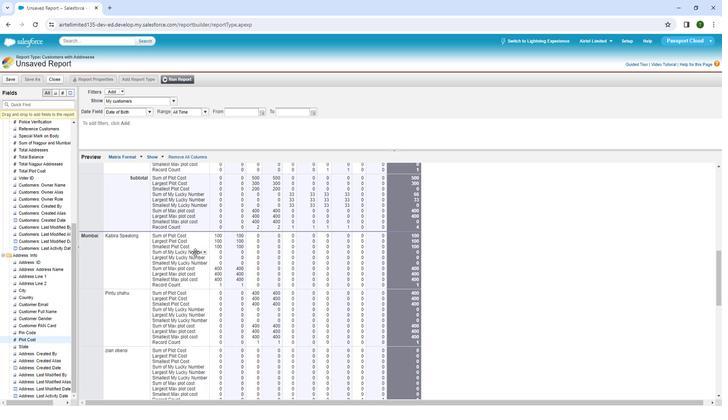 
Action: Mouse scrolled (193, 255) with delta (0, 0)
Screenshot: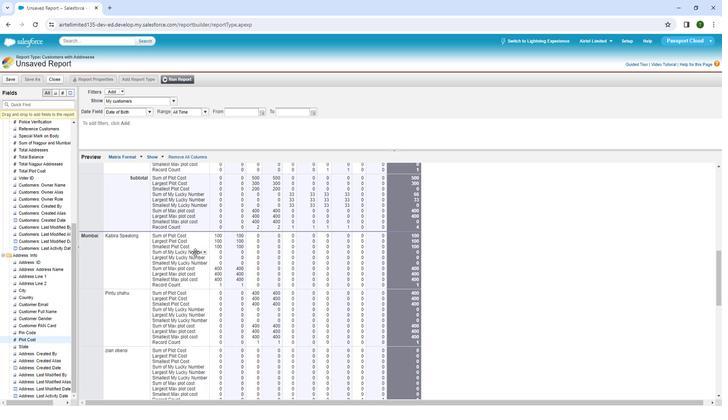 
Action: Mouse moved to (193, 256)
Screenshot: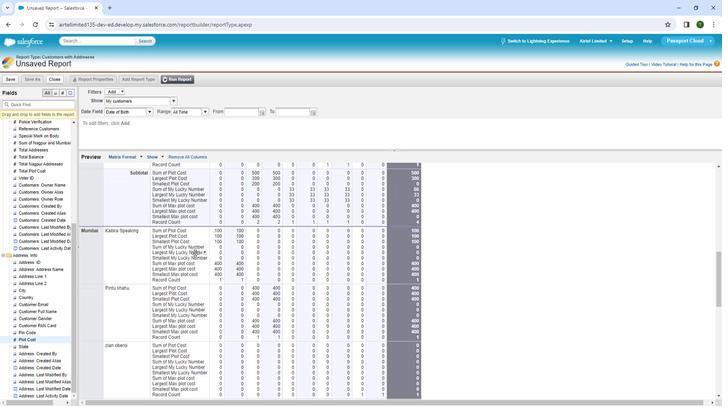 
Action: Mouse scrolled (193, 255) with delta (0, 0)
Screenshot: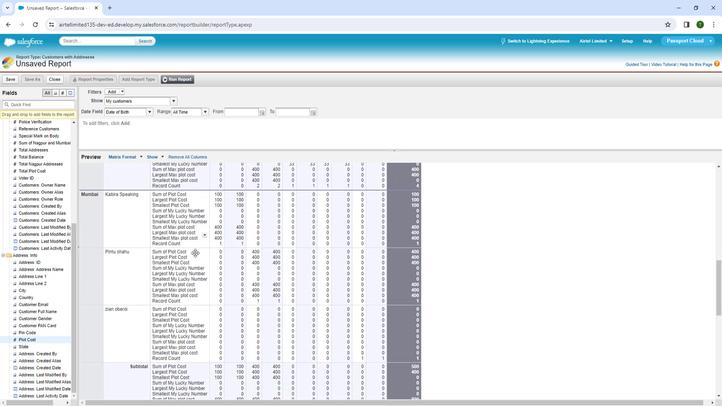 
Action: Mouse moved to (192, 258)
Screenshot: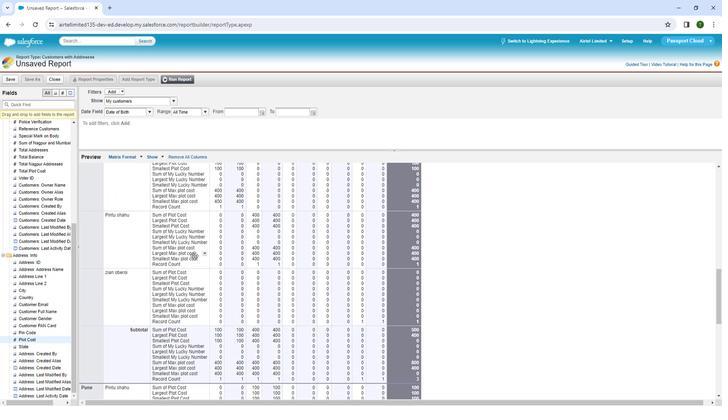 
Action: Mouse scrolled (192, 258) with delta (0, 0)
Screenshot: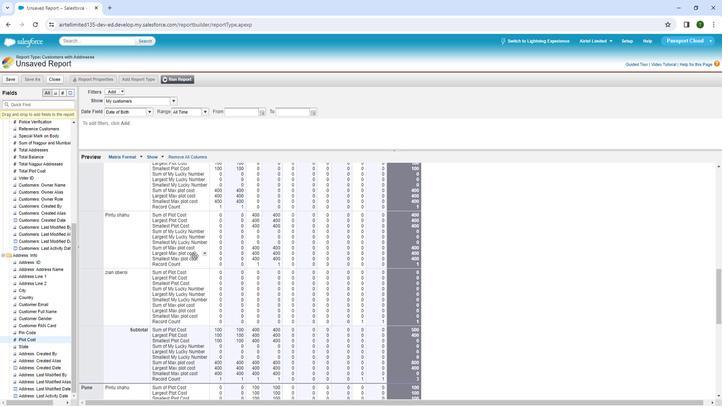 
Action: Mouse scrolled (192, 258) with delta (0, 0)
Screenshot: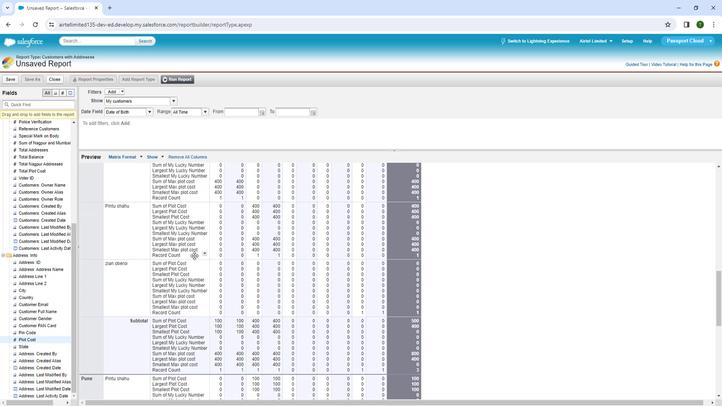
Action: Mouse scrolled (192, 258) with delta (0, 0)
Screenshot: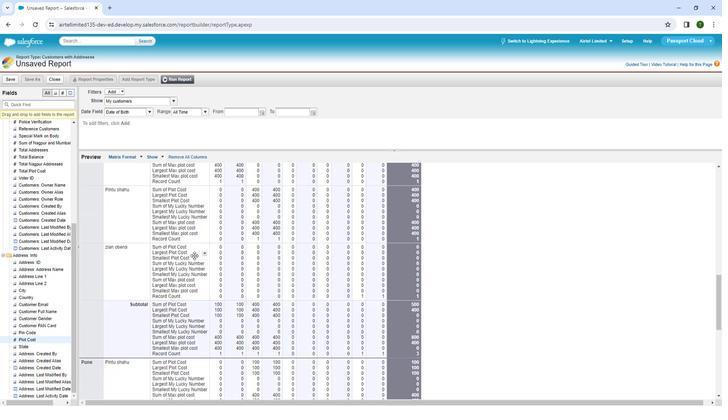 
Action: Mouse moved to (192, 258)
Screenshot: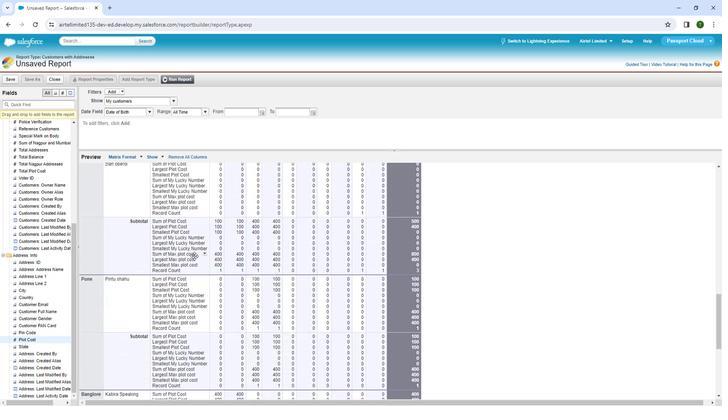 
Action: Mouse scrolled (192, 258) with delta (0, 0)
Screenshot: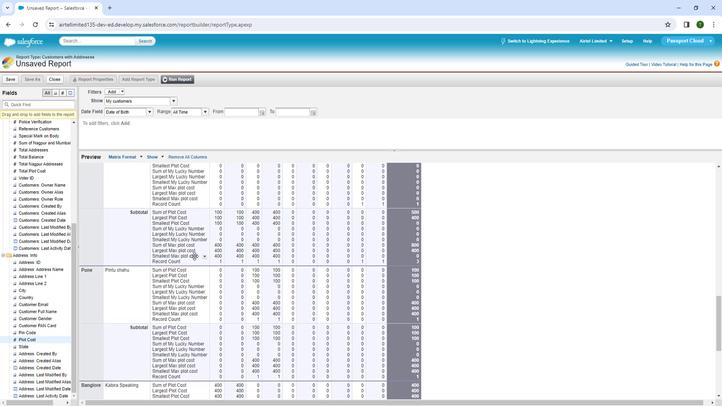 
Action: Mouse scrolled (192, 258) with delta (0, 0)
Screenshot: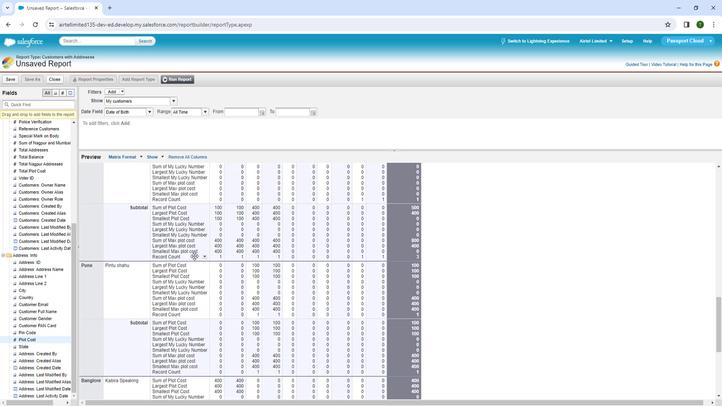 
Action: Mouse scrolled (192, 258) with delta (0, 0)
Screenshot: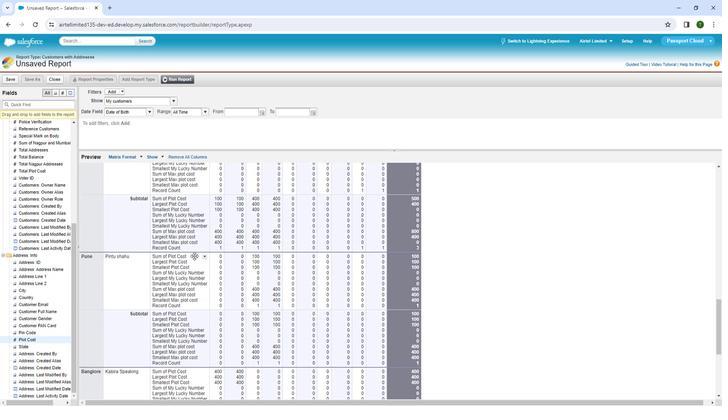 
Action: Mouse scrolled (192, 258) with delta (0, 0)
Screenshot: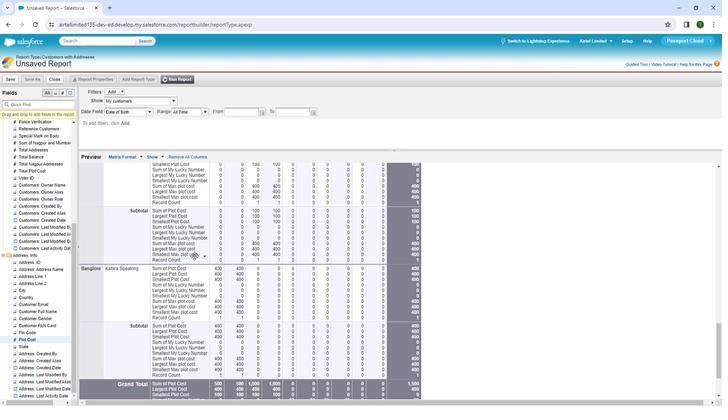 
Action: Mouse scrolled (192, 258) with delta (0, 0)
Screenshot: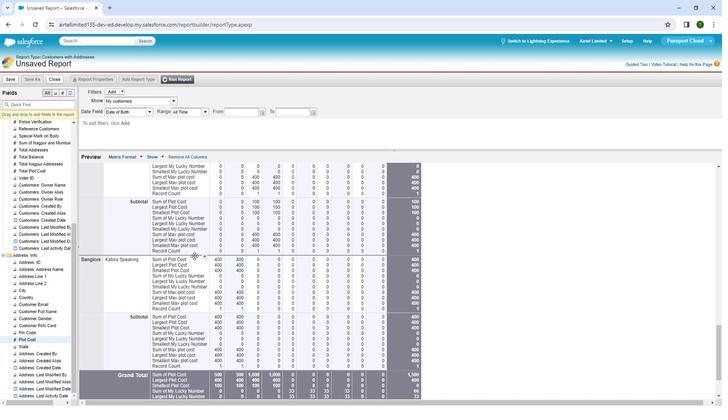 
Action: Mouse scrolled (192, 258) with delta (0, 0)
Screenshot: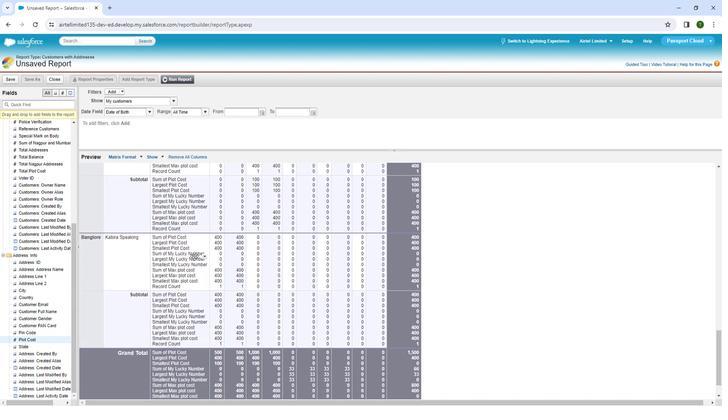
Action: Mouse scrolled (192, 258) with delta (0, 0)
Screenshot: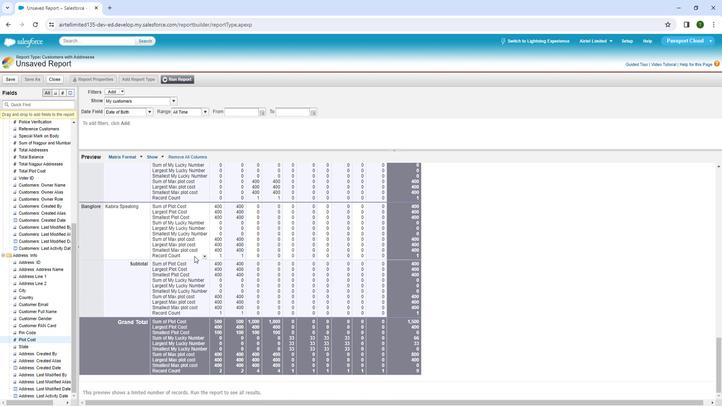 
Action: Mouse moved to (192, 260)
Screenshot: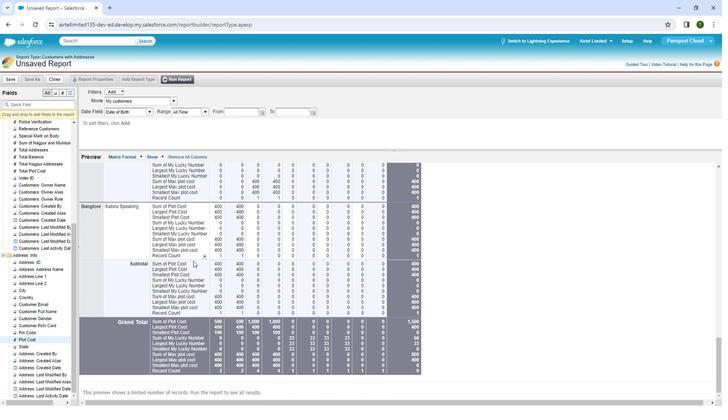 
Action: Mouse scrolled (192, 260) with delta (0, 0)
Screenshot: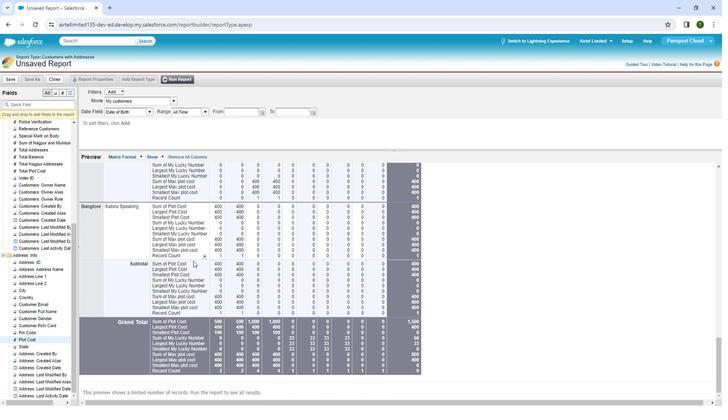 
Action: Mouse moved to (187, 272)
Screenshot: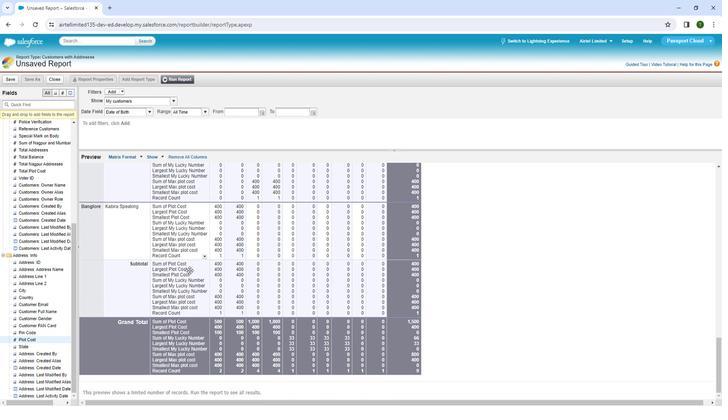 
Action: Mouse scrolled (187, 271) with delta (0, 0)
Screenshot: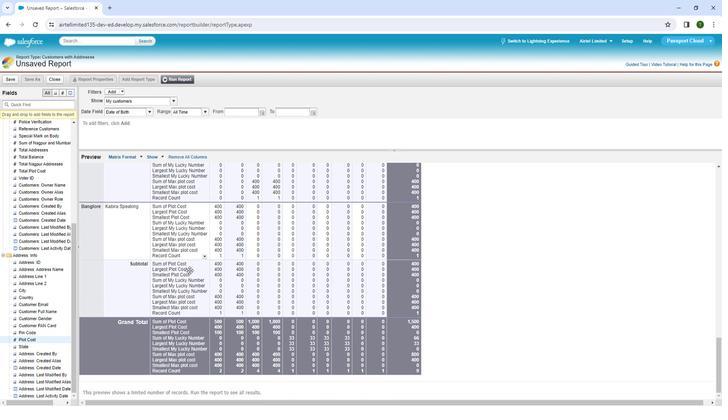 
Action: Mouse moved to (260, 352)
Screenshot: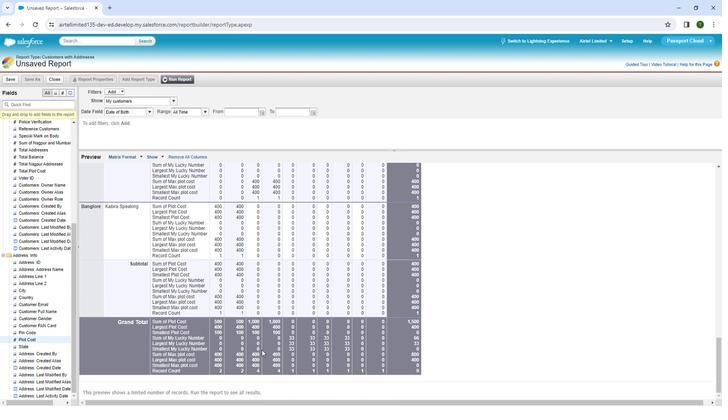 
Action: Mouse pressed left at (260, 352)
Screenshot: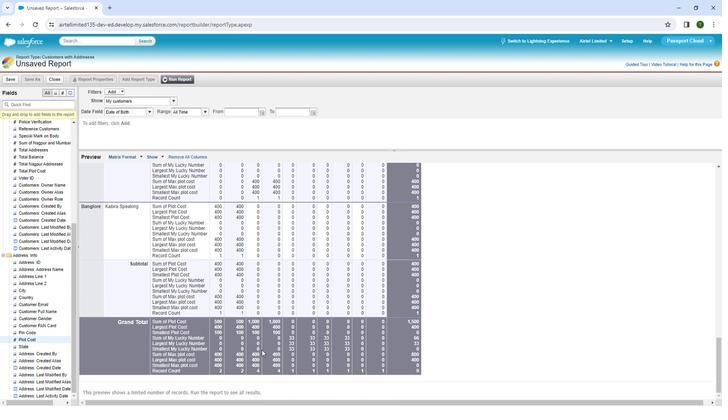 
Action: Mouse moved to (192, 255)
Screenshot: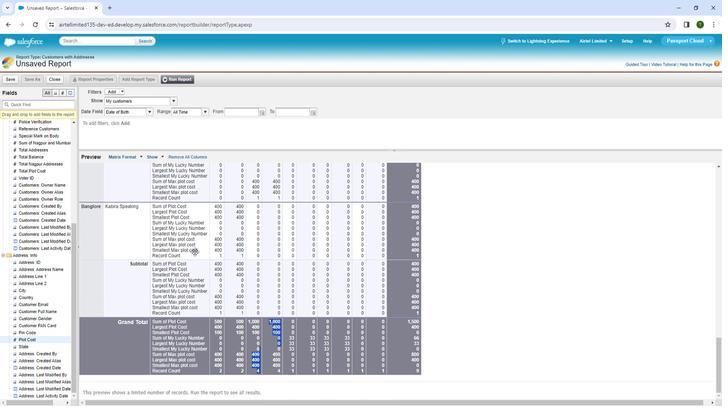 
Action: Mouse scrolled (192, 255) with delta (0, 0)
Screenshot: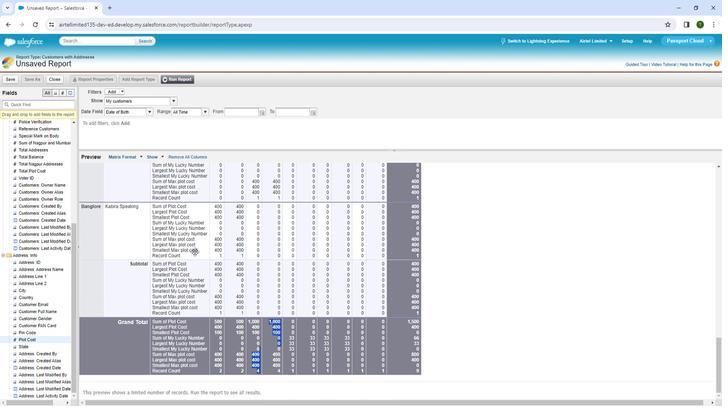 
Action: Mouse moved to (192, 255)
Screenshot: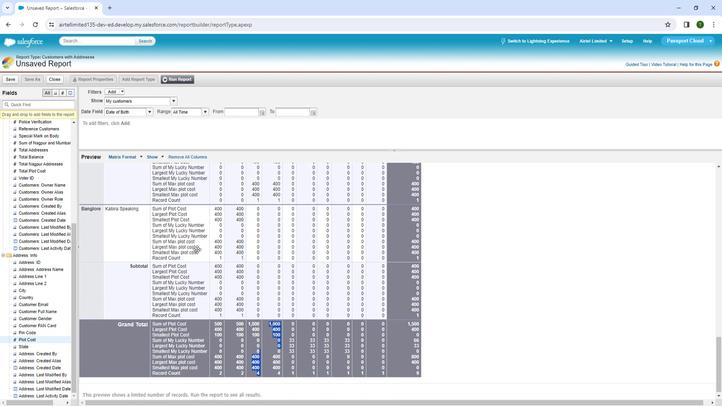 
Action: Mouse scrolled (192, 255) with delta (0, 0)
Screenshot: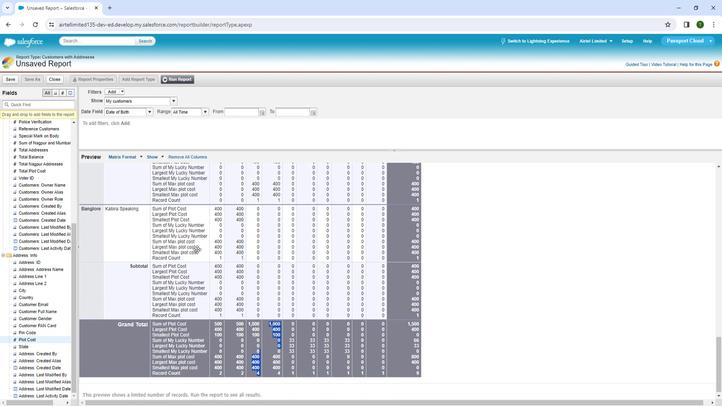 
Action: Mouse moved to (193, 254)
Screenshot: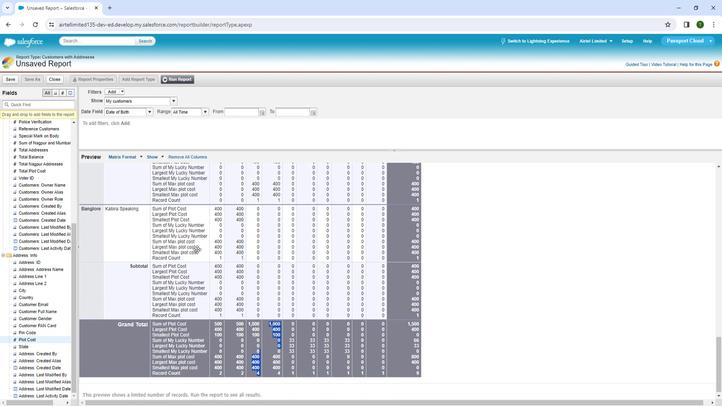 
Action: Mouse scrolled (193, 255) with delta (0, 0)
Screenshot: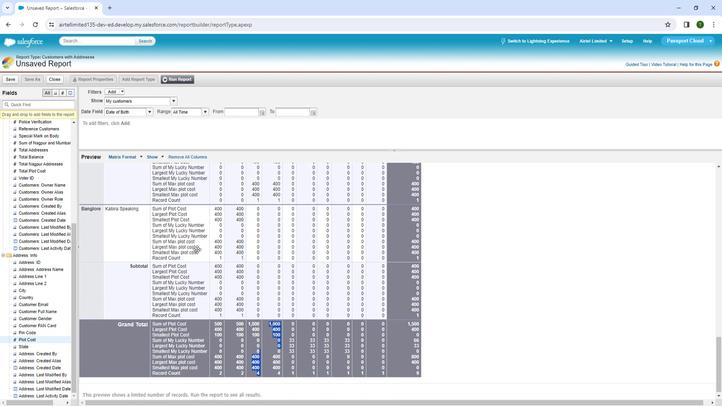 
Action: Mouse moved to (194, 253)
Screenshot: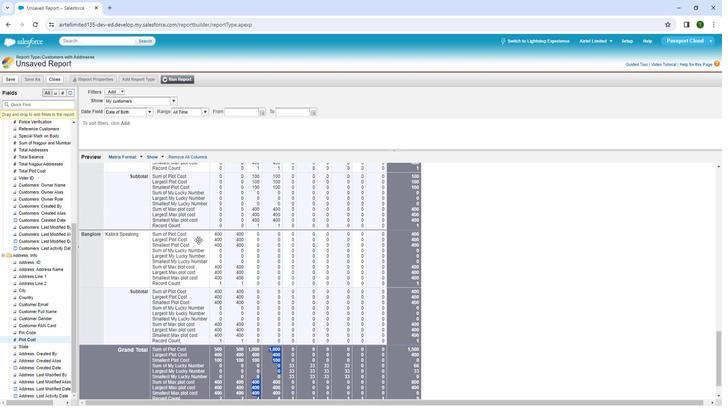 
Action: Mouse scrolled (194, 254) with delta (0, 0)
Screenshot: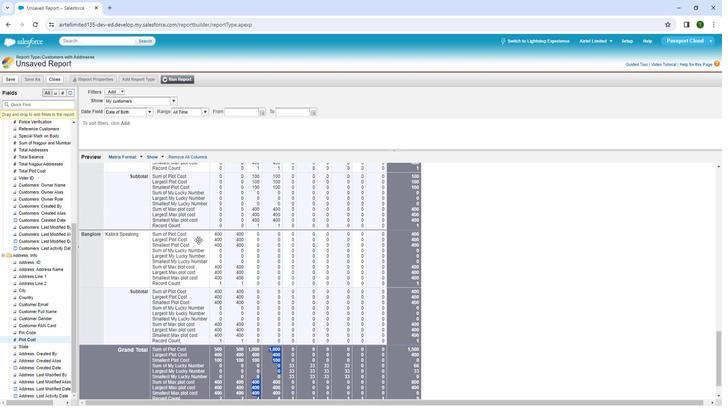 
Action: Mouse moved to (195, 251)
